 Task: Look for space in Bexley, United Kingdom from 2nd September, 2023 to 5th September, 2023 for 1 adult in price range Rs.5000 to Rs.10000. Place can be private room with 1  bedroom having 1 bed and 1 bathroom. Property type can be house, flat, guest house, hotel. Booking option can be shelf check-in. Required host language is English.
Action: Mouse moved to (629, 84)
Screenshot: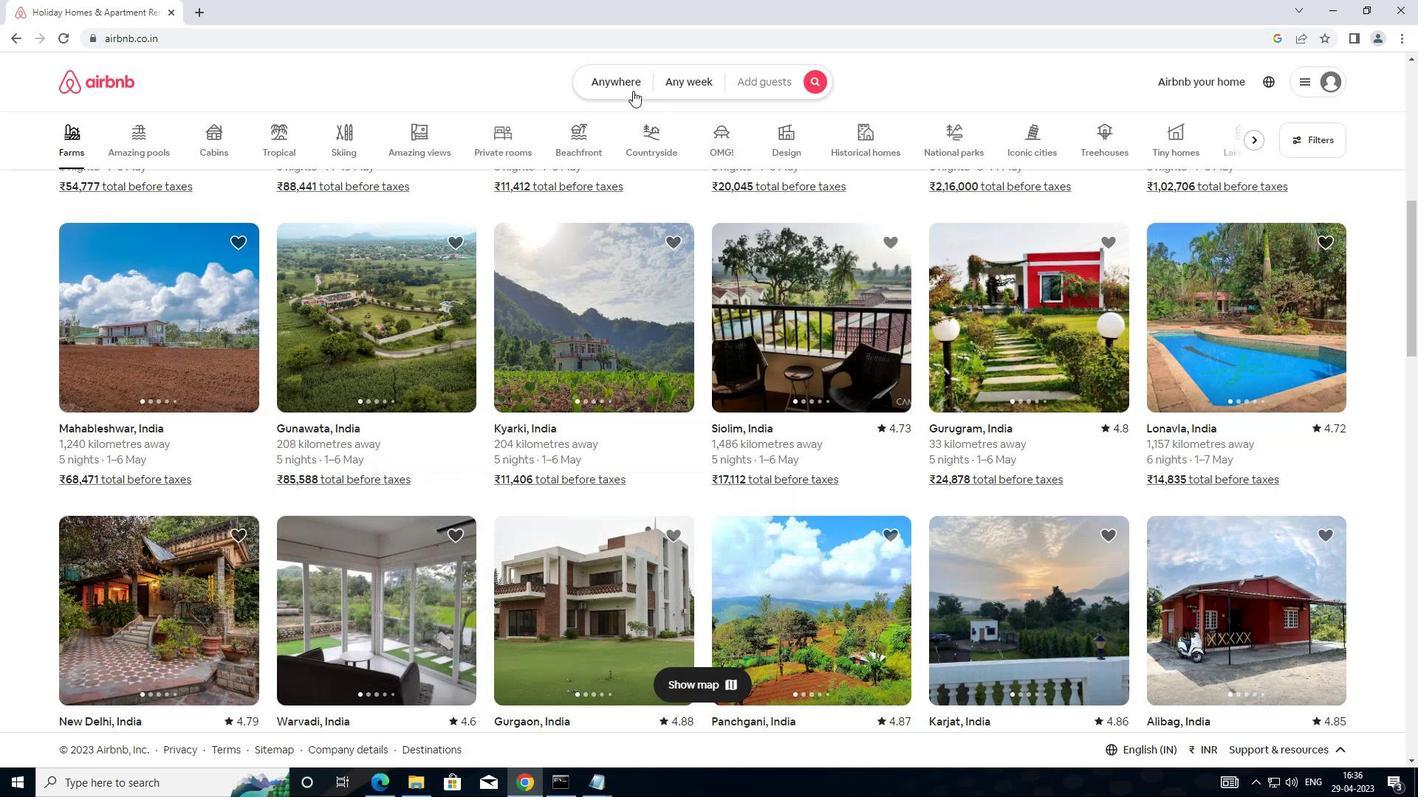 
Action: Mouse pressed left at (629, 84)
Screenshot: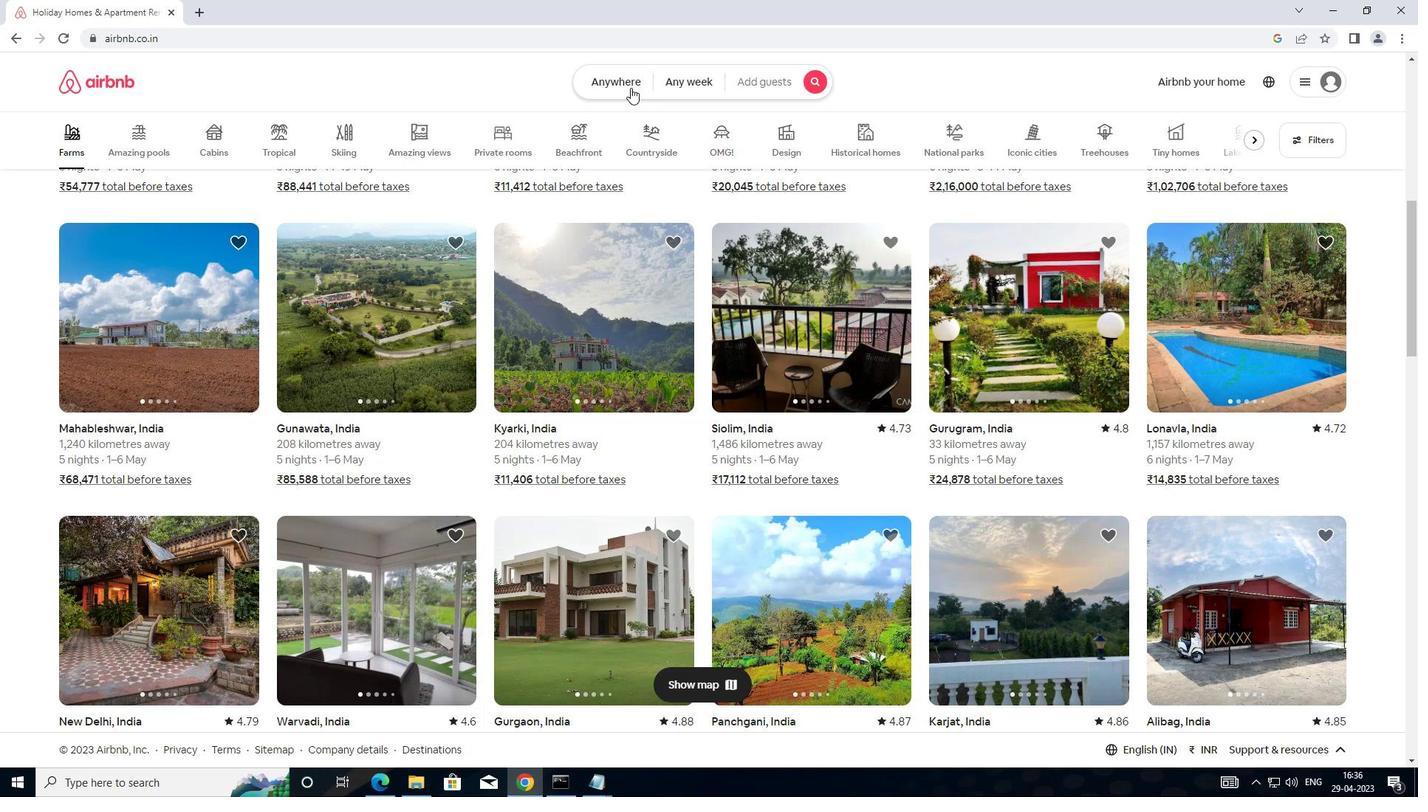 
Action: Mouse moved to (487, 142)
Screenshot: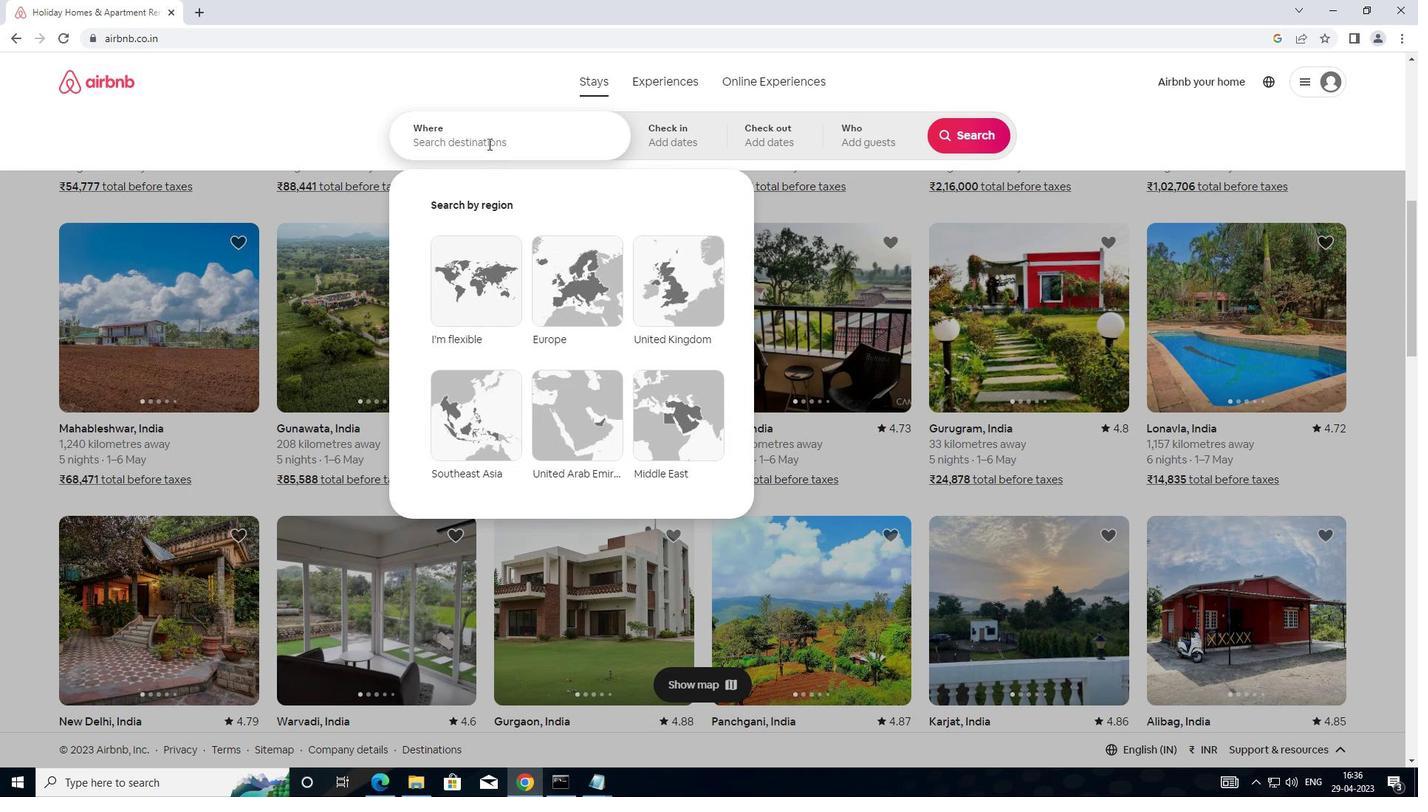 
Action: Mouse pressed left at (487, 142)
Screenshot: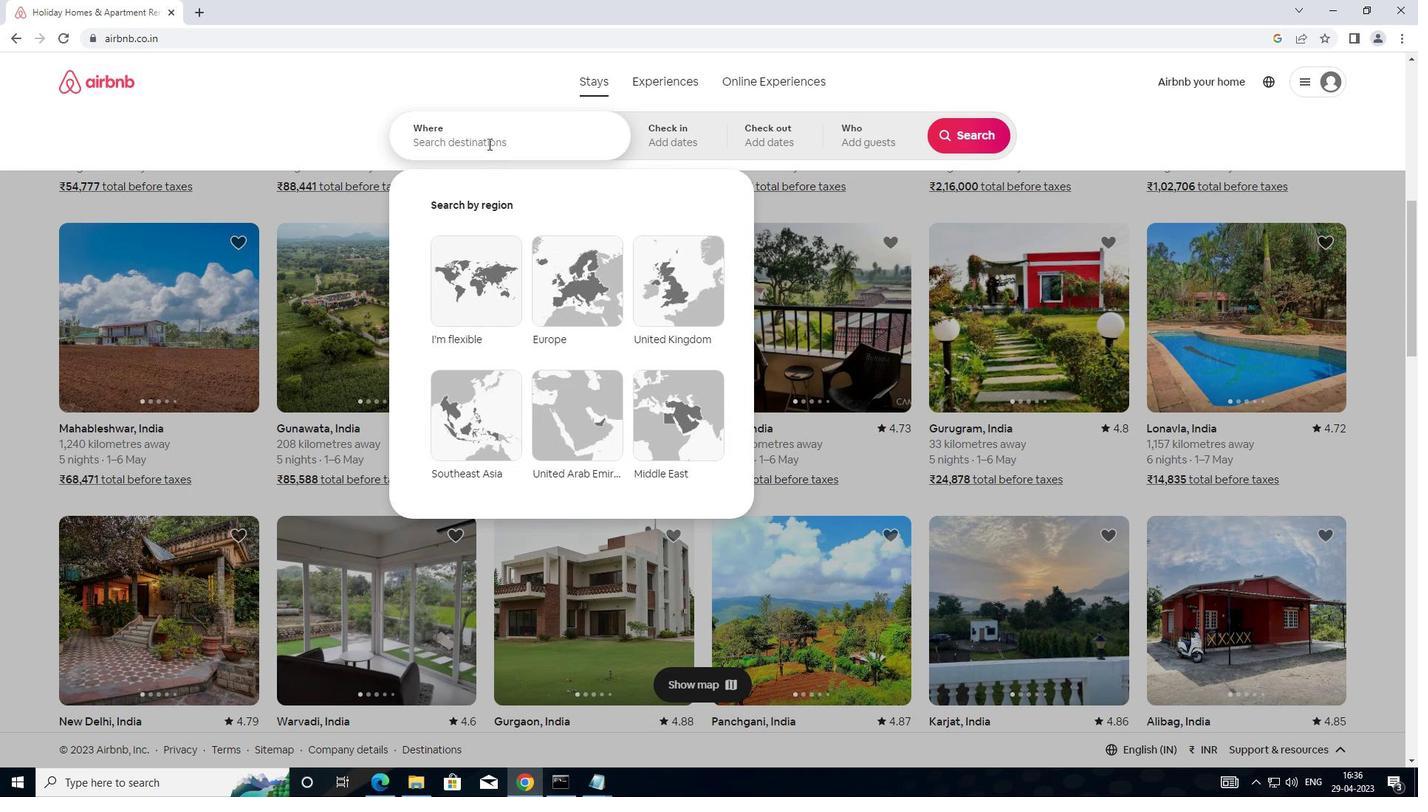 
Action: Mouse moved to (896, 119)
Screenshot: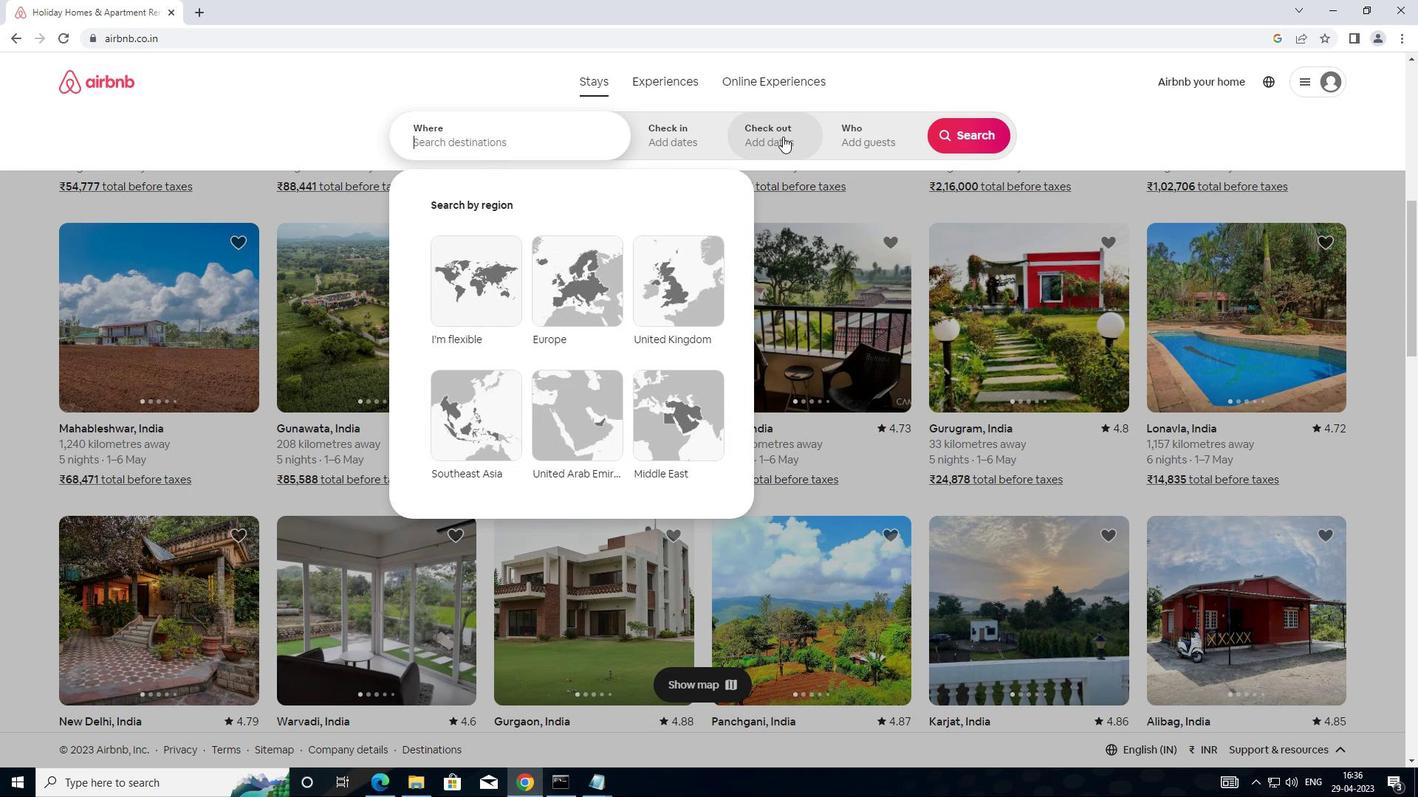 
Action: Key pressed <Key.shift>BEX
Screenshot: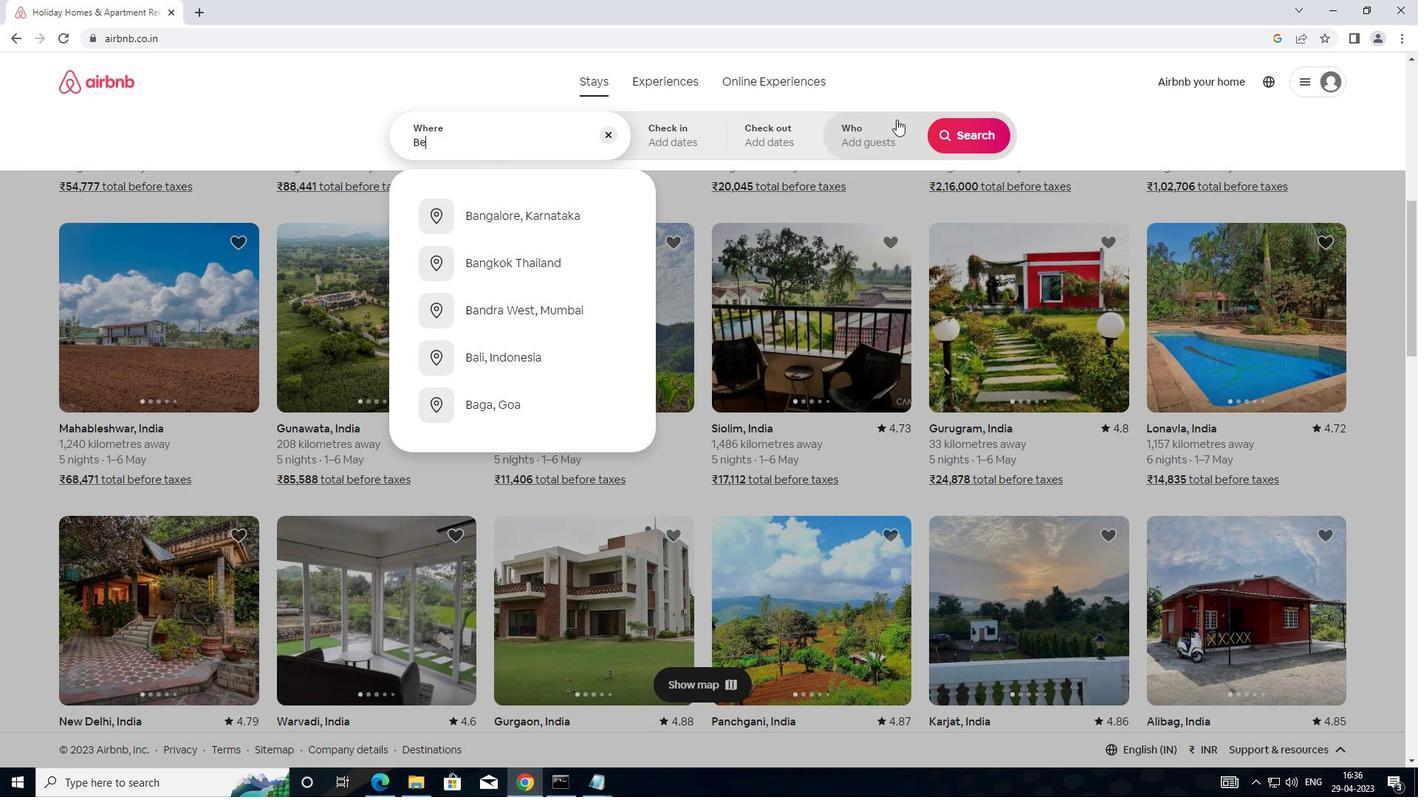 
Action: Mouse moved to (941, 99)
Screenshot: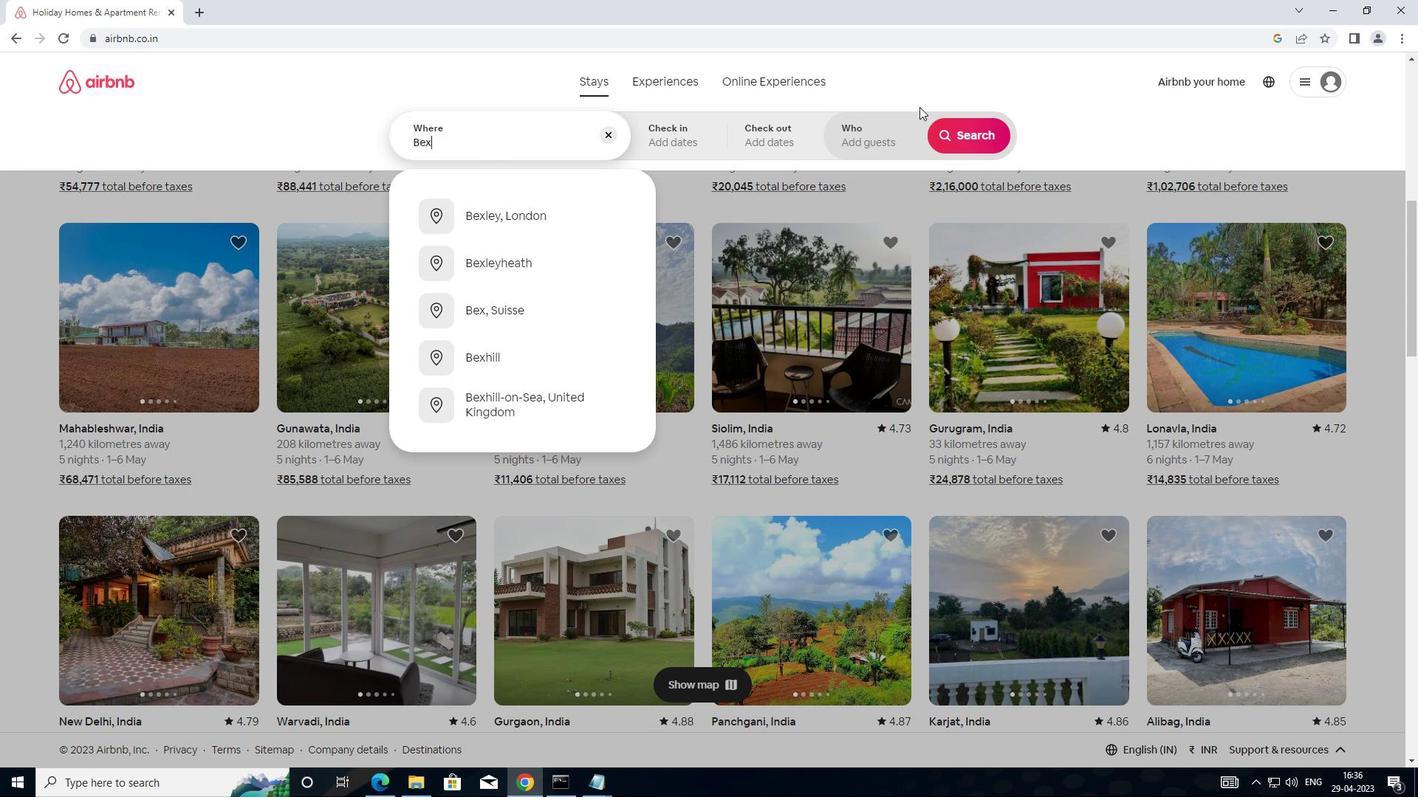 
Action: Key pressed LEY,<Key.shift>UNITED<Key.space>KI
Screenshot: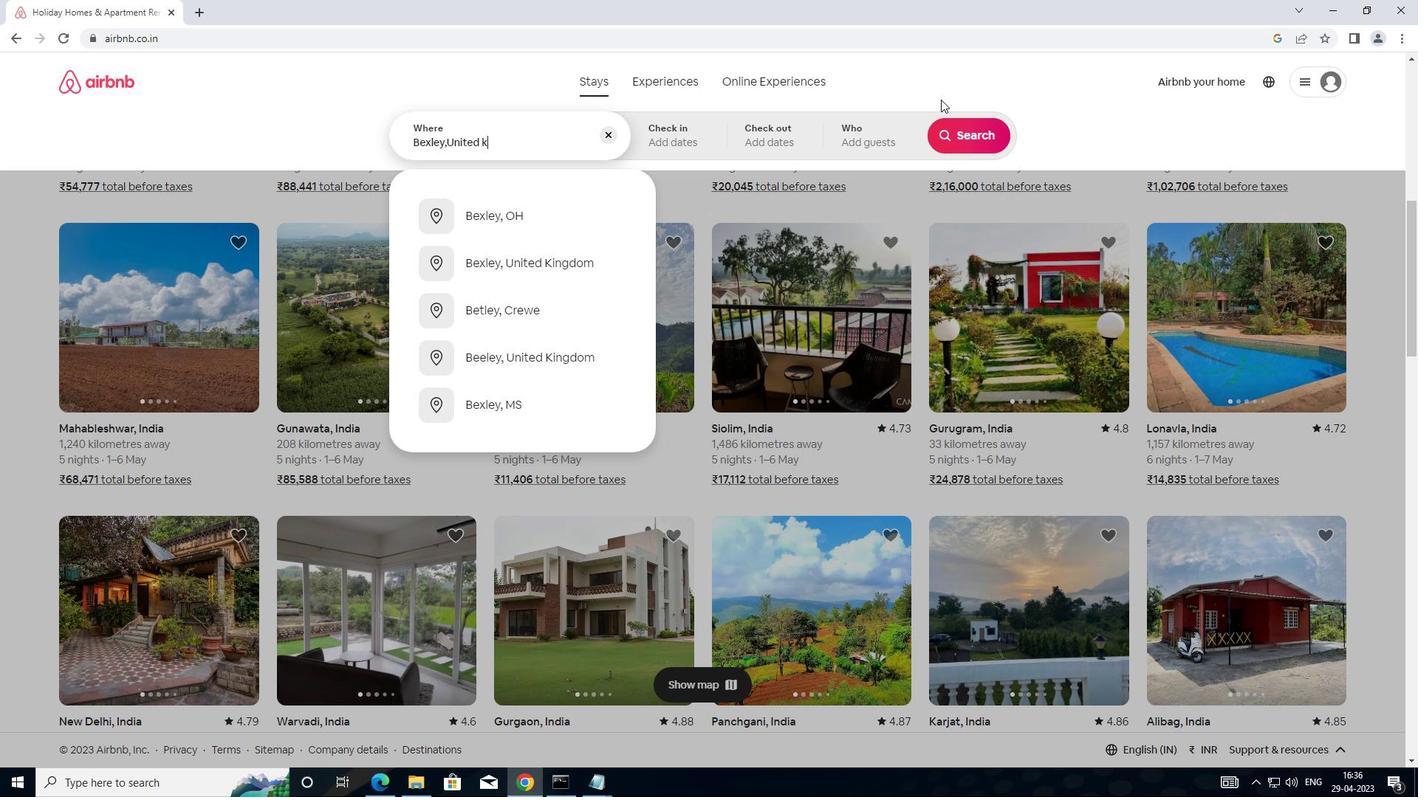 
Action: Mouse moved to (575, 206)
Screenshot: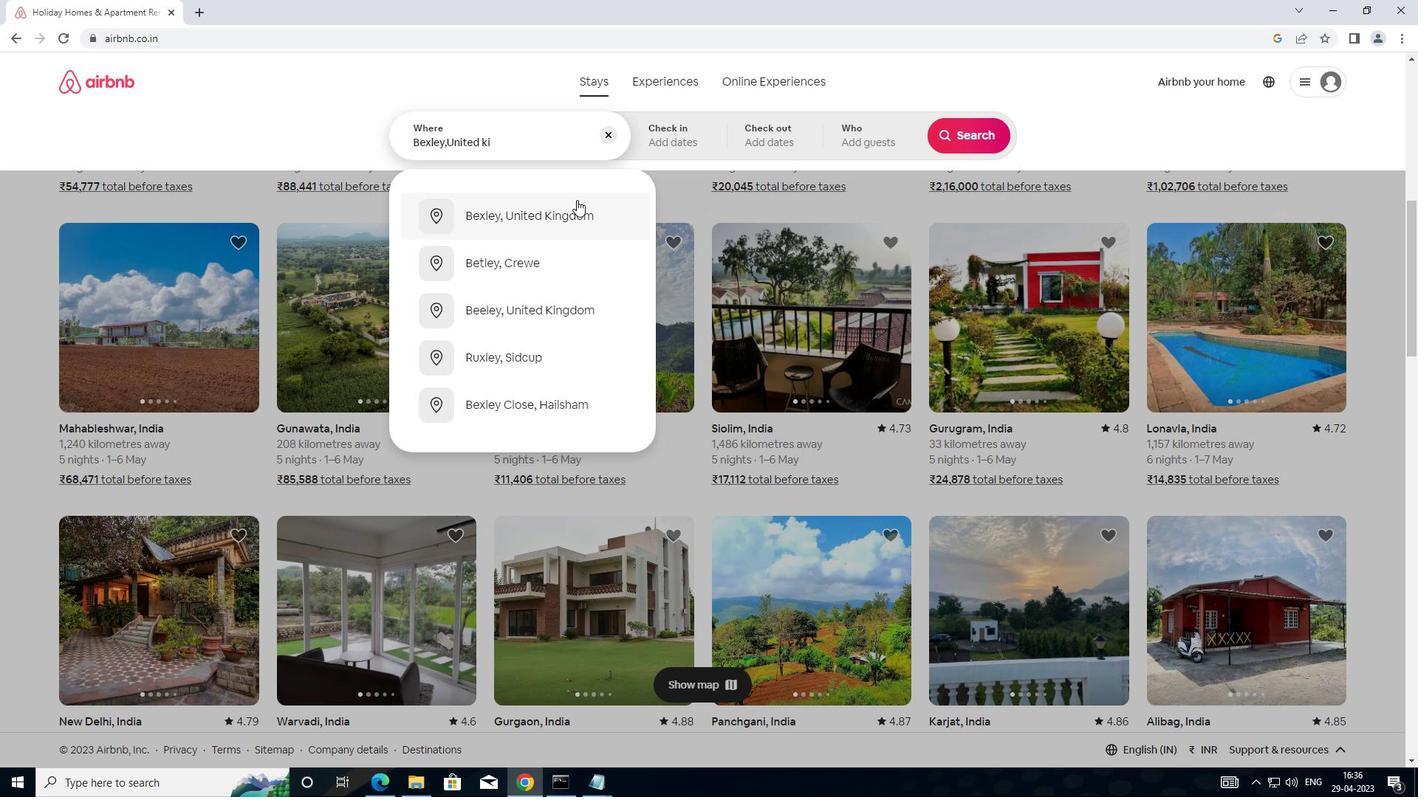 
Action: Mouse pressed left at (575, 206)
Screenshot: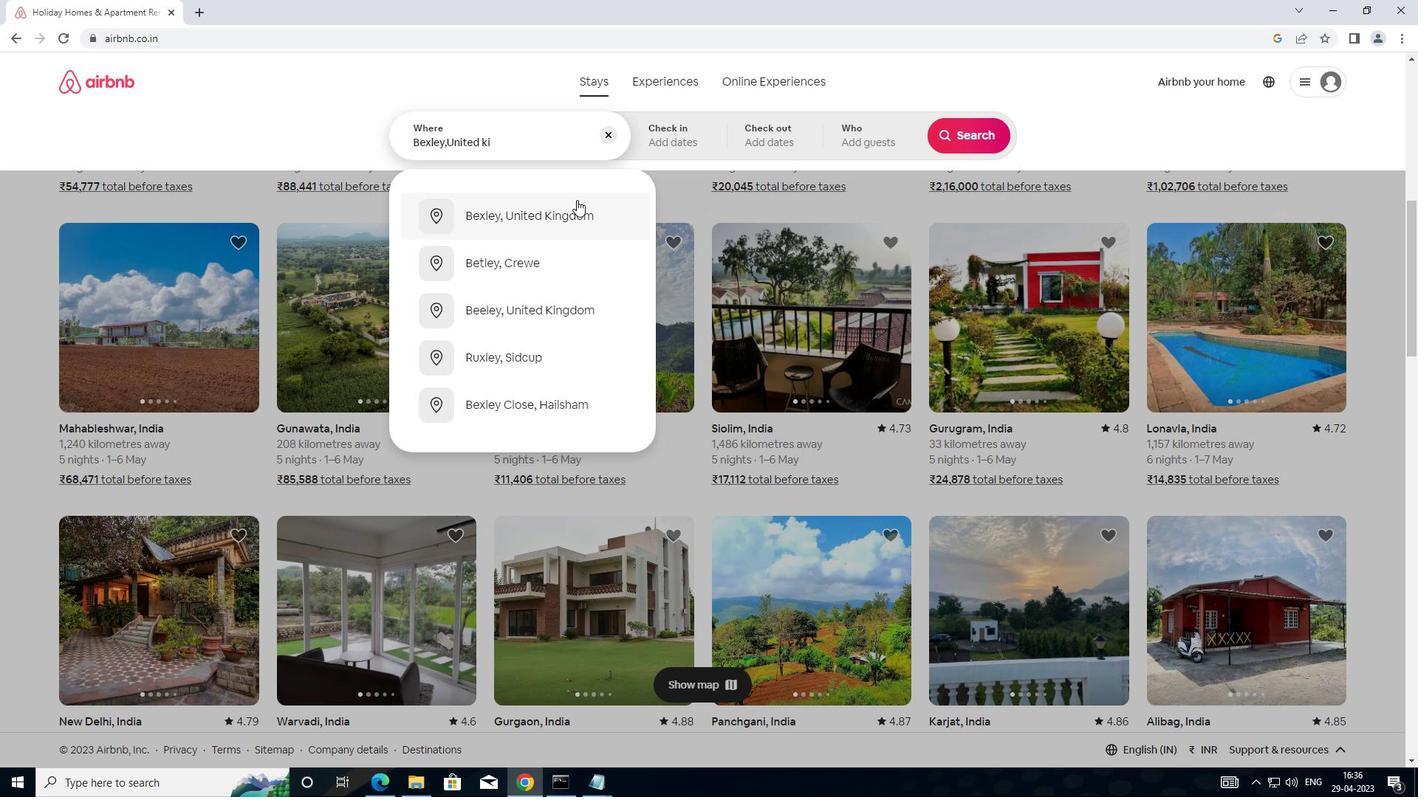 
Action: Mouse moved to (969, 263)
Screenshot: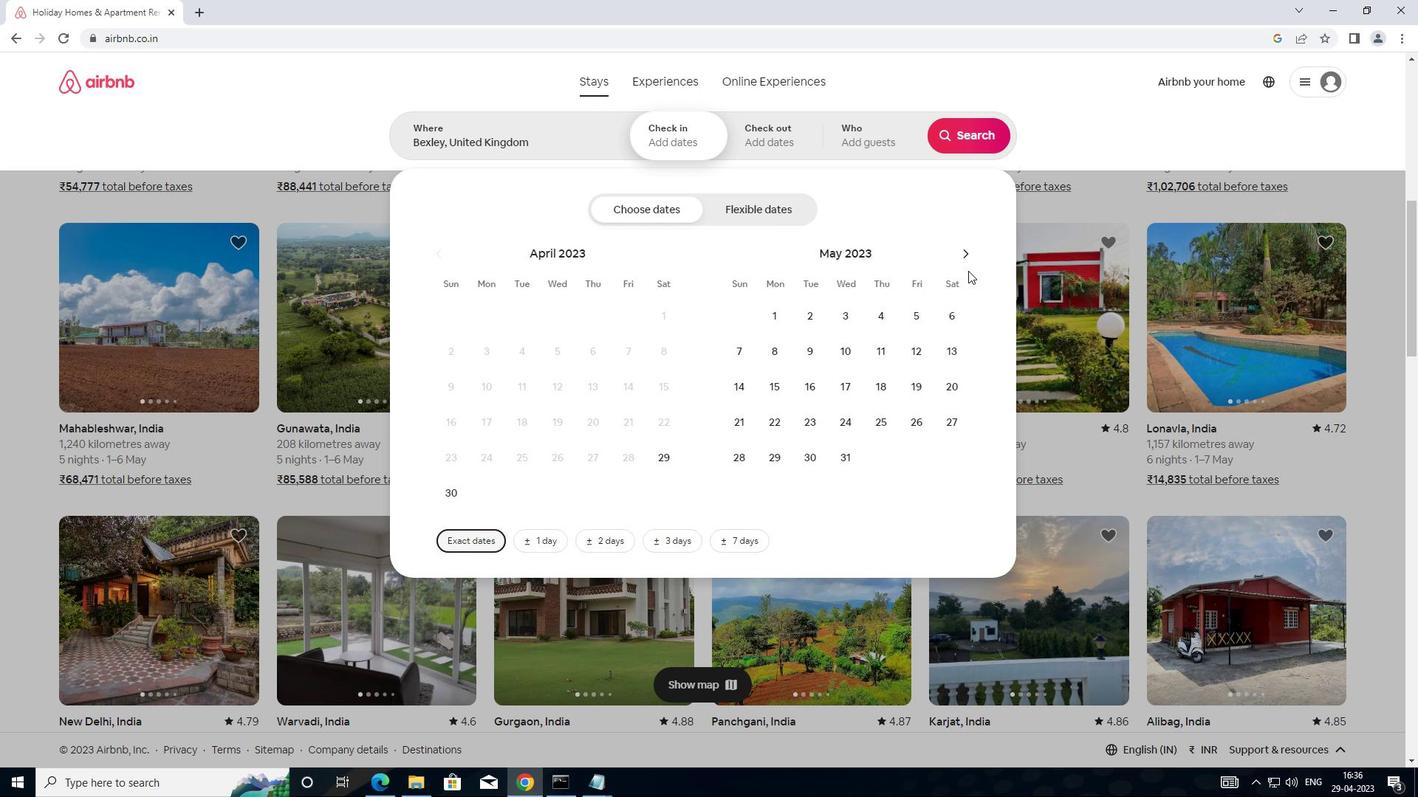 
Action: Mouse pressed left at (969, 263)
Screenshot: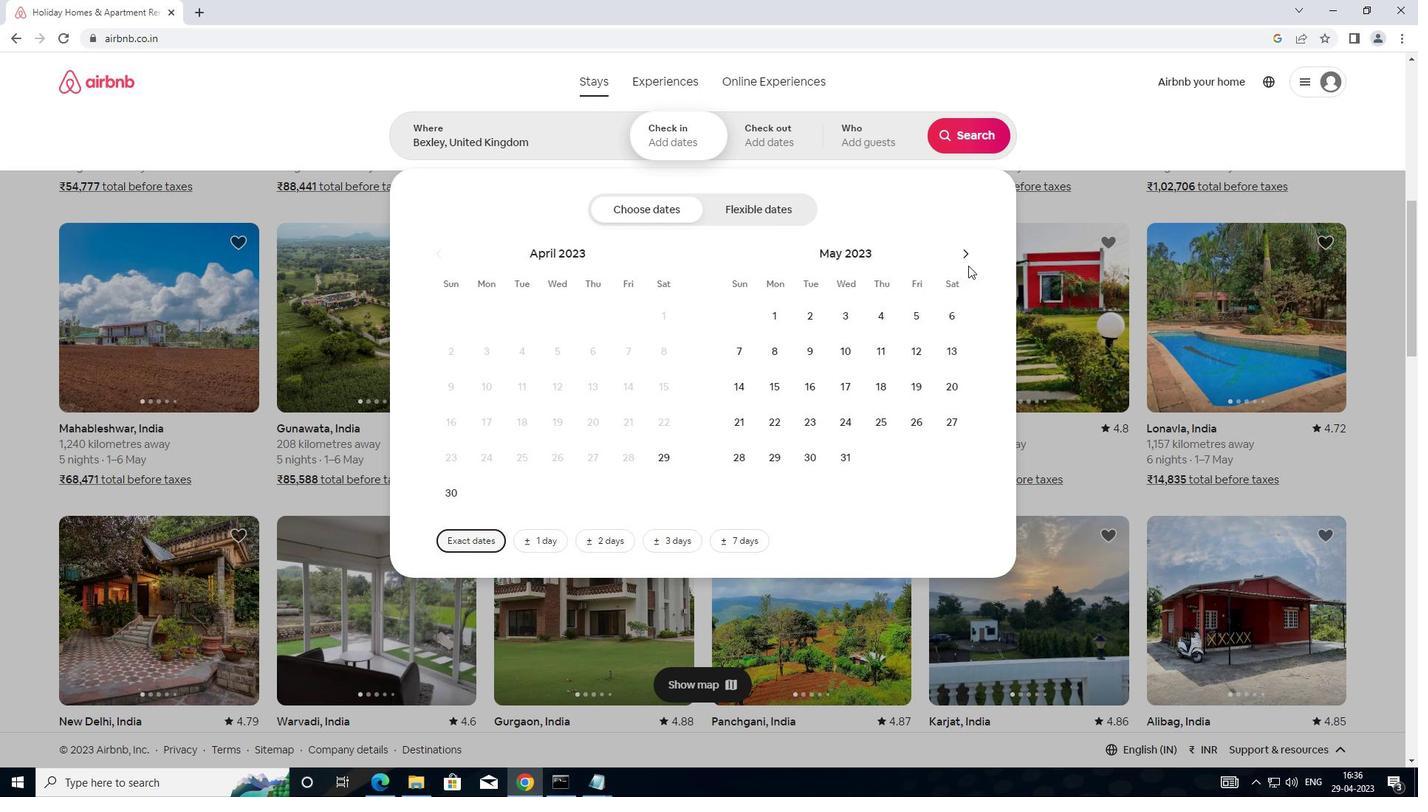 
Action: Mouse pressed left at (969, 263)
Screenshot: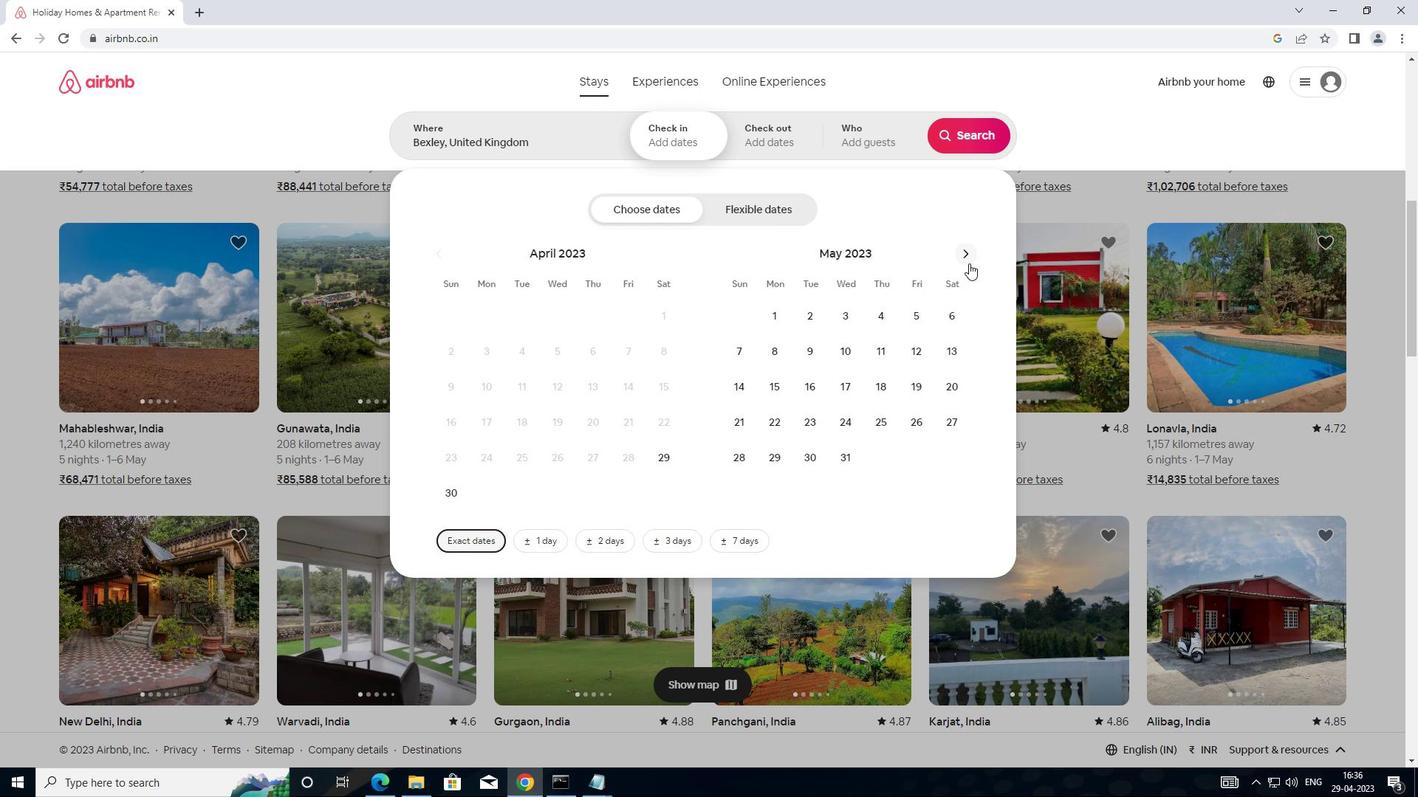 
Action: Mouse moved to (969, 263)
Screenshot: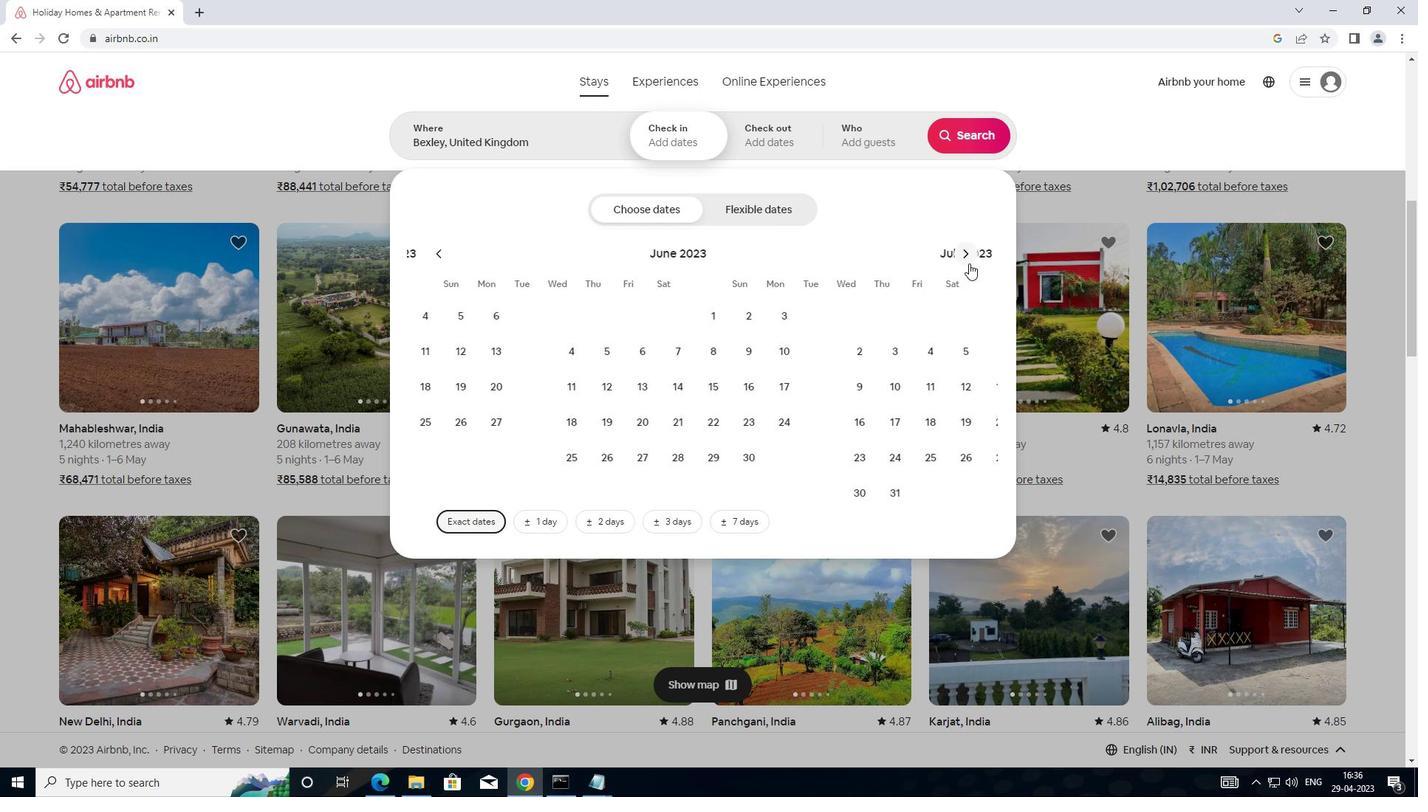 
Action: Mouse pressed left at (969, 263)
Screenshot: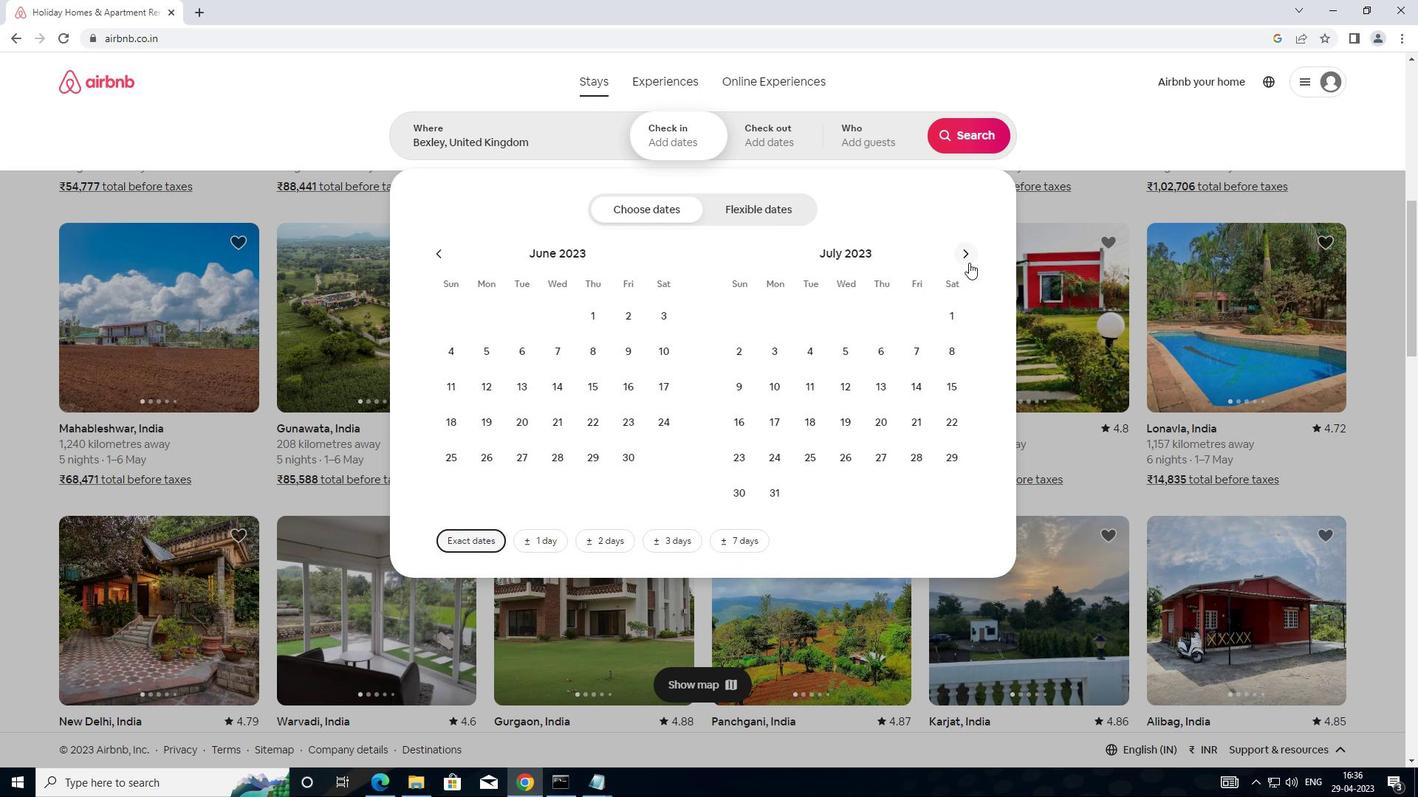 
Action: Mouse pressed left at (969, 263)
Screenshot: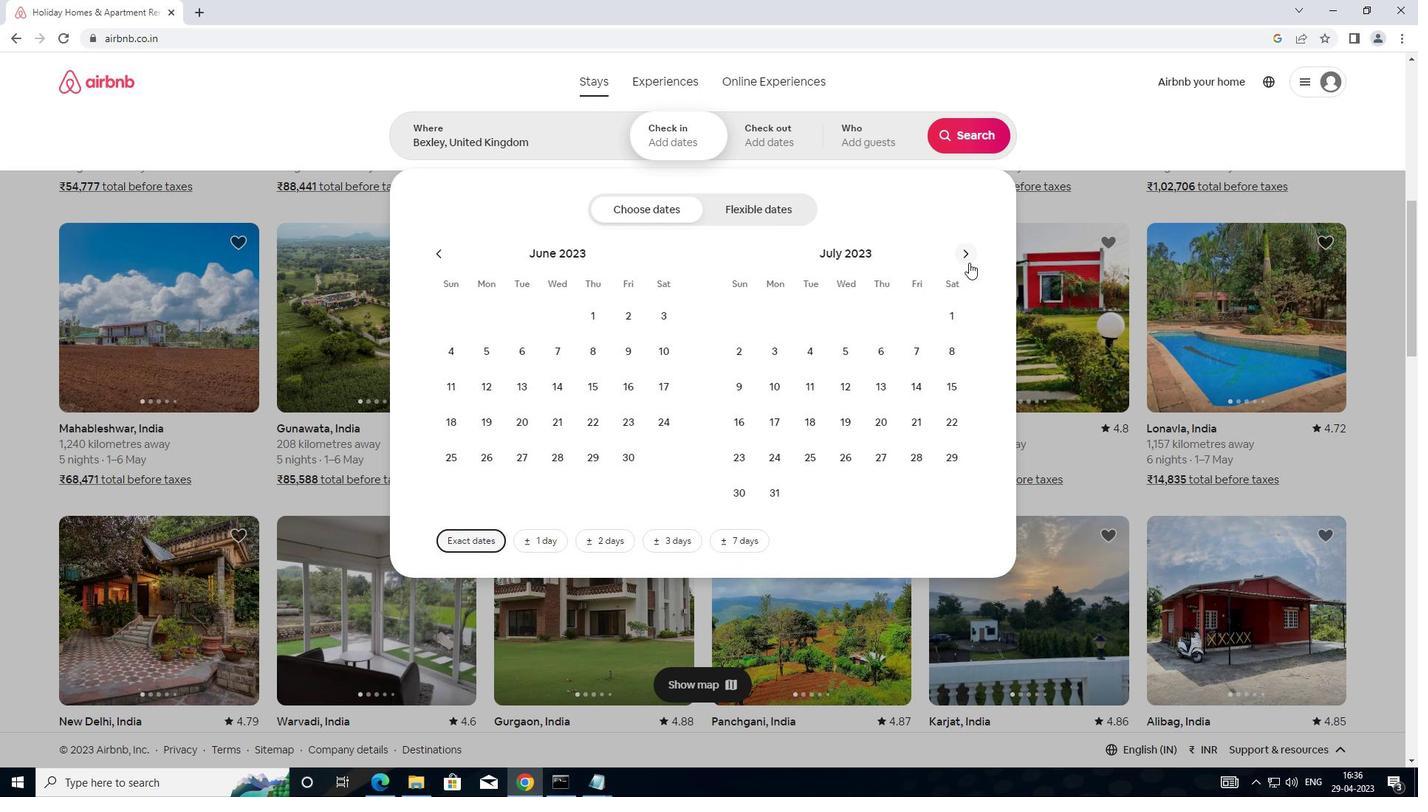 
Action: Mouse moved to (947, 311)
Screenshot: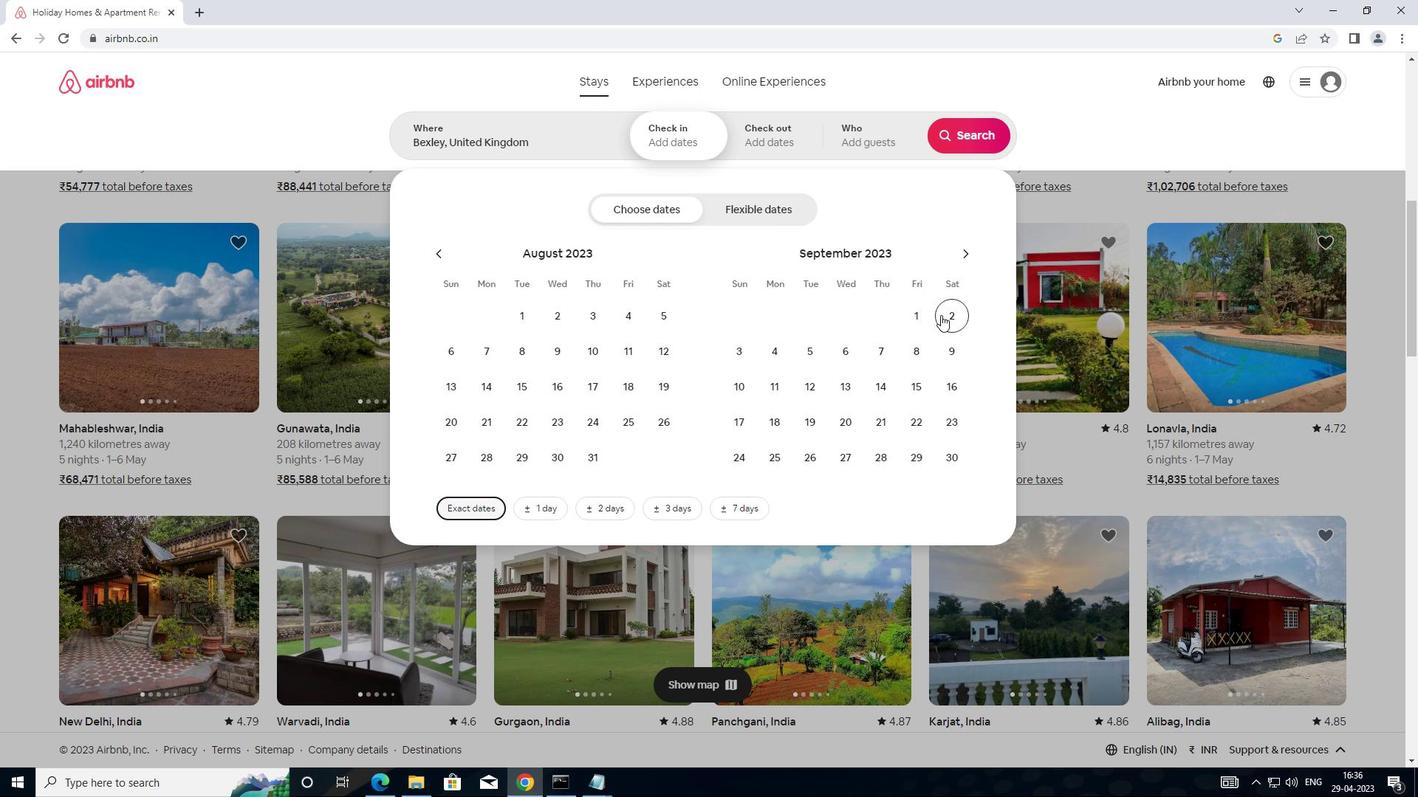 
Action: Mouse pressed left at (947, 311)
Screenshot: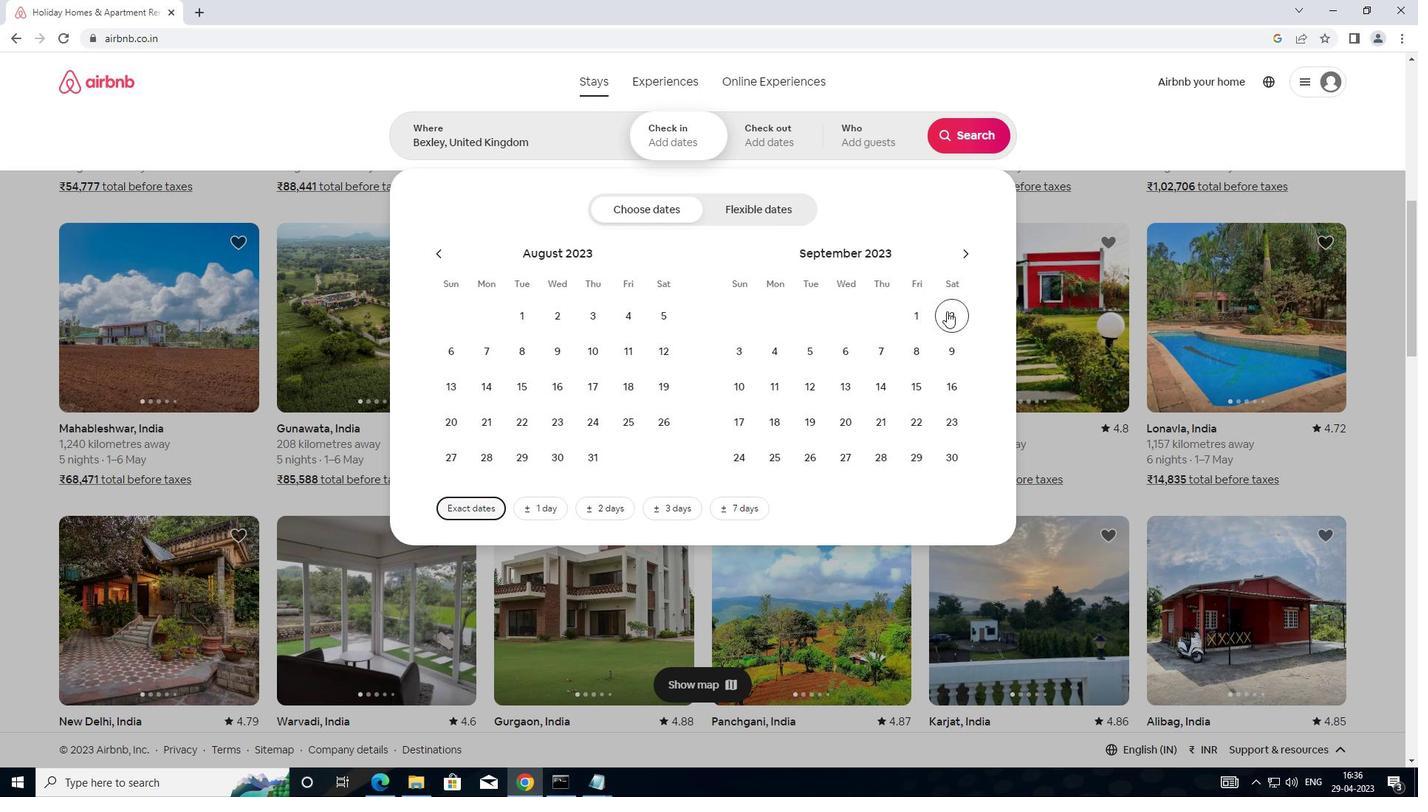 
Action: Mouse moved to (800, 358)
Screenshot: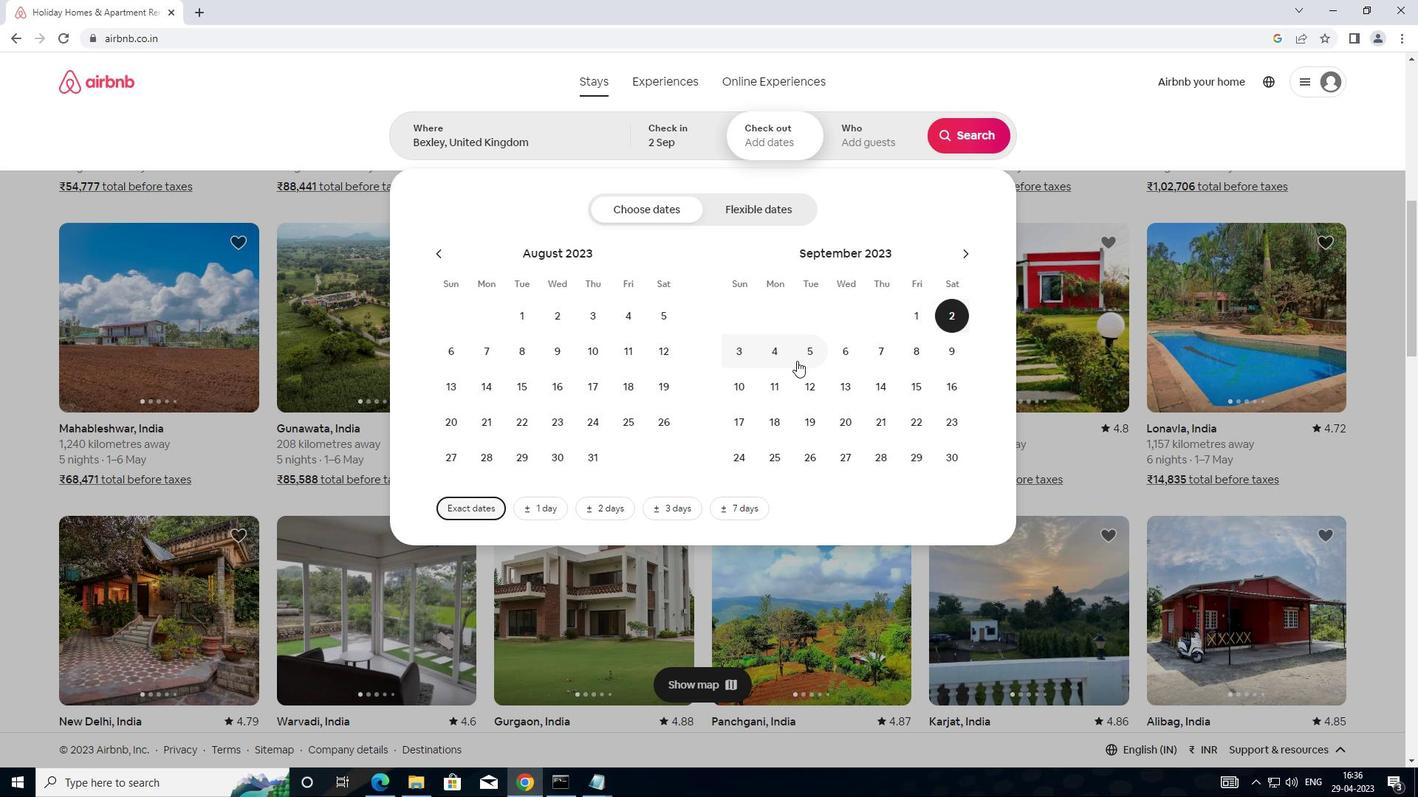 
Action: Mouse pressed left at (800, 358)
Screenshot: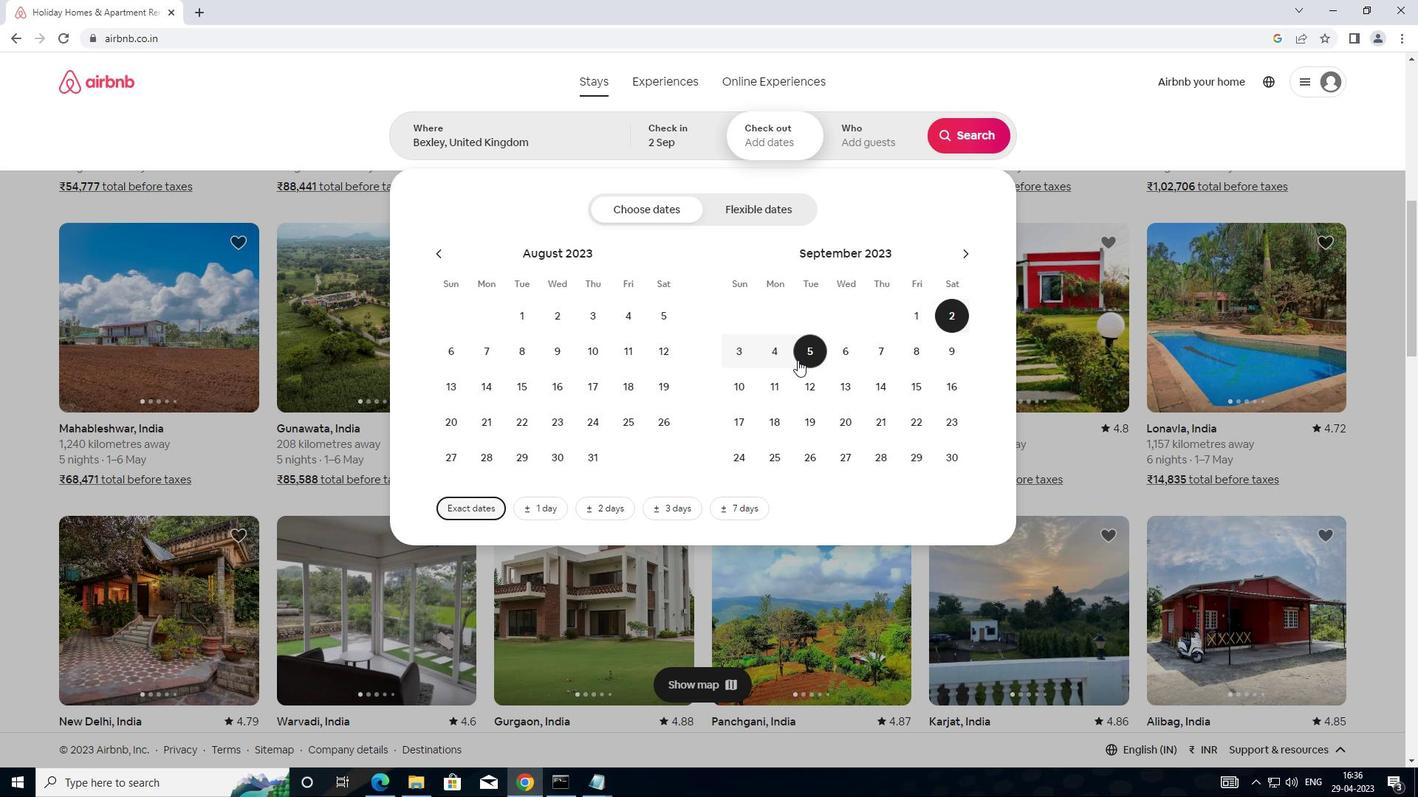 
Action: Mouse moved to (899, 140)
Screenshot: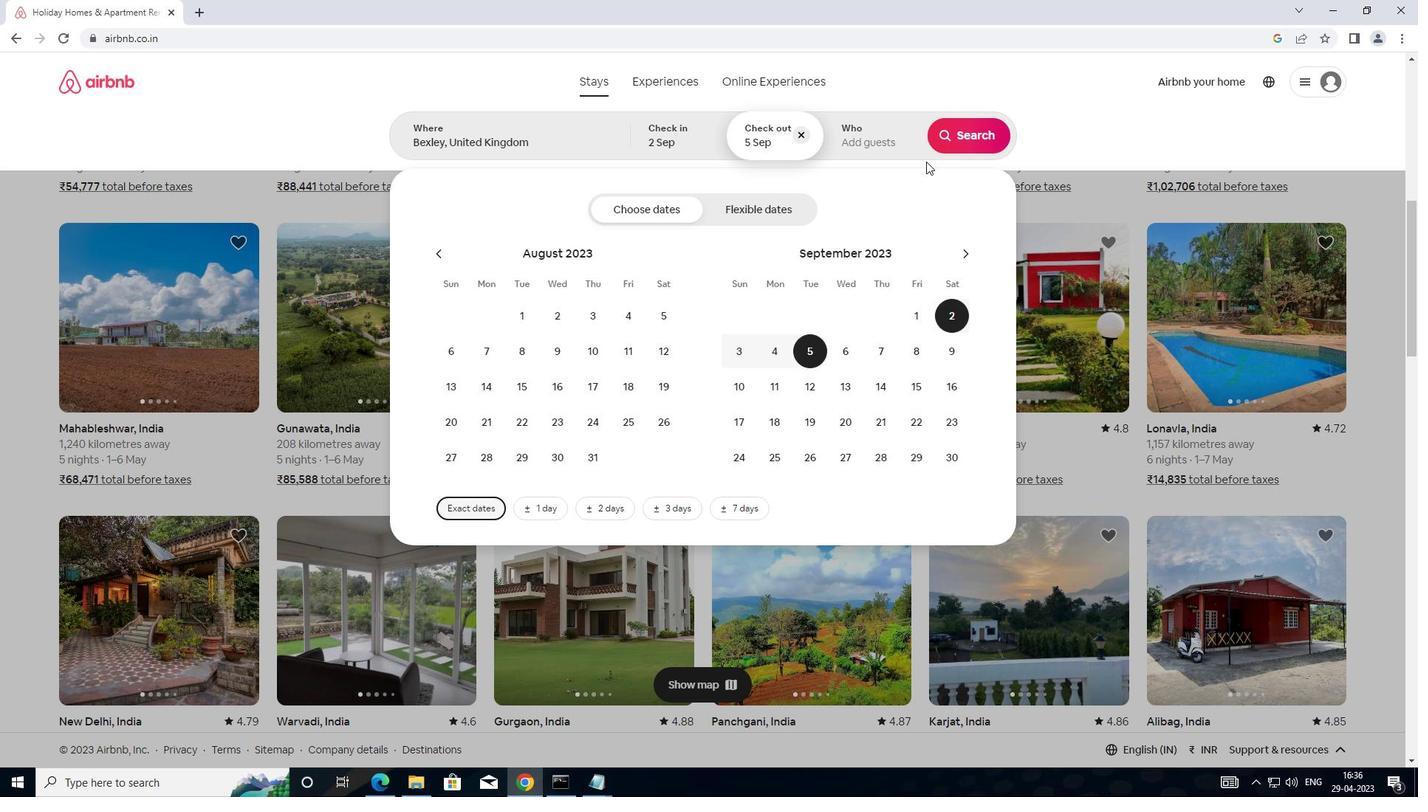 
Action: Mouse pressed left at (899, 140)
Screenshot: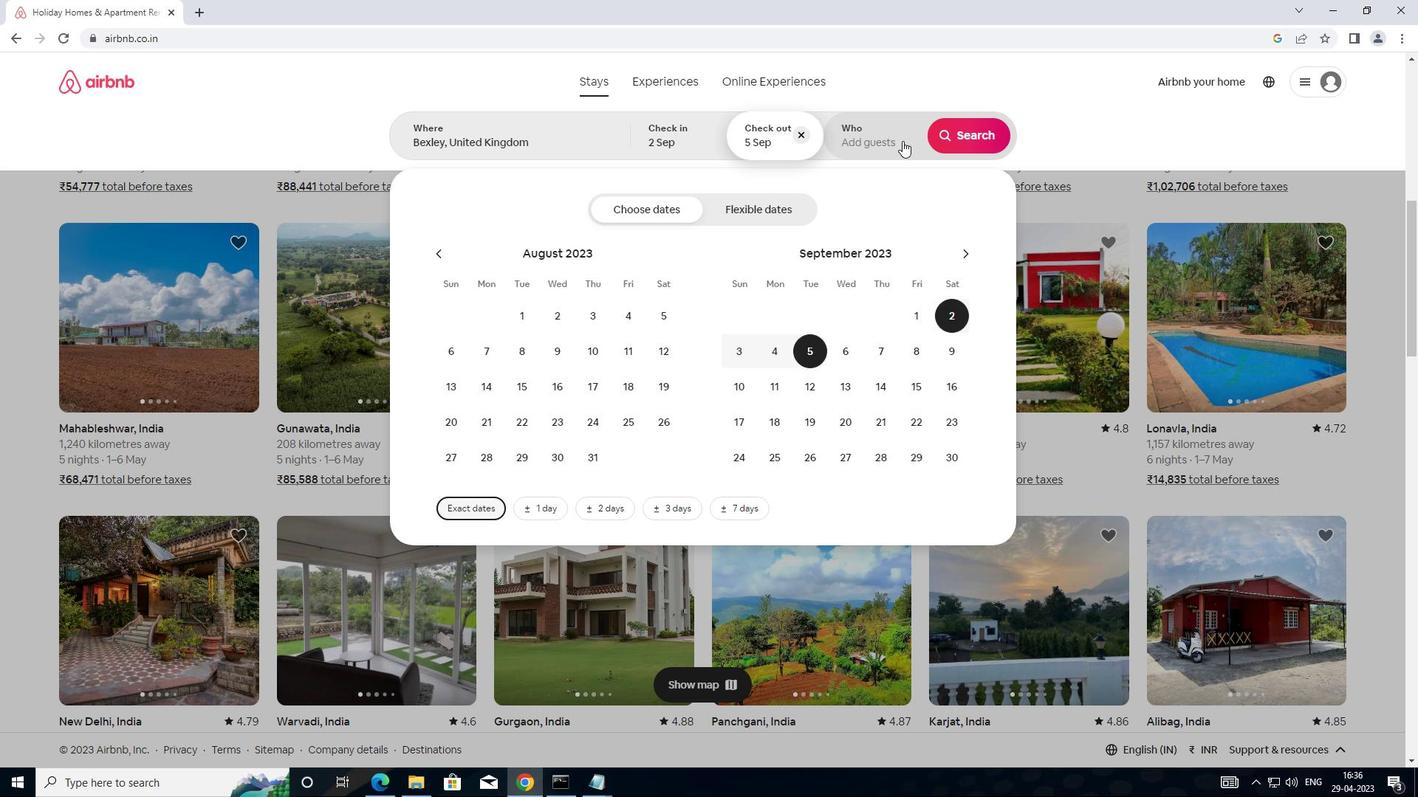 
Action: Mouse moved to (978, 219)
Screenshot: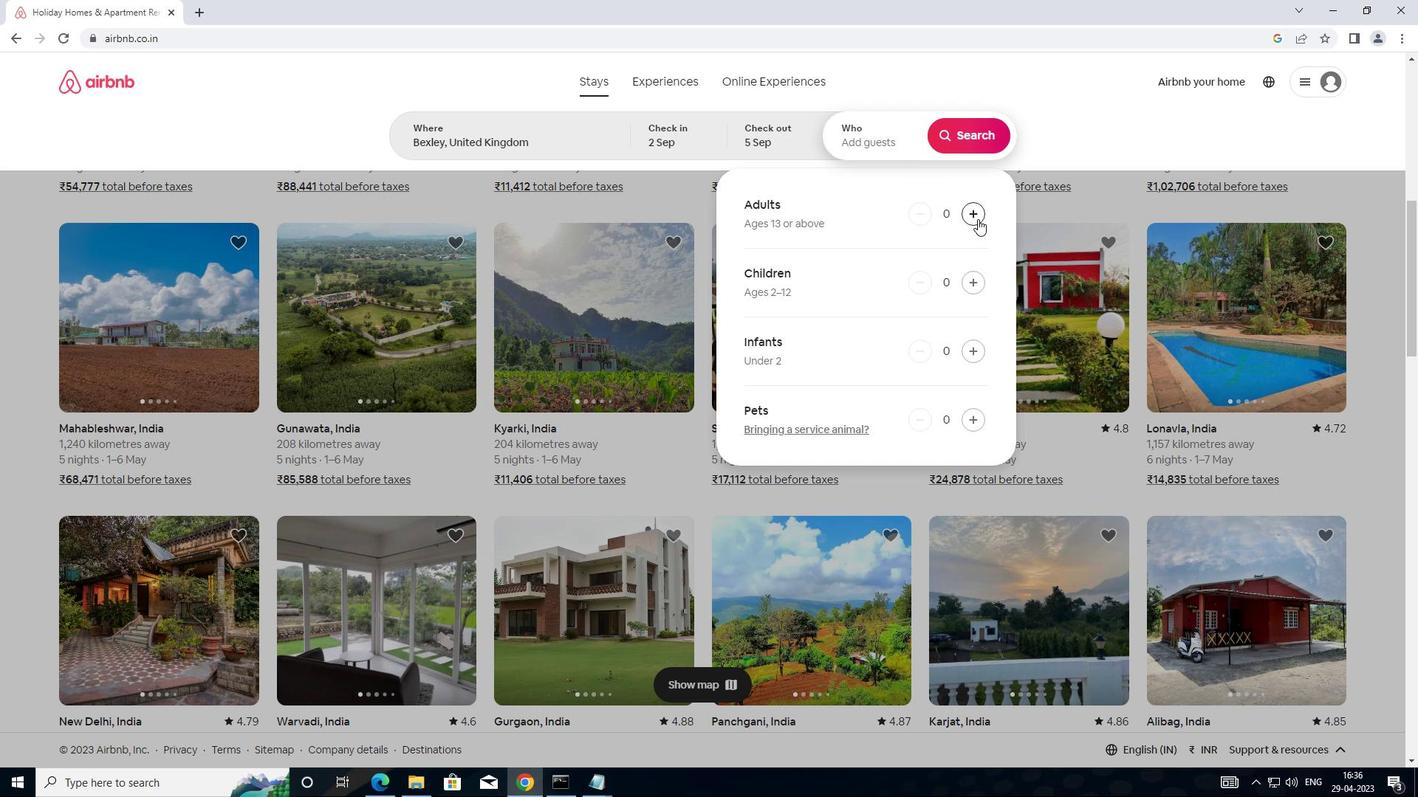 
Action: Mouse pressed left at (978, 219)
Screenshot: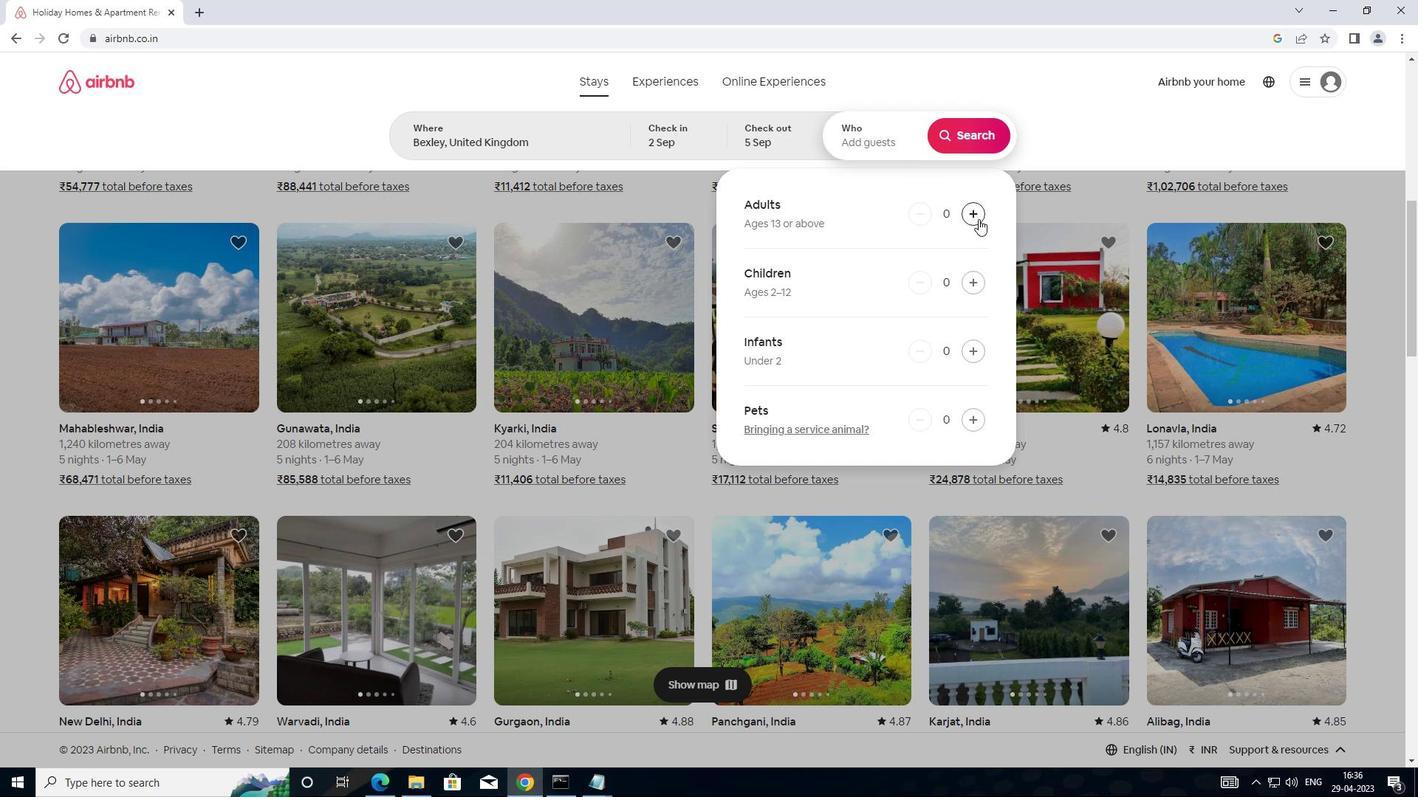 
Action: Mouse moved to (958, 128)
Screenshot: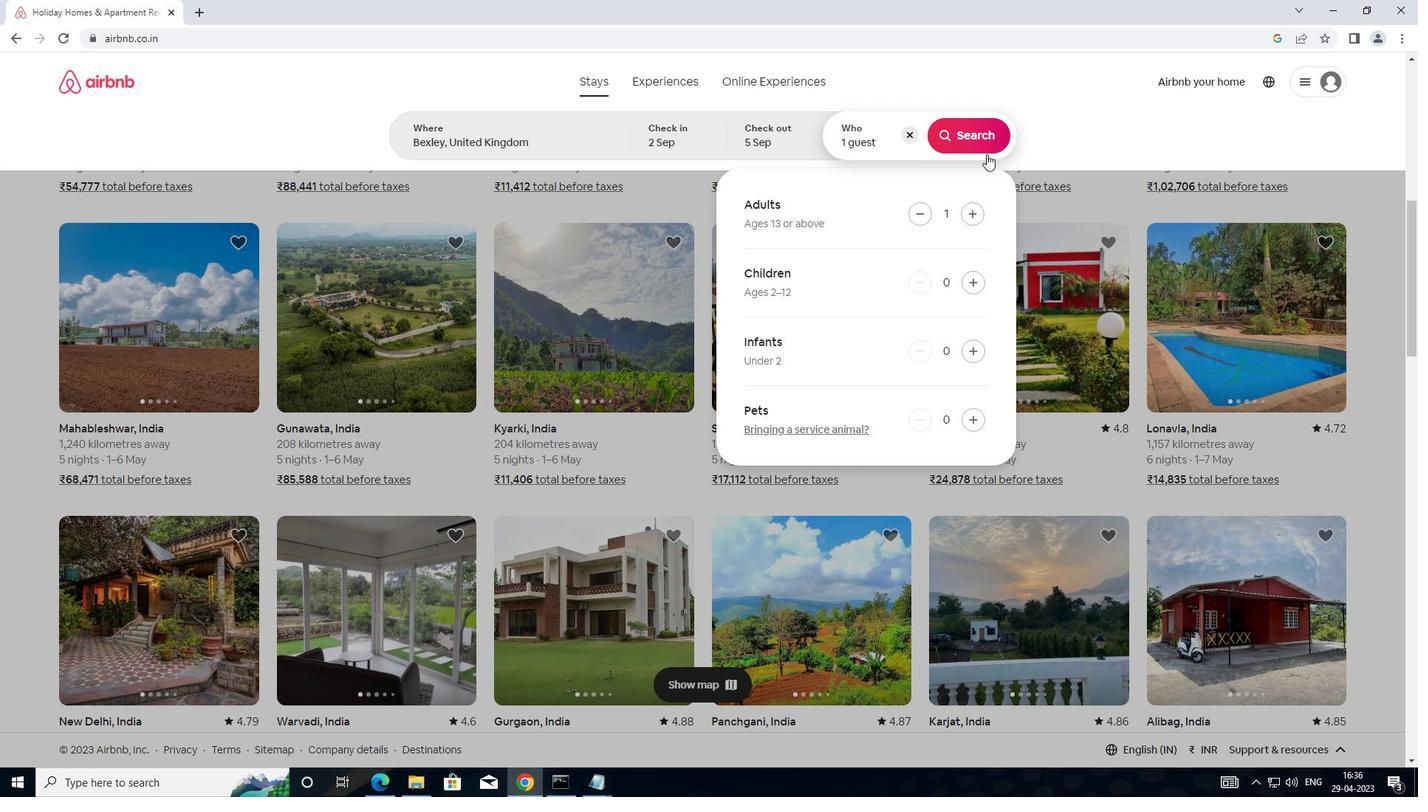 
Action: Mouse pressed left at (958, 128)
Screenshot: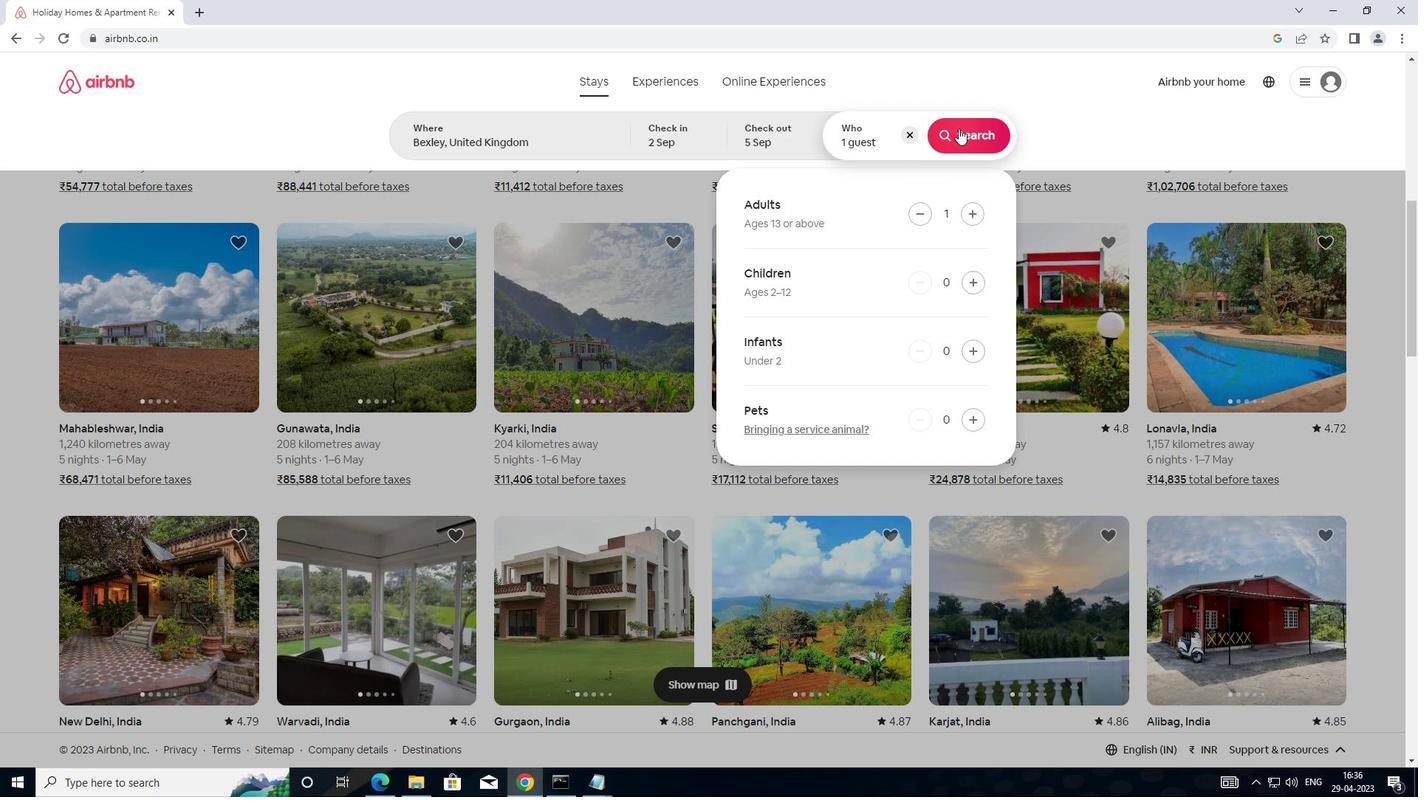 
Action: Mouse moved to (1342, 141)
Screenshot: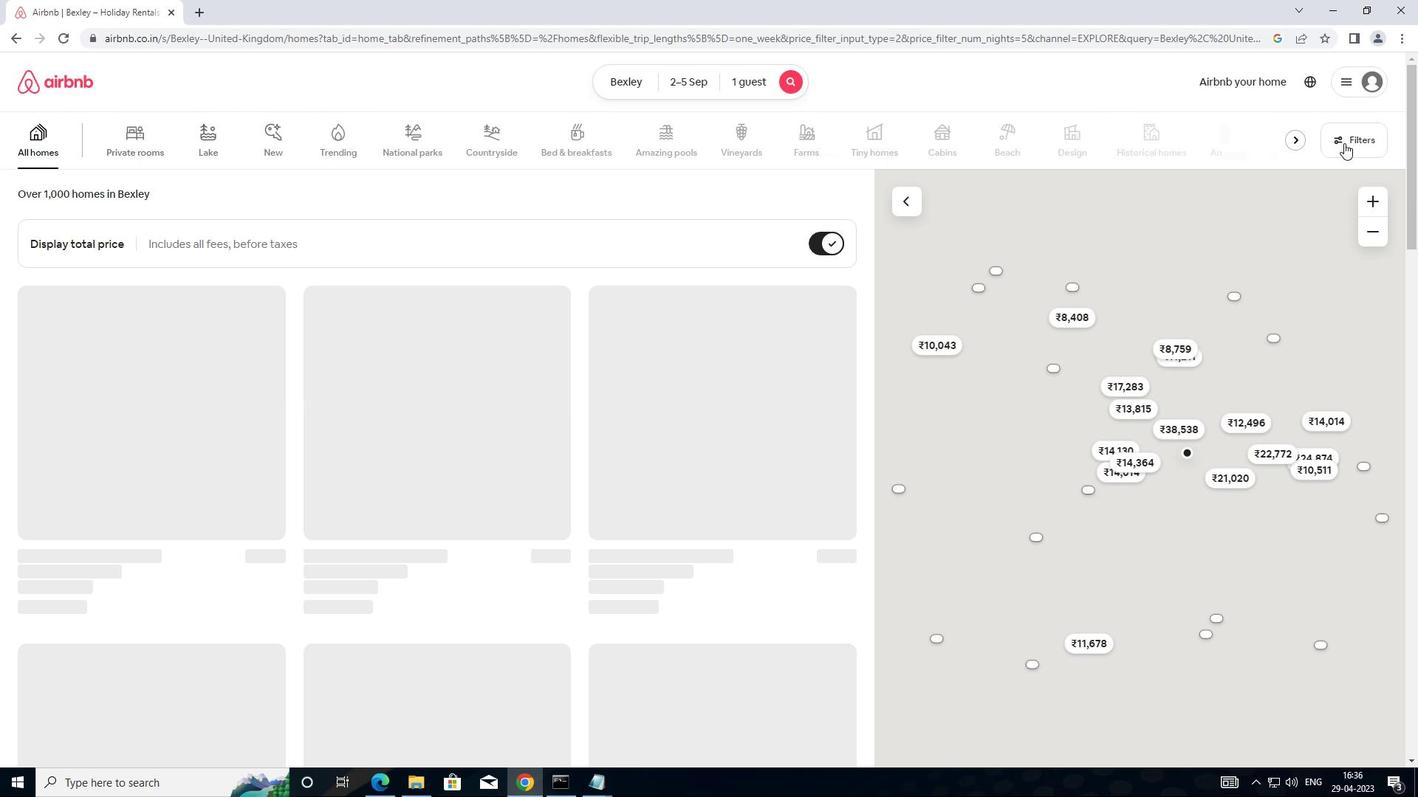 
Action: Mouse pressed left at (1342, 141)
Screenshot: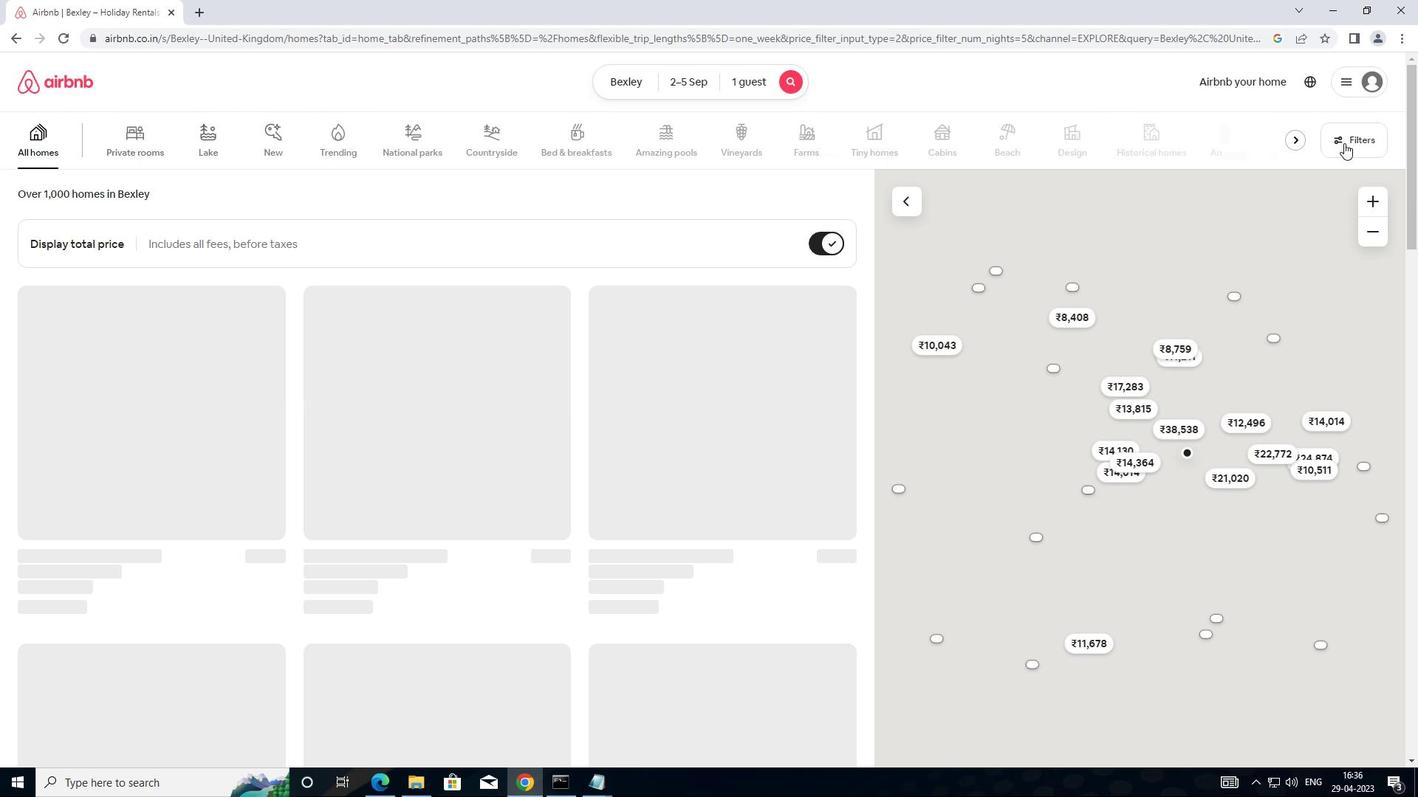 
Action: Mouse moved to (530, 329)
Screenshot: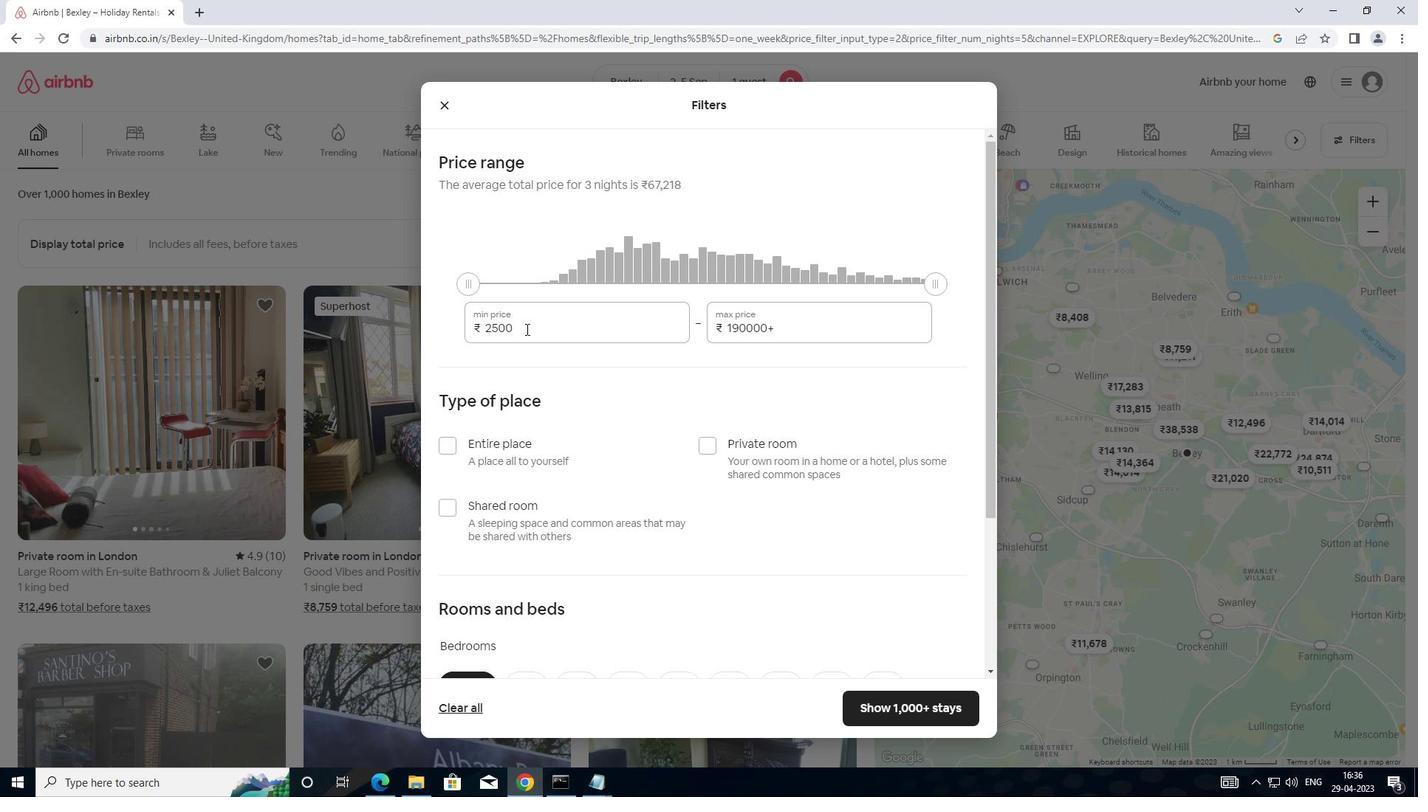 
Action: Mouse pressed left at (530, 329)
Screenshot: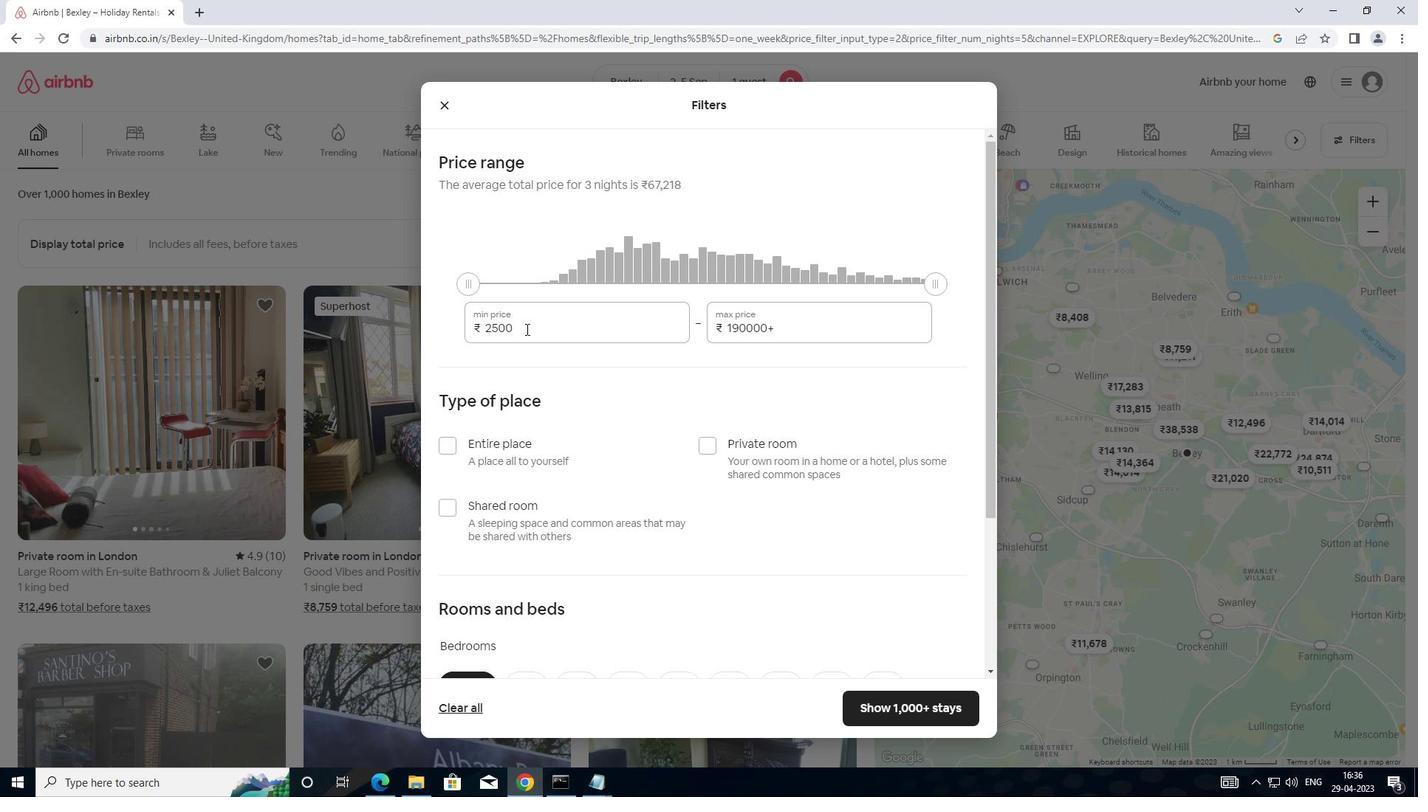 
Action: Mouse moved to (489, 323)
Screenshot: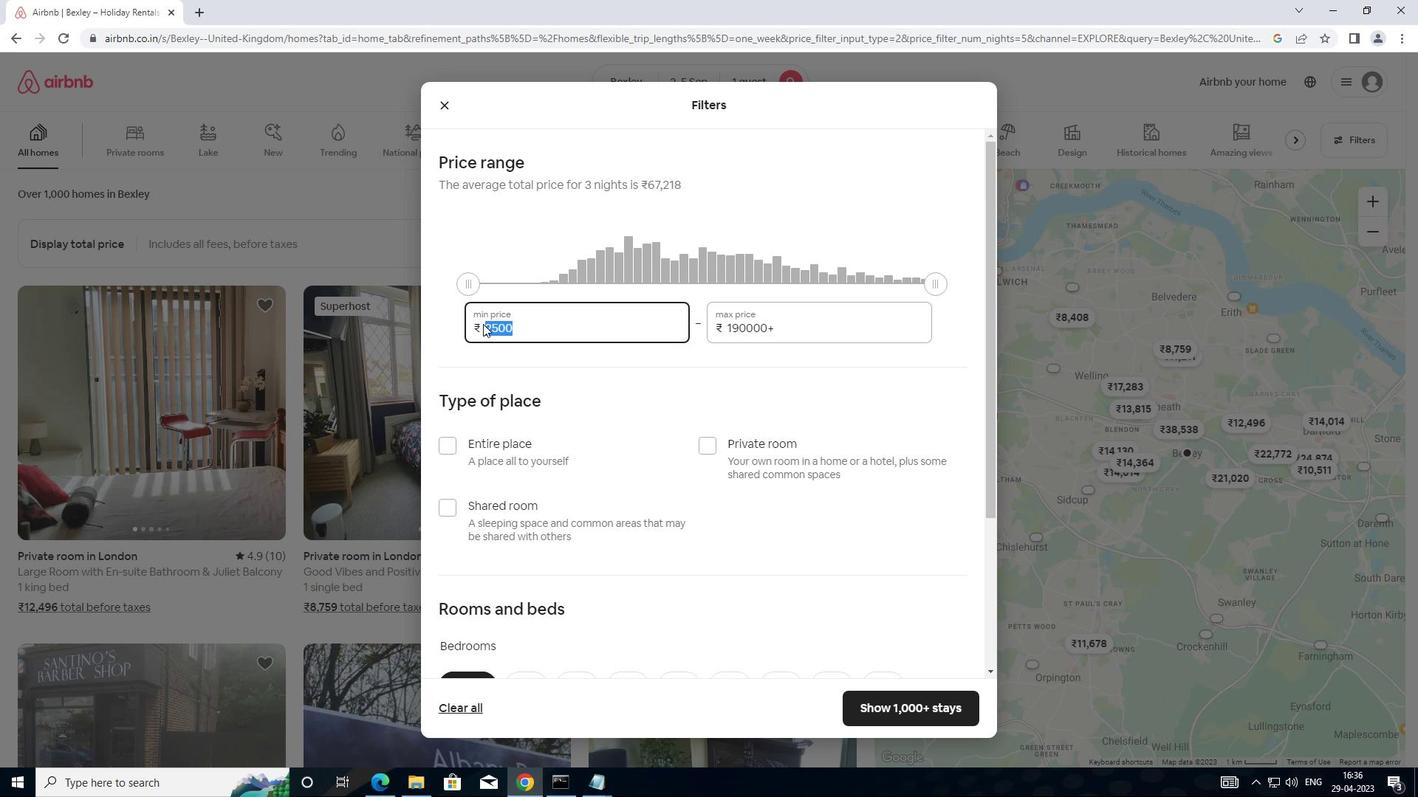 
Action: Key pressed 5
Screenshot: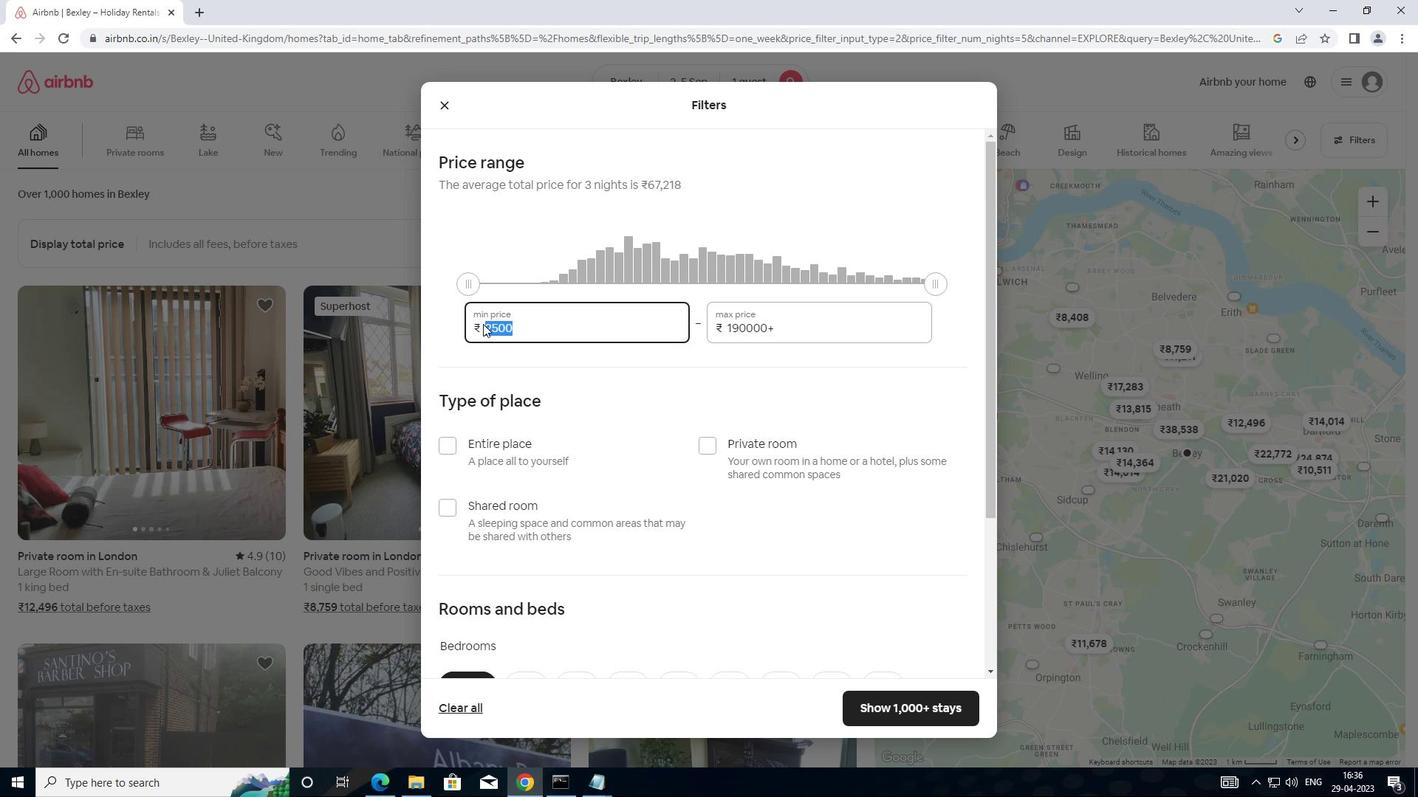 
Action: Mouse moved to (535, 313)
Screenshot: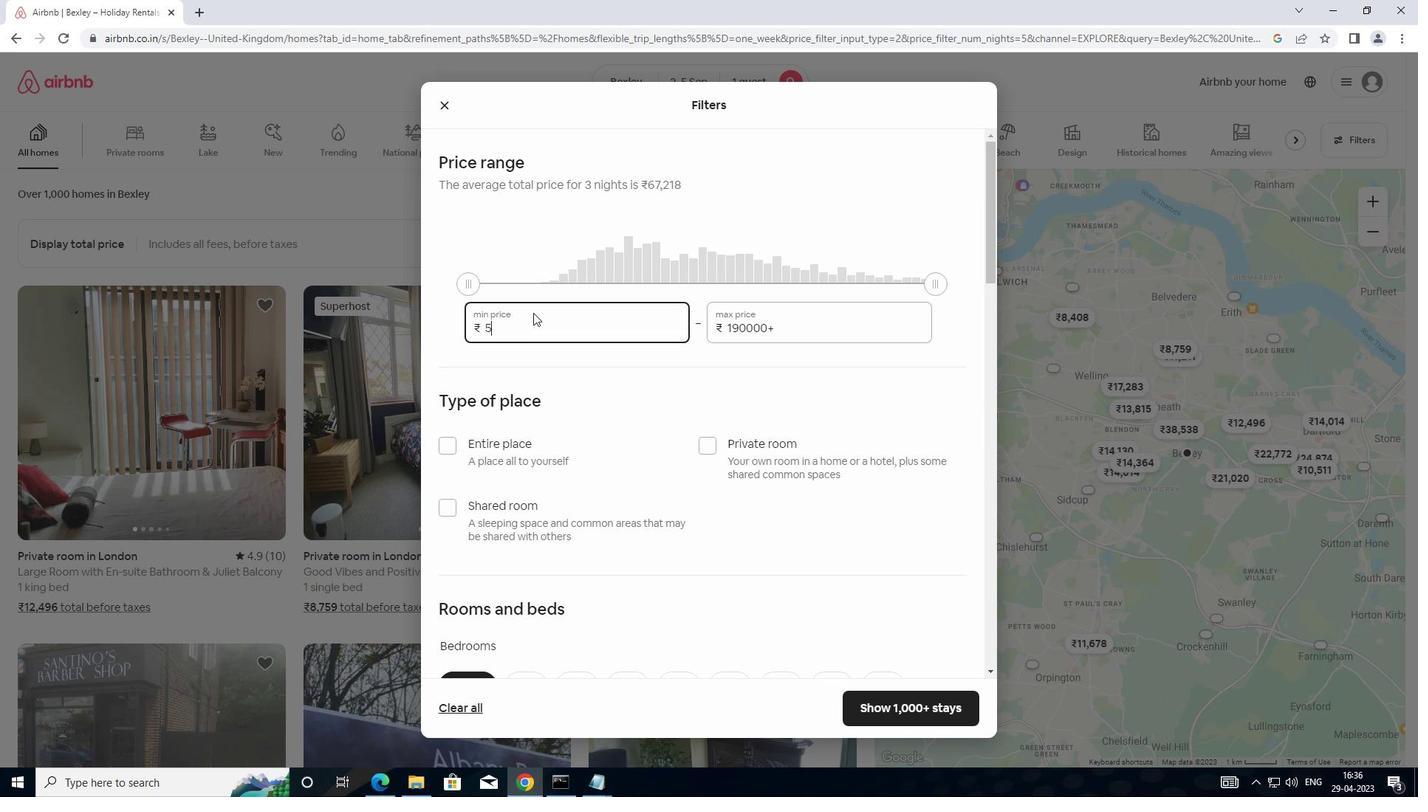 
Action: Key pressed 0
Screenshot: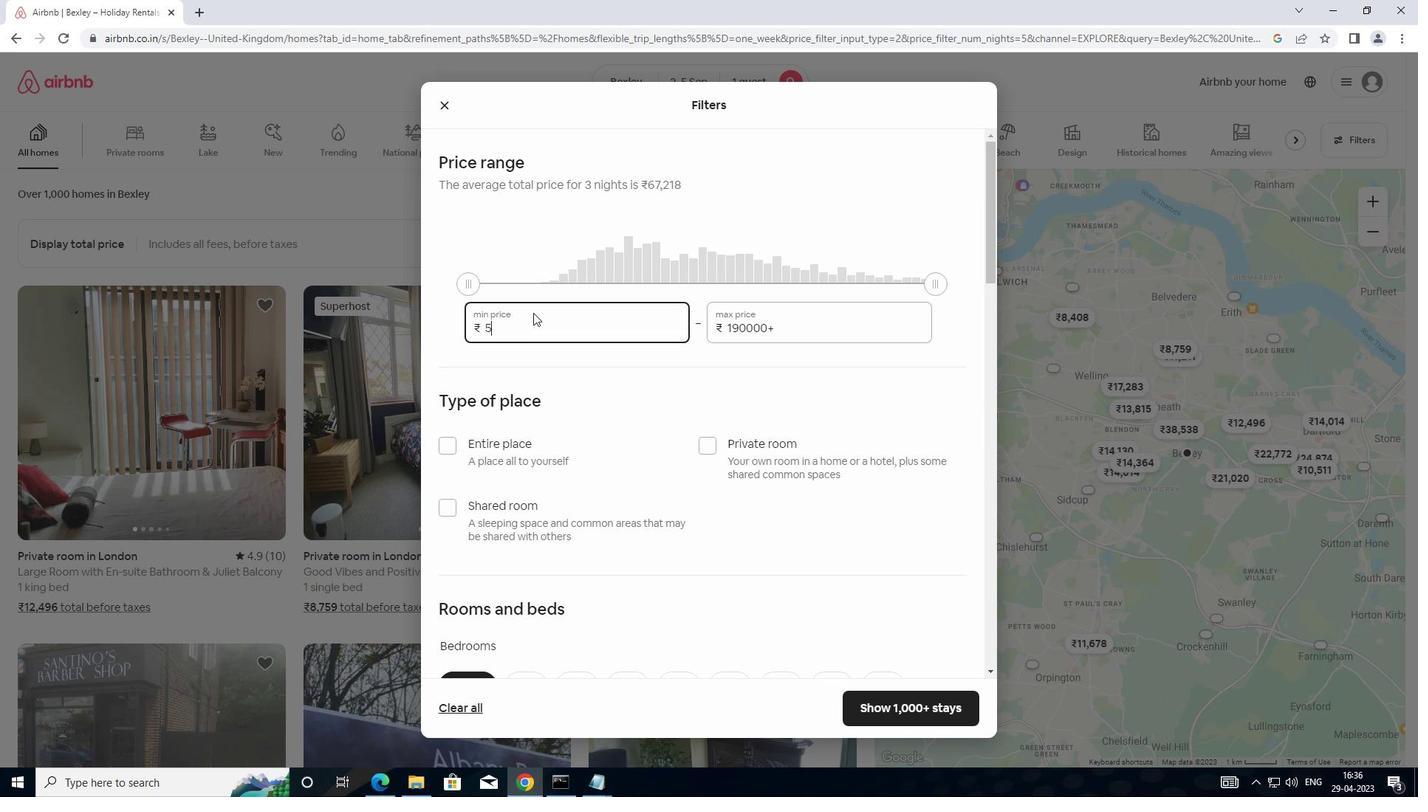 
Action: Mouse moved to (555, 313)
Screenshot: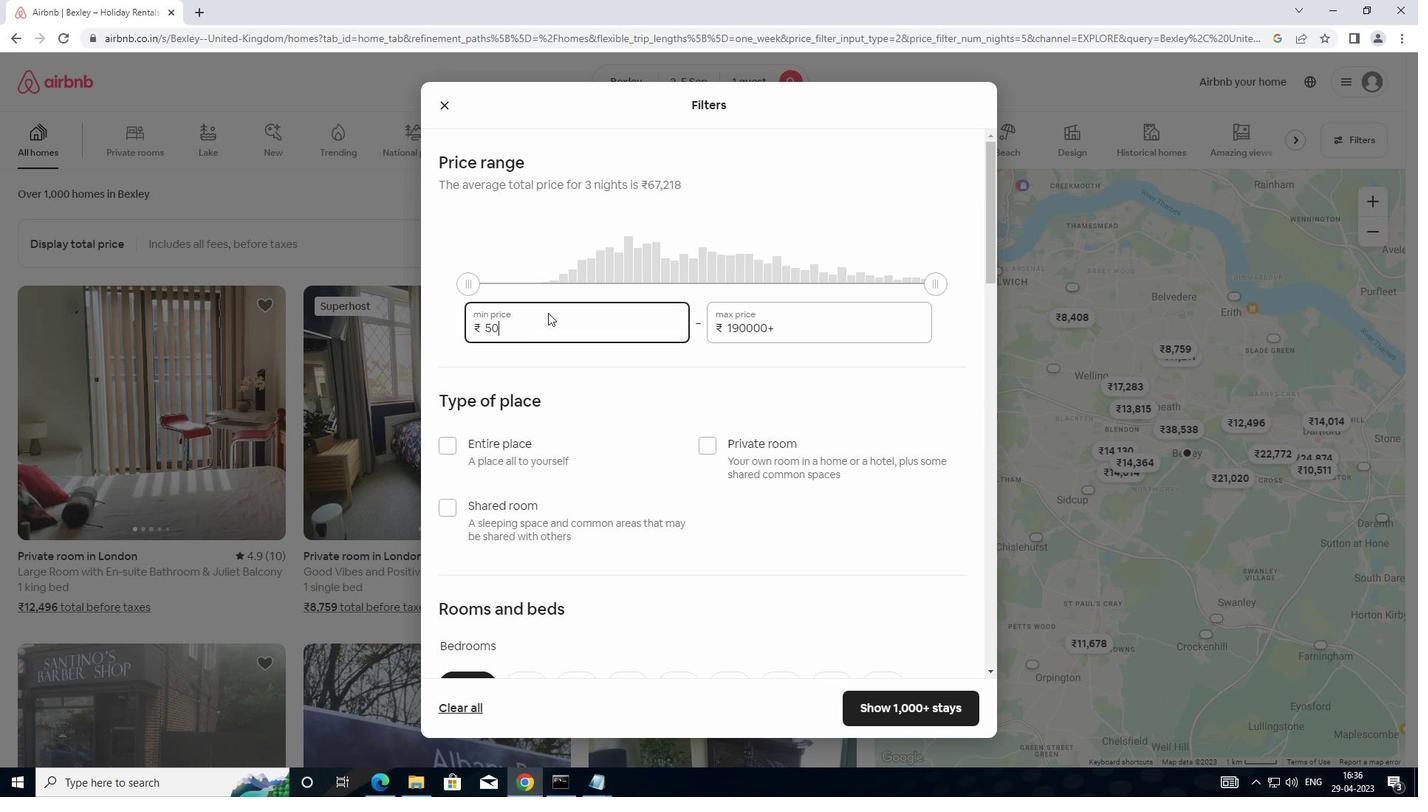 
Action: Key pressed 0
Screenshot: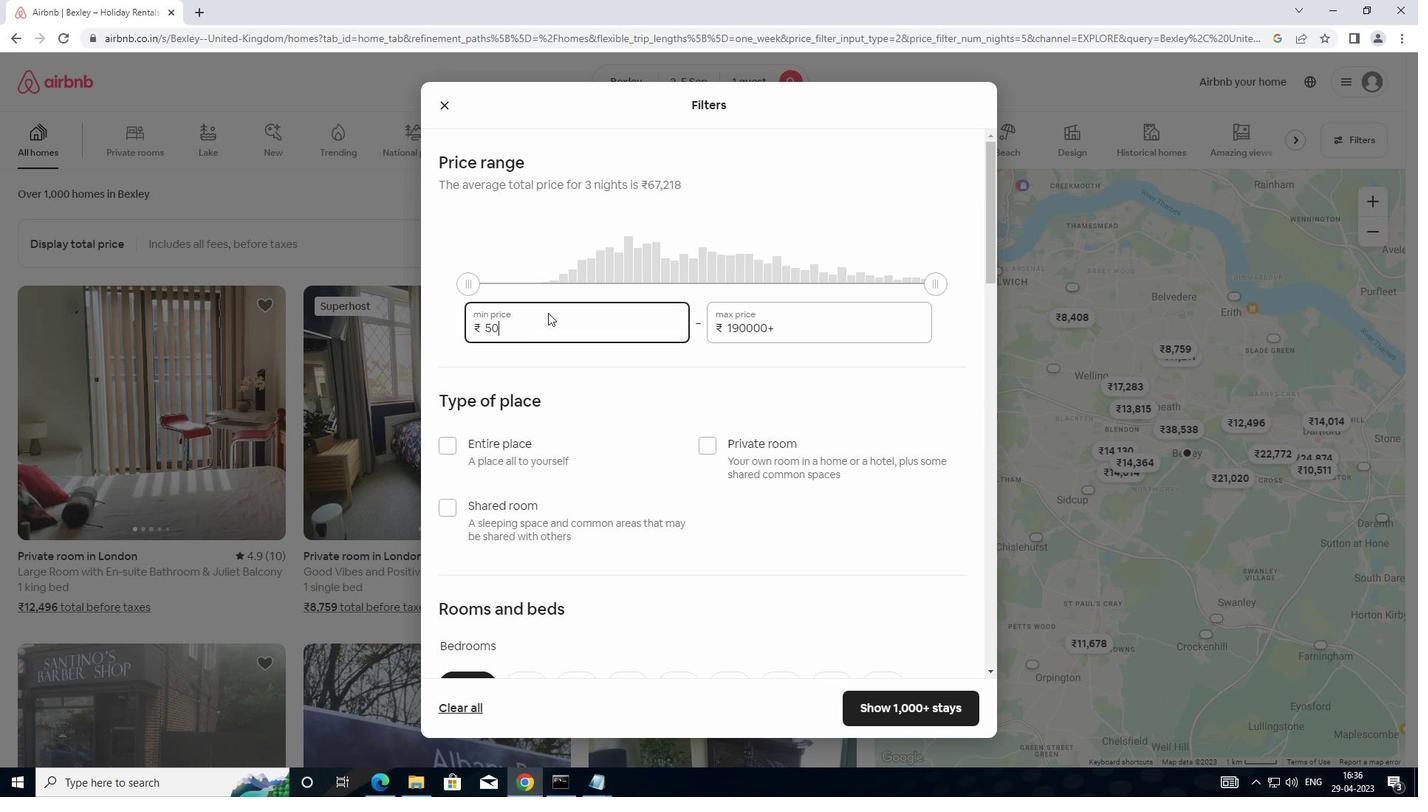 
Action: Mouse moved to (562, 311)
Screenshot: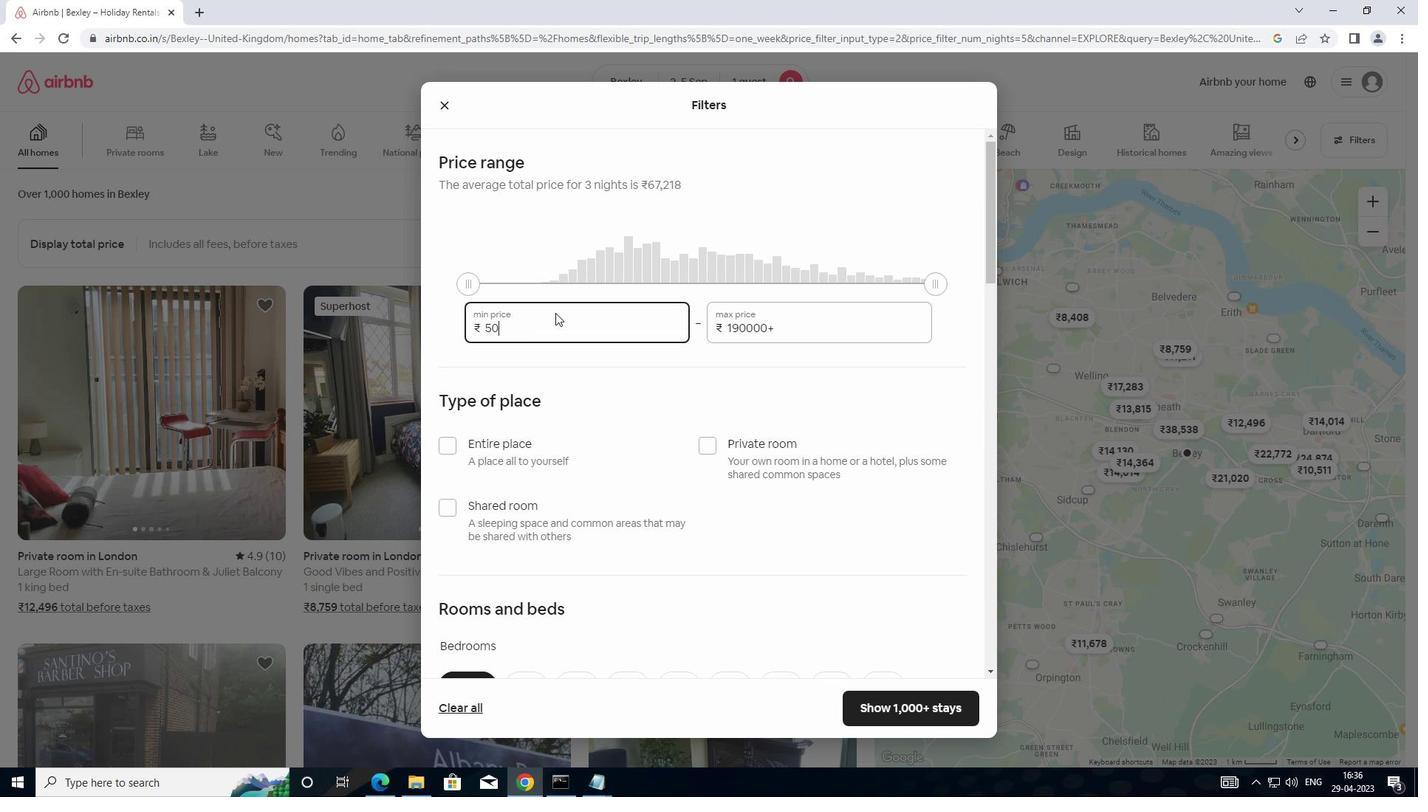 
Action: Key pressed 0
Screenshot: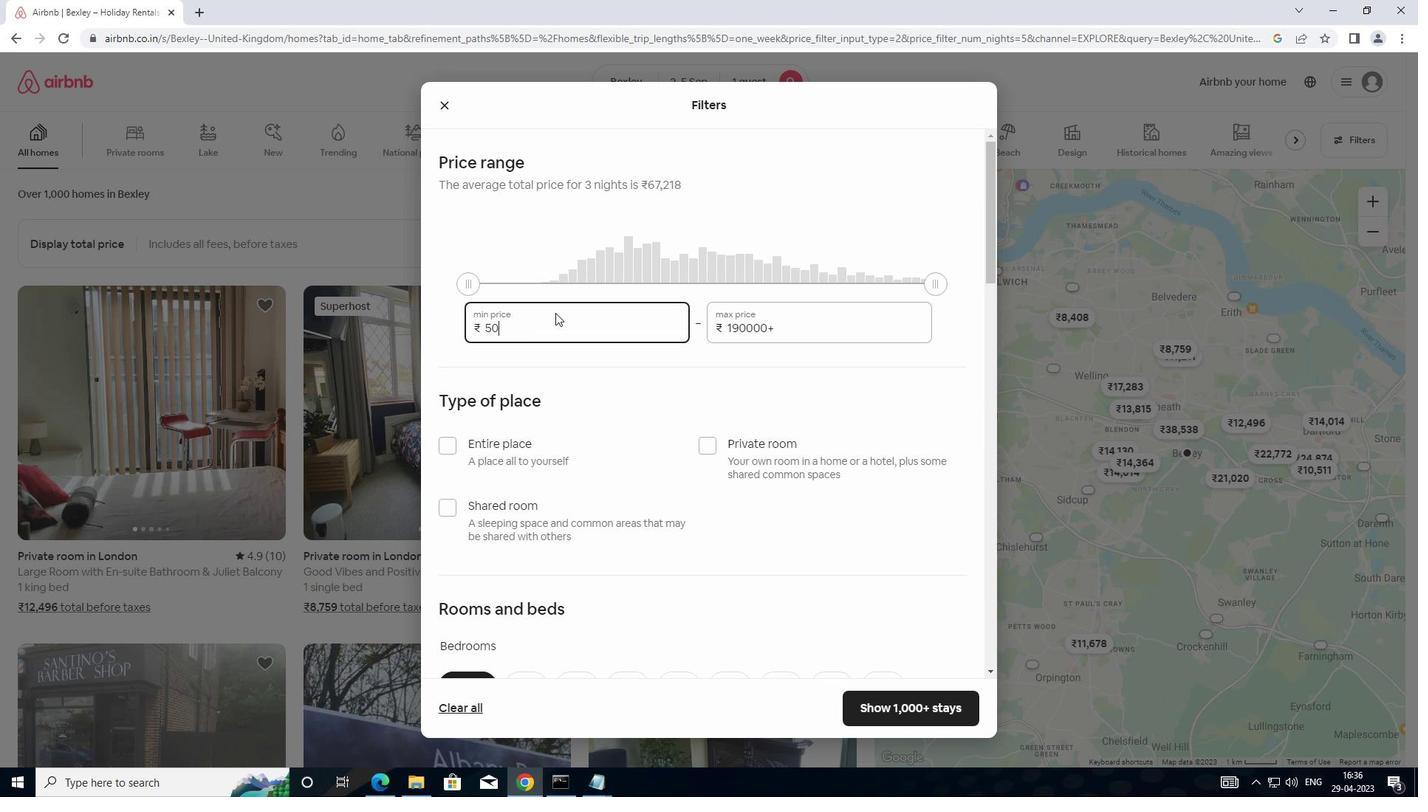 
Action: Mouse moved to (803, 323)
Screenshot: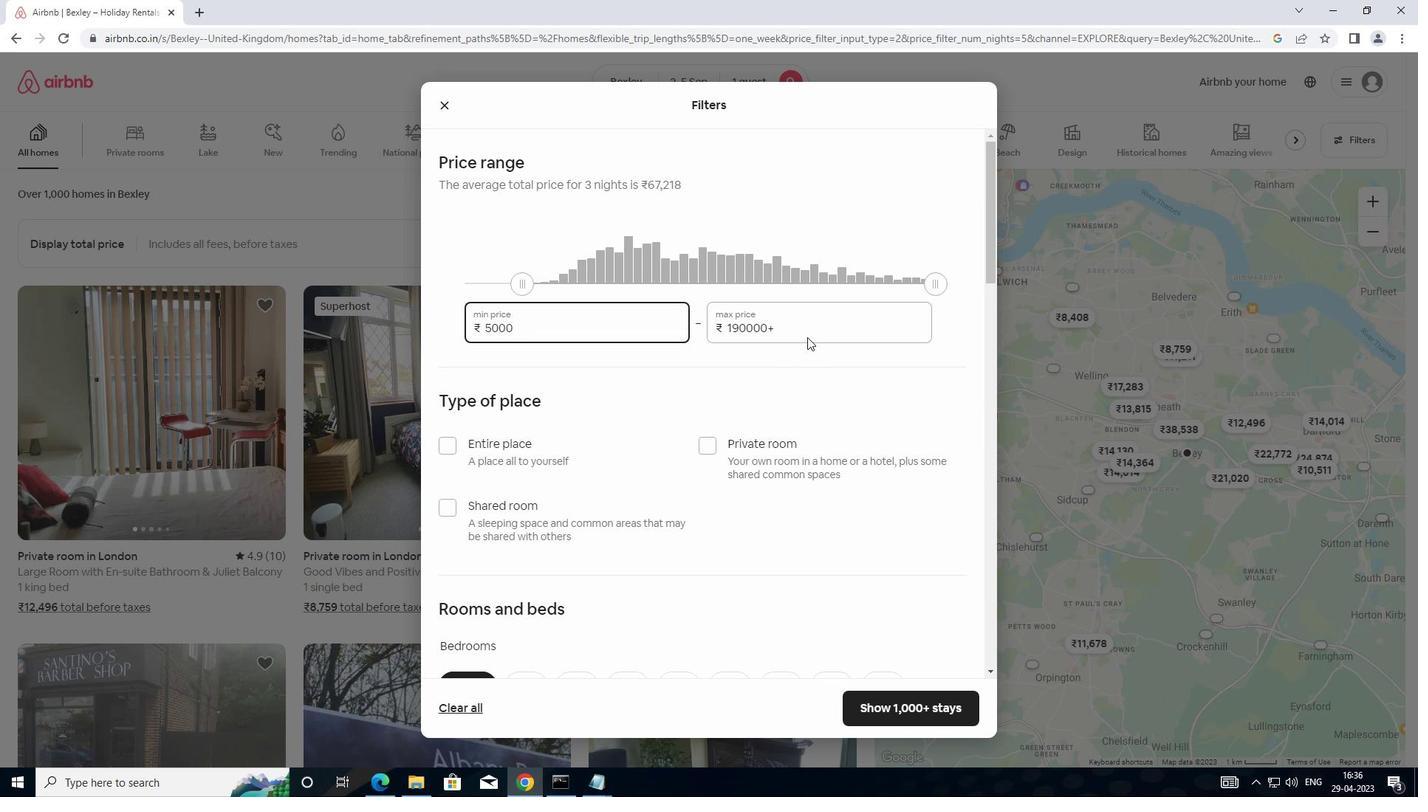 
Action: Mouse pressed left at (803, 323)
Screenshot: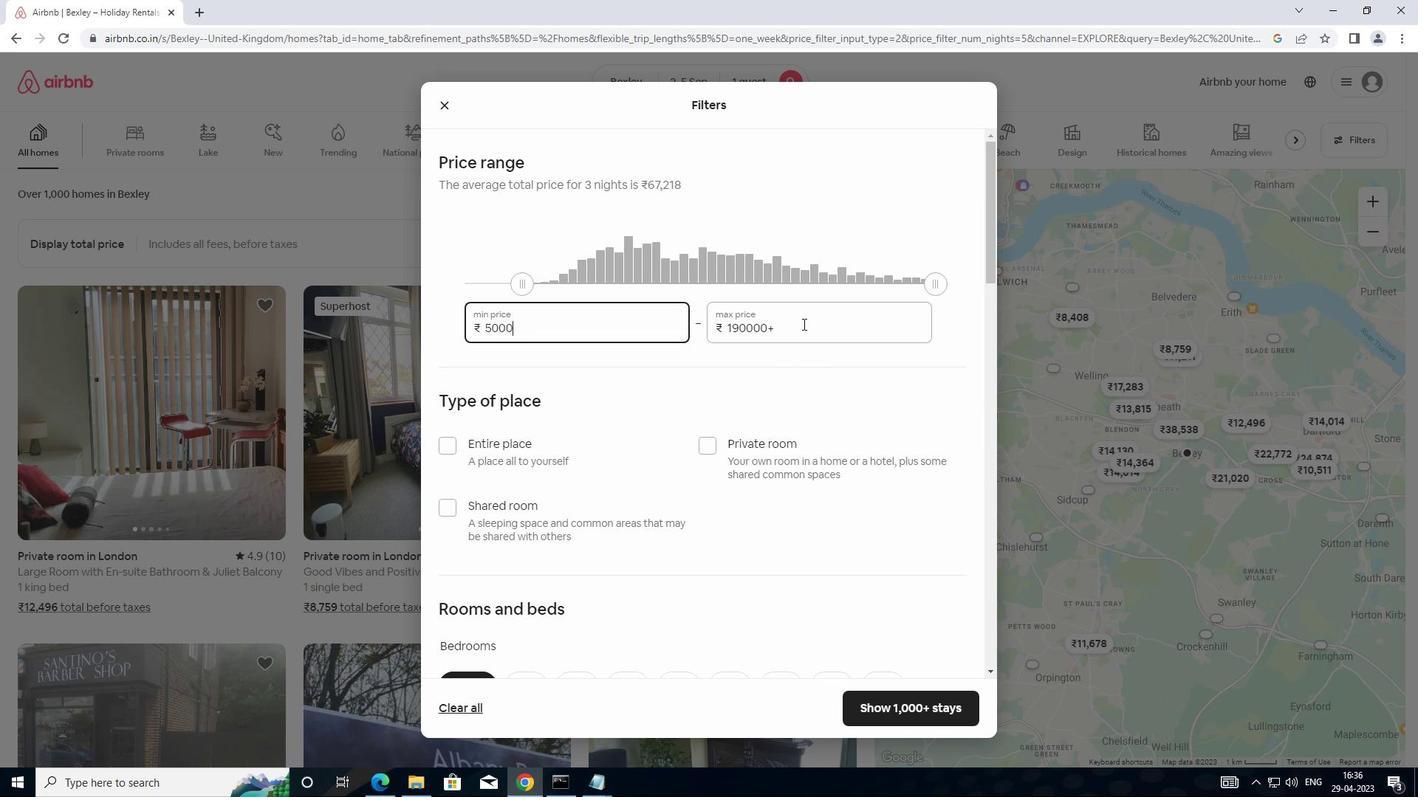 
Action: Mouse moved to (684, 326)
Screenshot: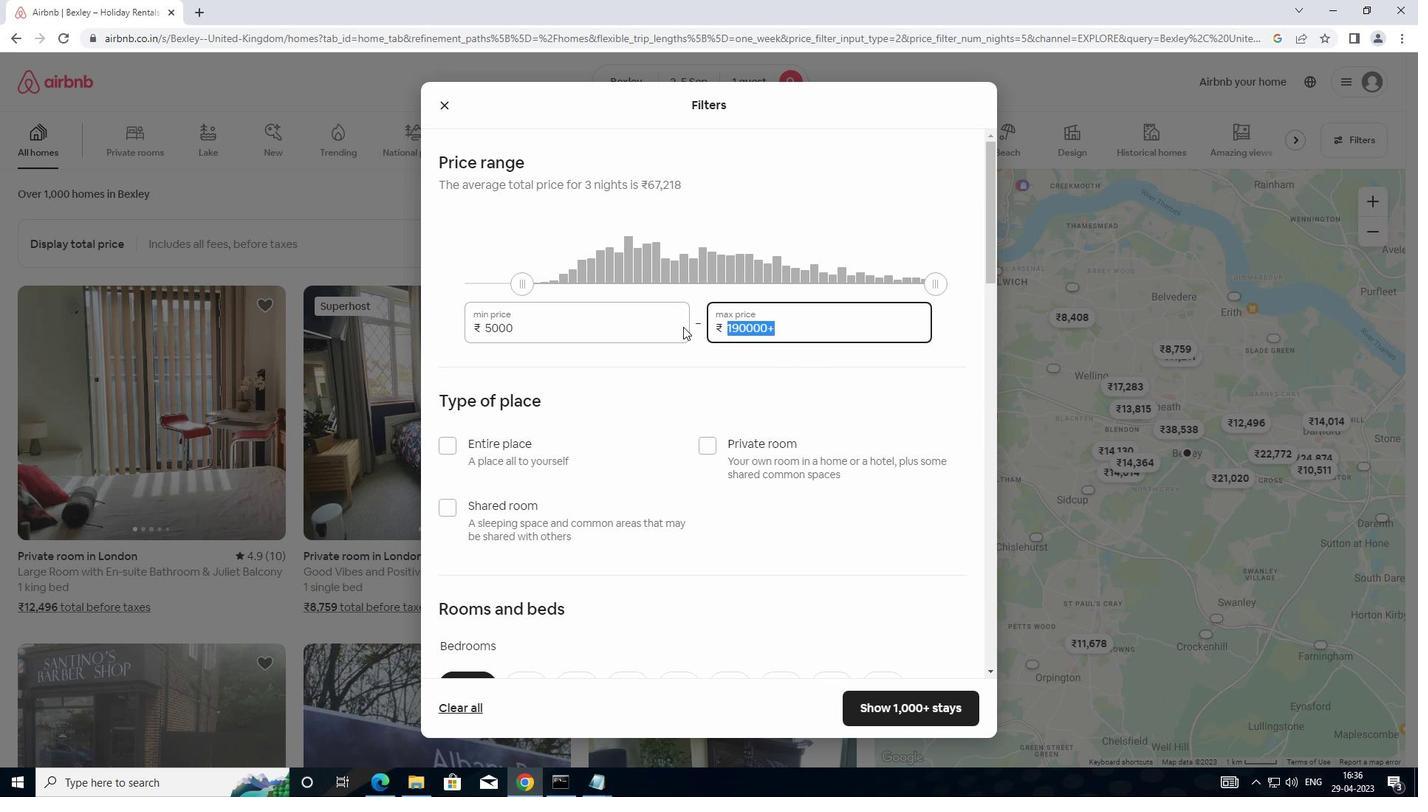 
Action: Key pressed 1
Screenshot: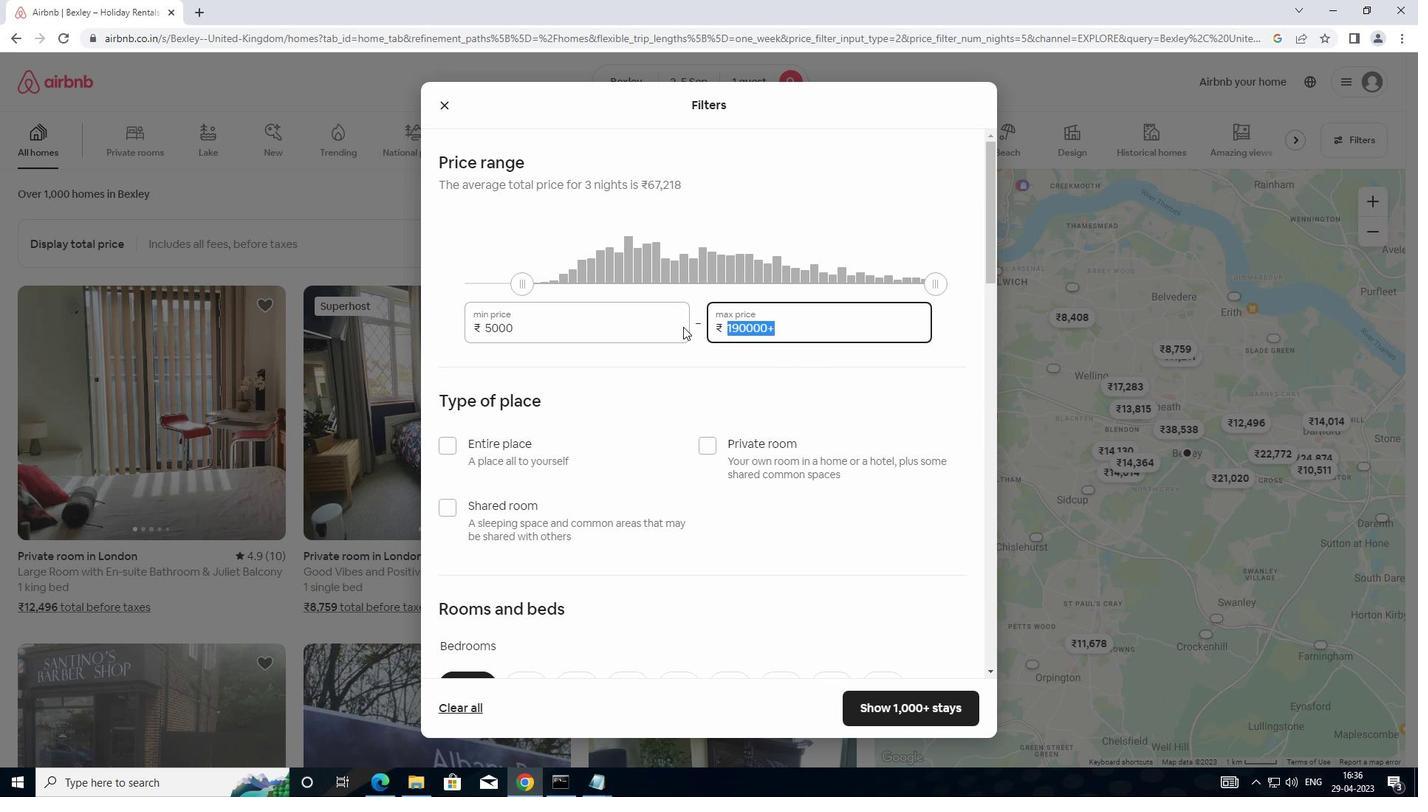 
Action: Mouse moved to (687, 325)
Screenshot: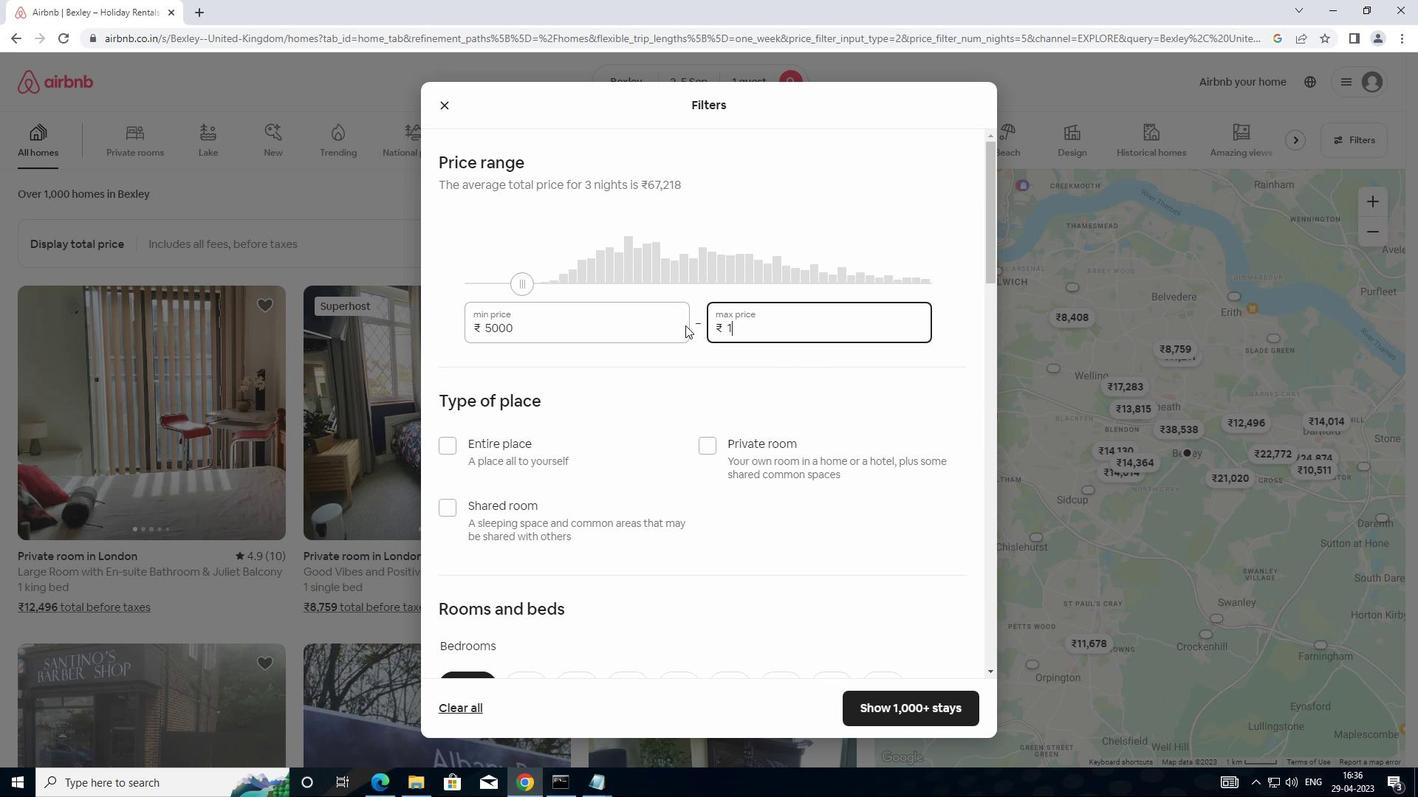 
Action: Key pressed 0
Screenshot: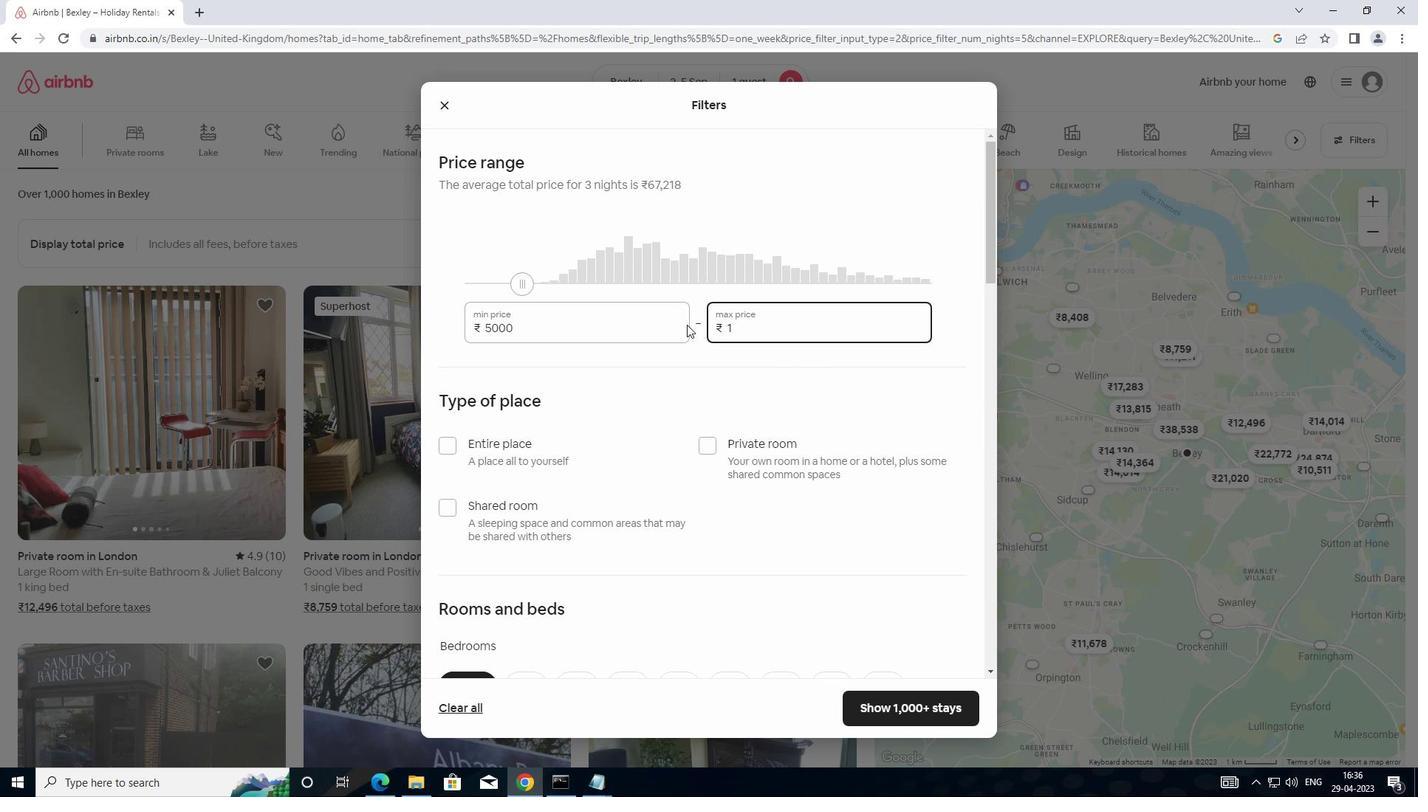 
Action: Mouse moved to (695, 321)
Screenshot: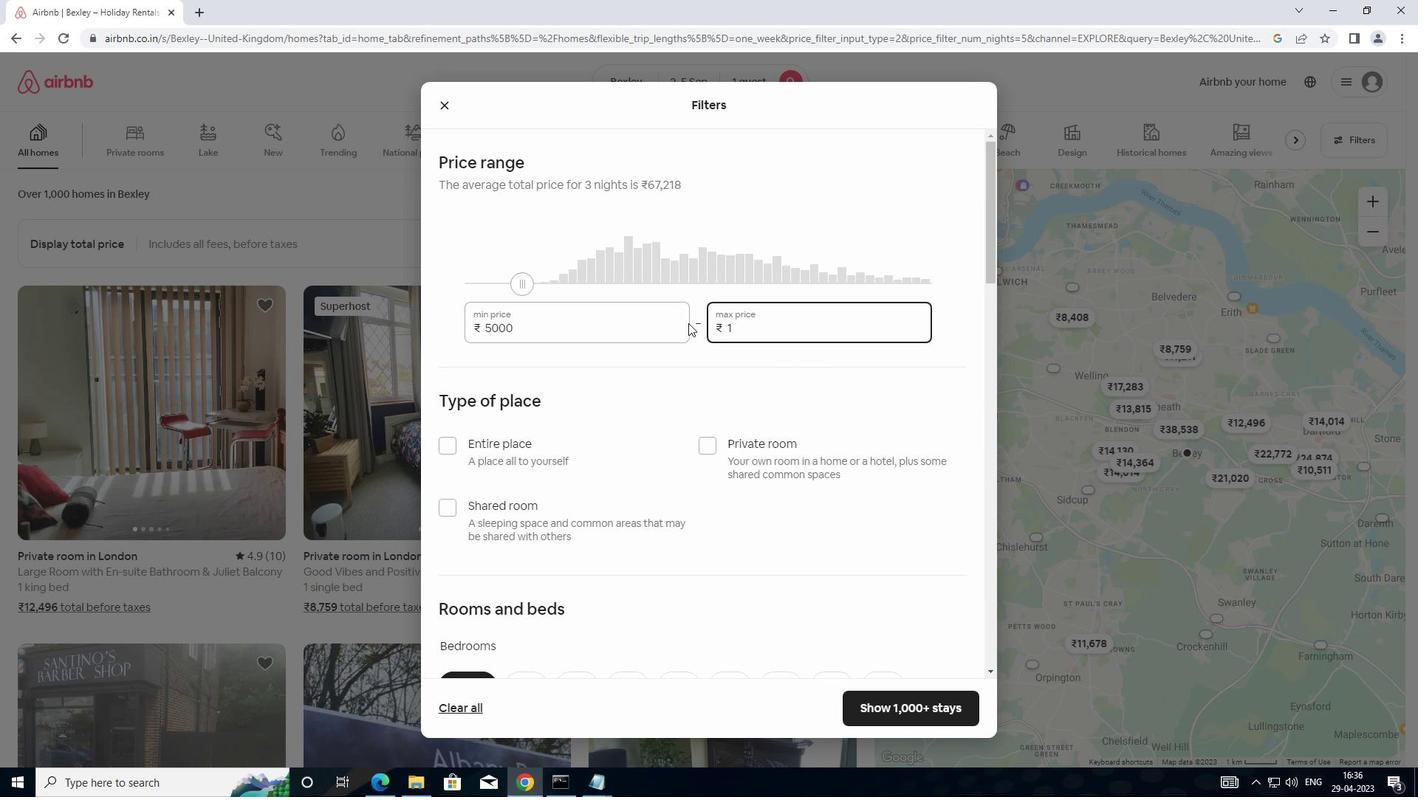 
Action: Key pressed 000
Screenshot: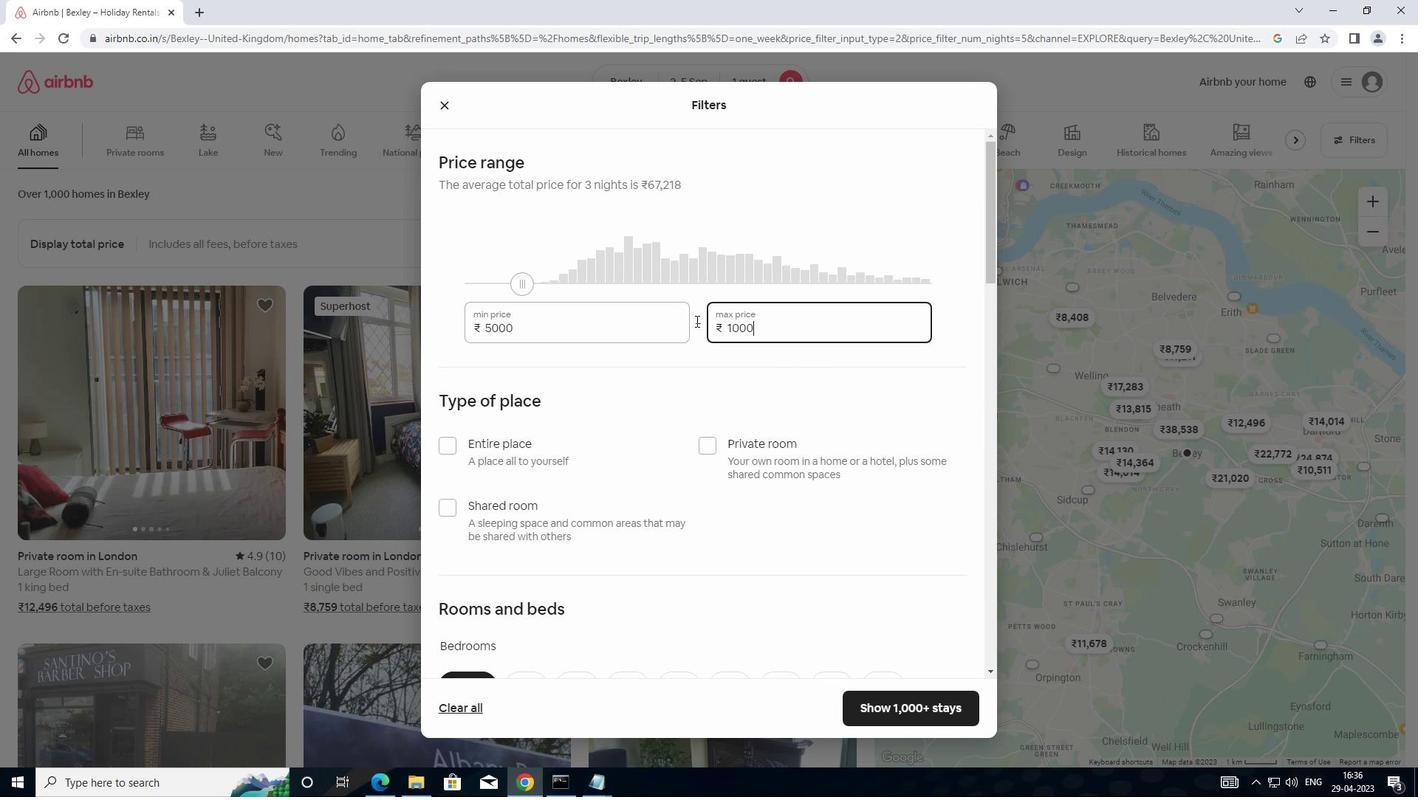 
Action: Mouse moved to (717, 451)
Screenshot: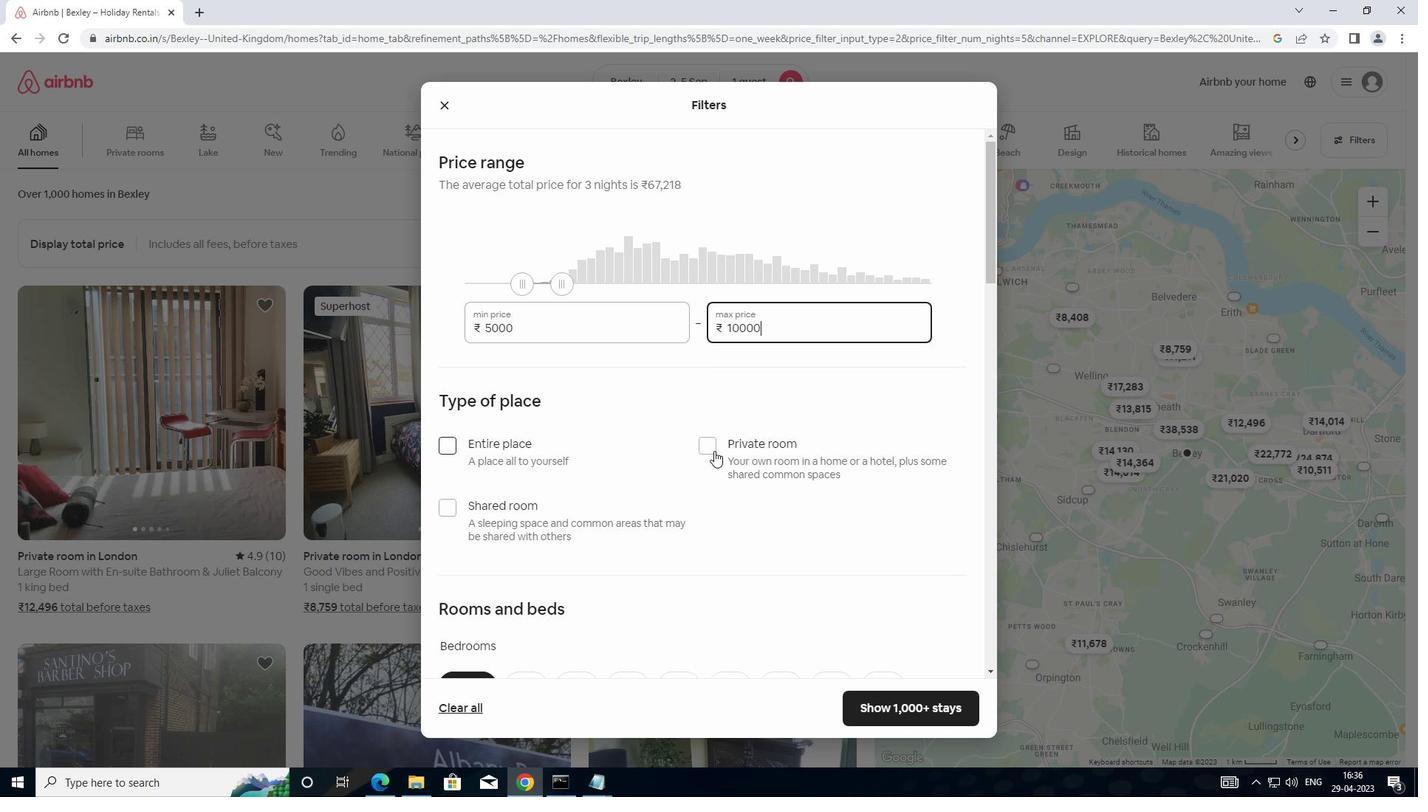 
Action: Mouse pressed left at (717, 451)
Screenshot: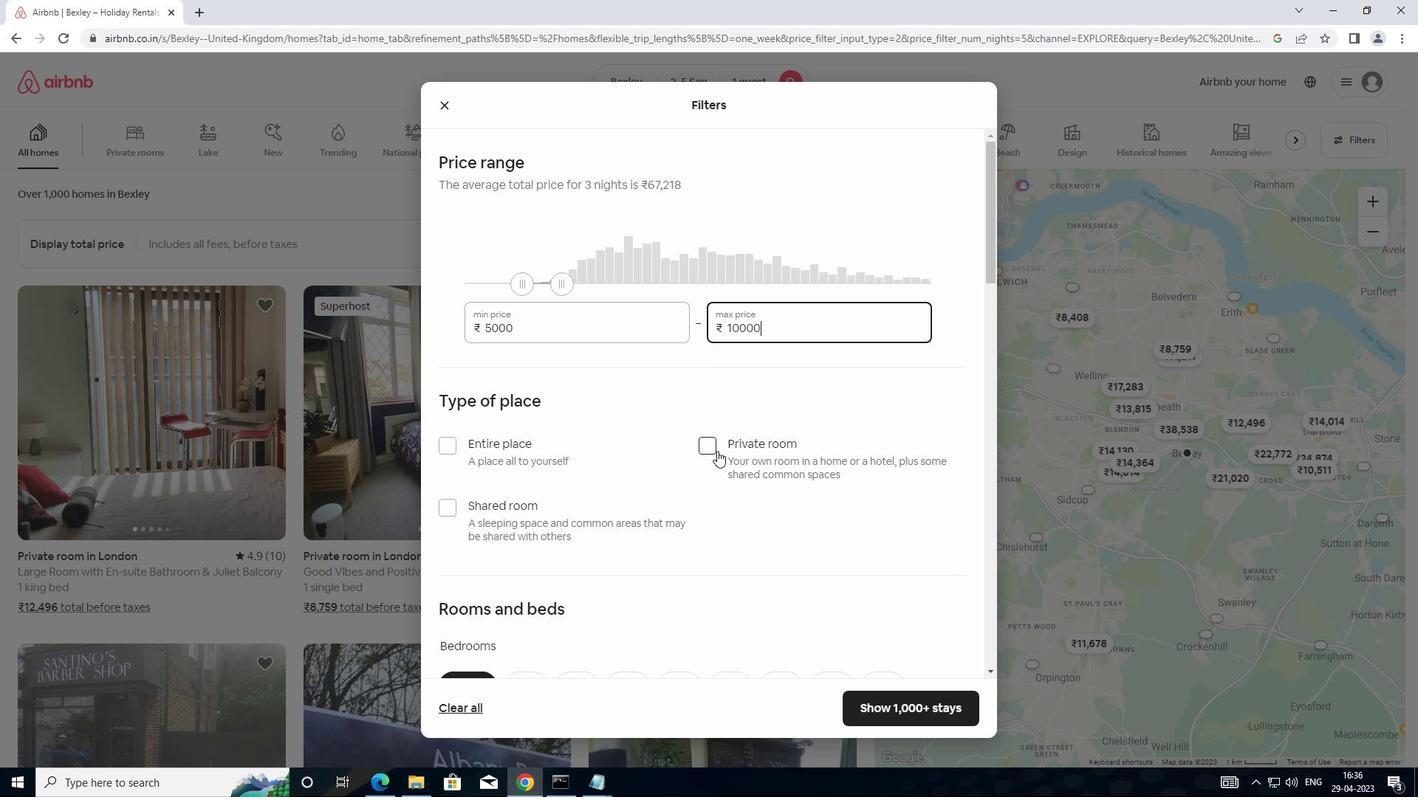 
Action: Mouse moved to (710, 458)
Screenshot: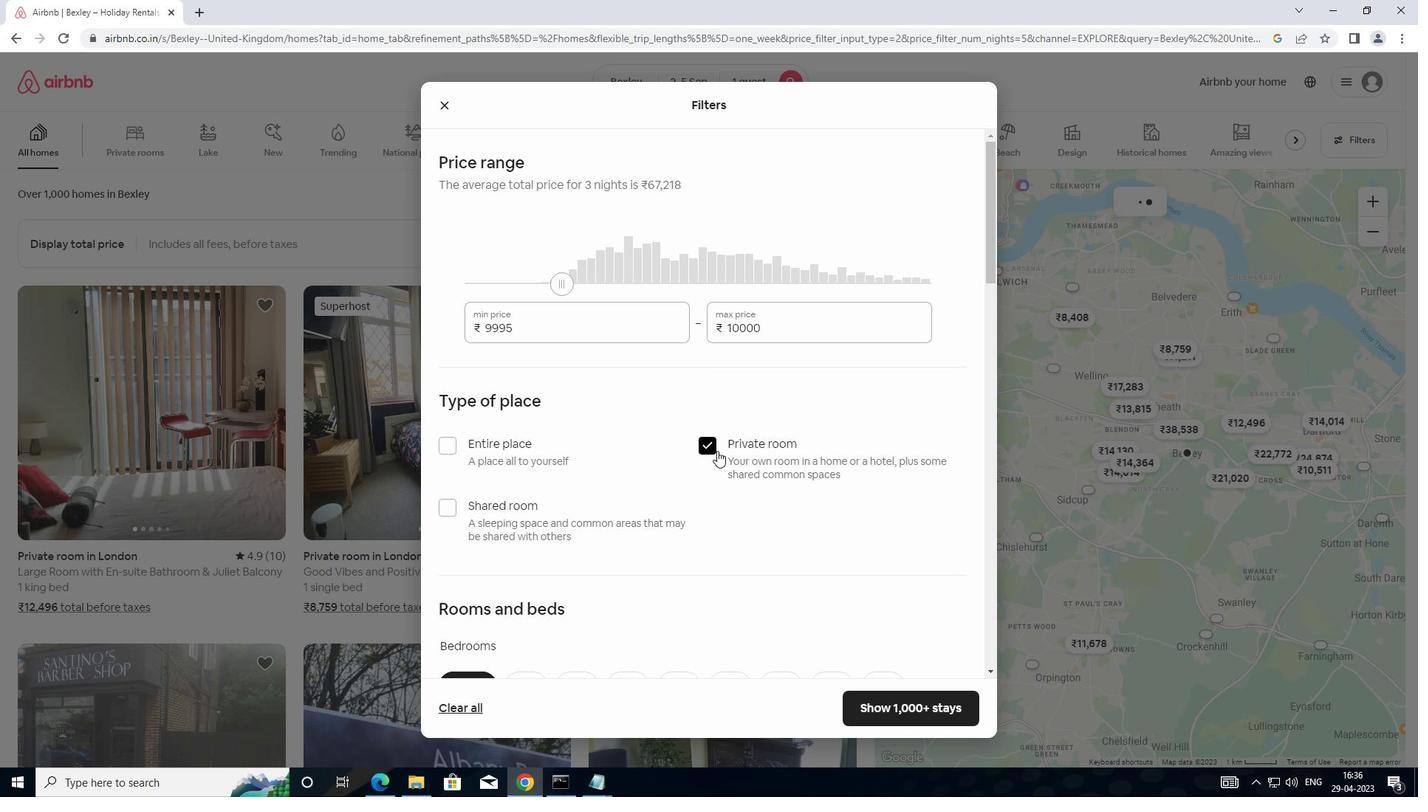 
Action: Mouse scrolled (710, 457) with delta (0, 0)
Screenshot: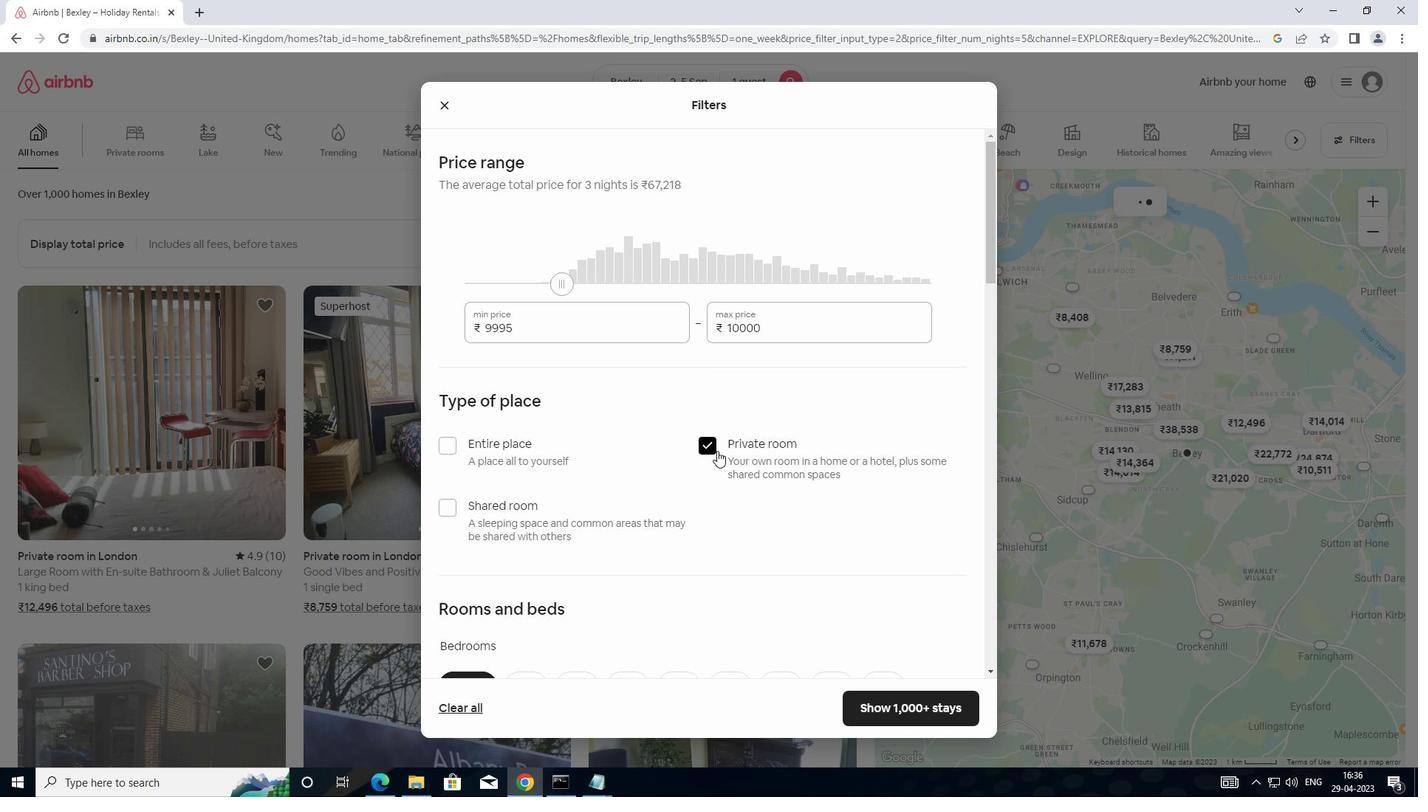 
Action: Mouse moved to (704, 478)
Screenshot: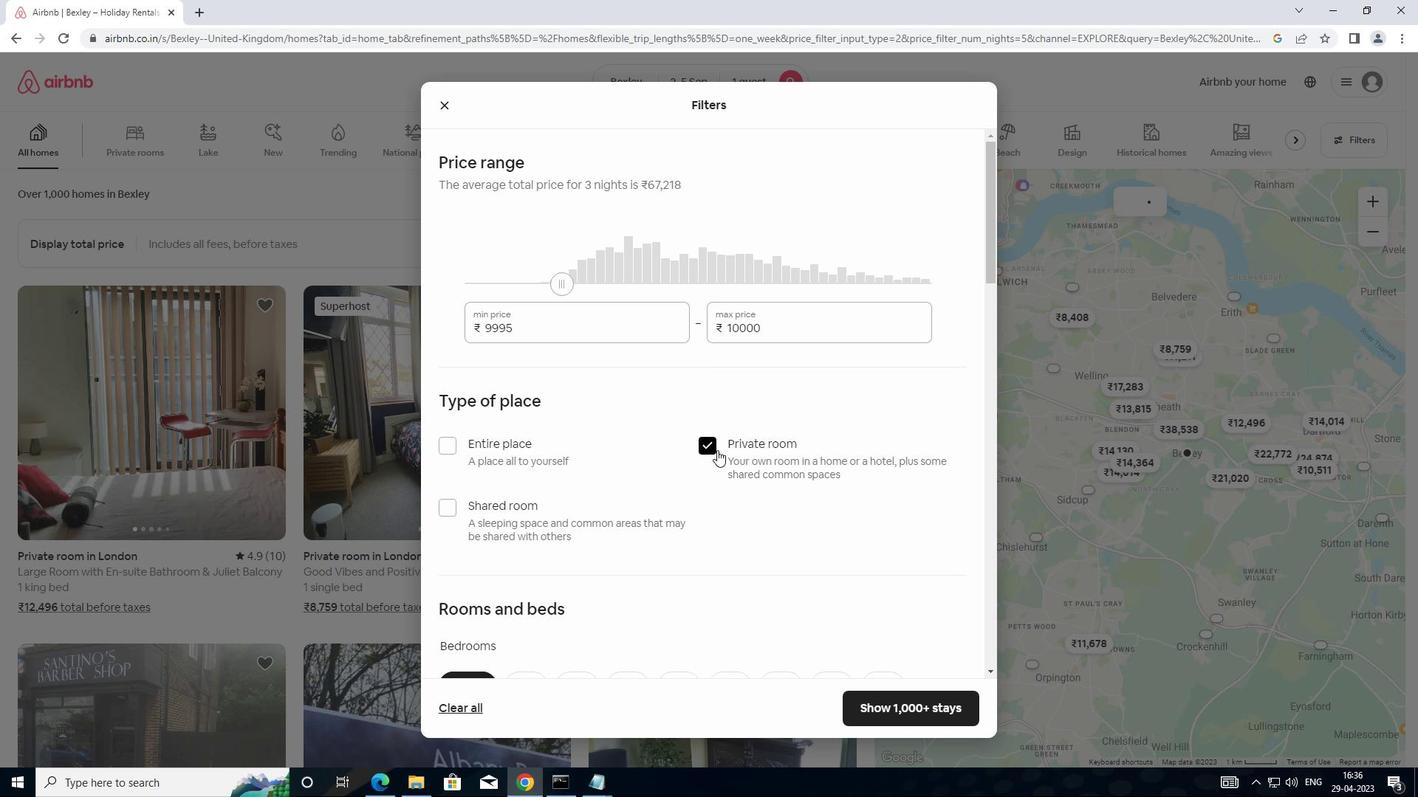 
Action: Mouse scrolled (704, 477) with delta (0, 0)
Screenshot: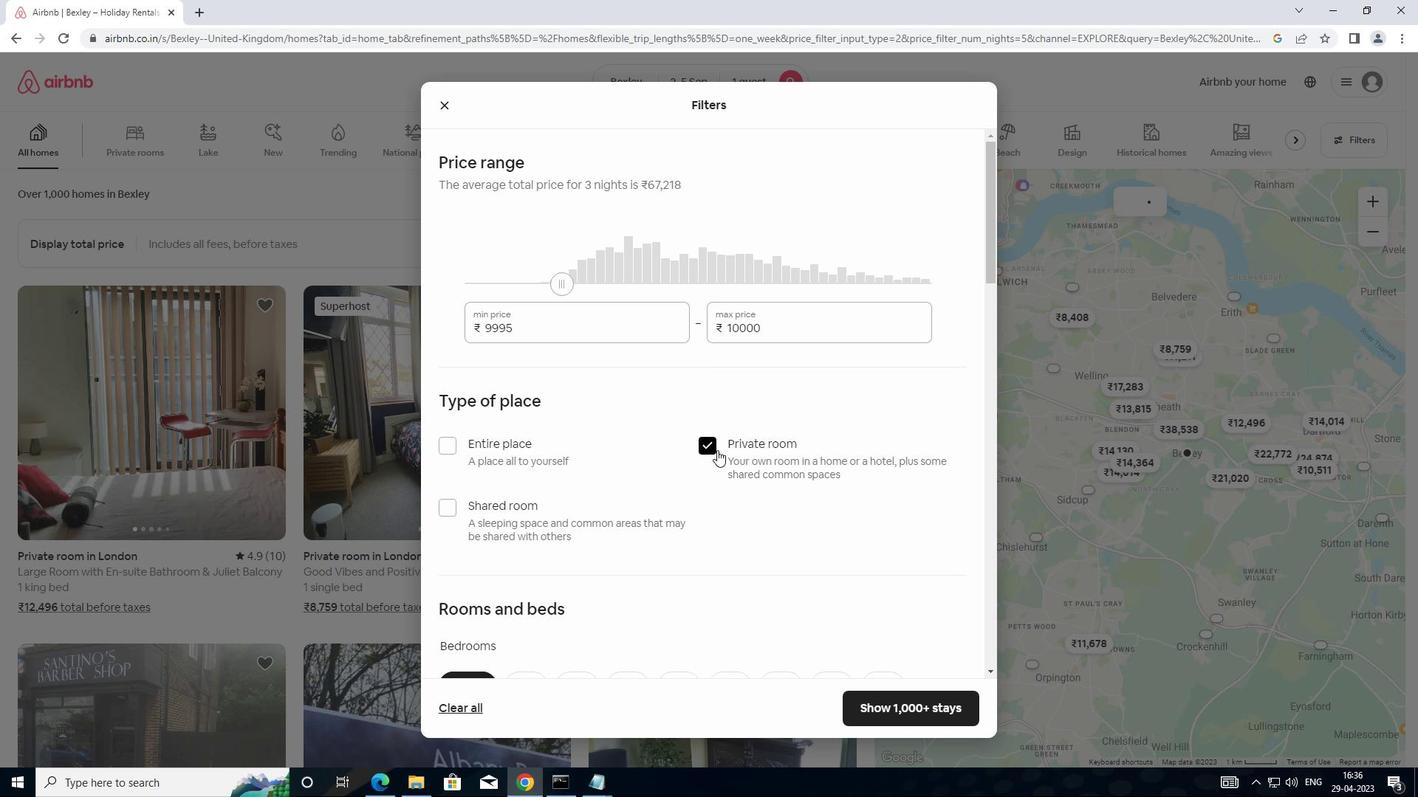 
Action: Mouse moved to (690, 480)
Screenshot: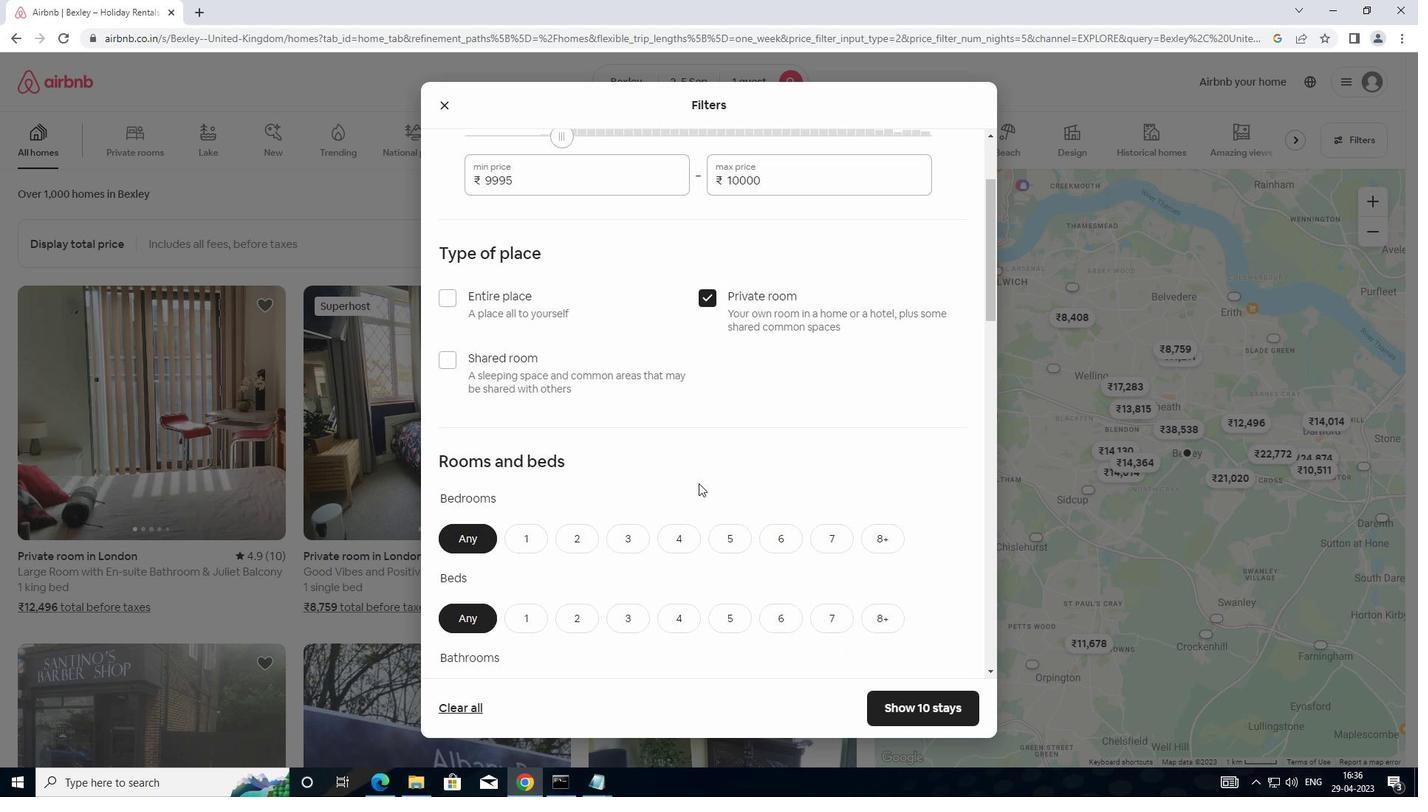 
Action: Mouse scrolled (690, 479) with delta (0, 0)
Screenshot: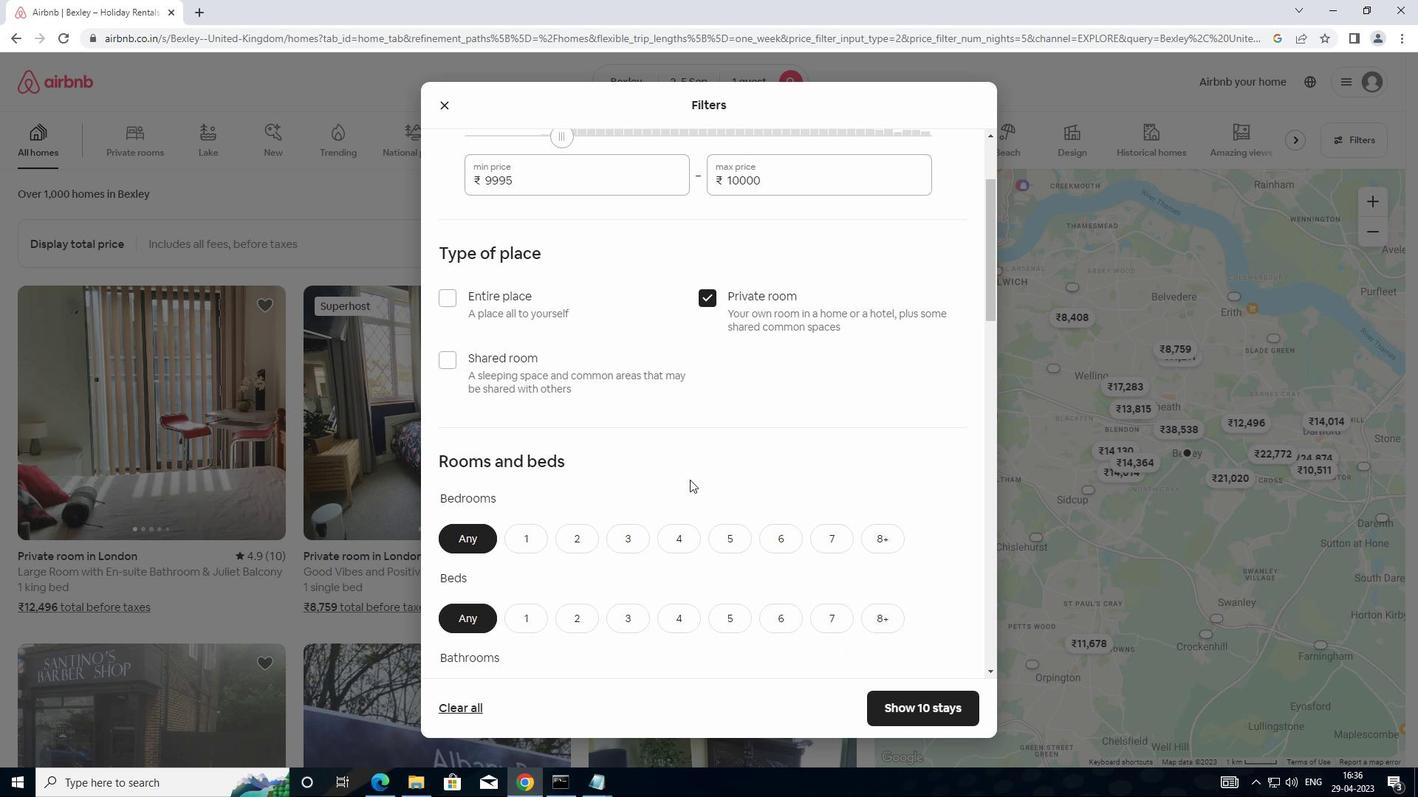 
Action: Mouse scrolled (690, 479) with delta (0, 0)
Screenshot: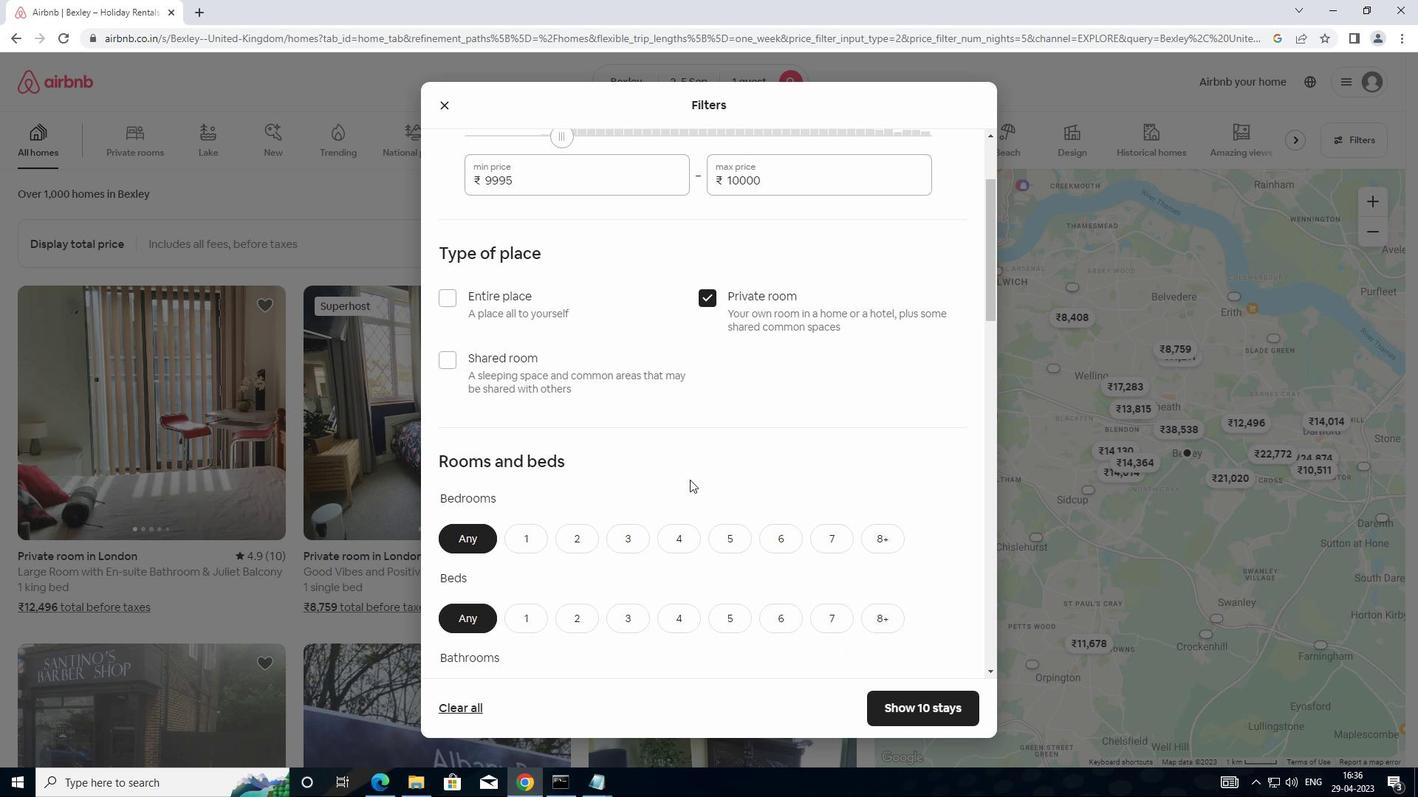 
Action: Mouse moved to (538, 392)
Screenshot: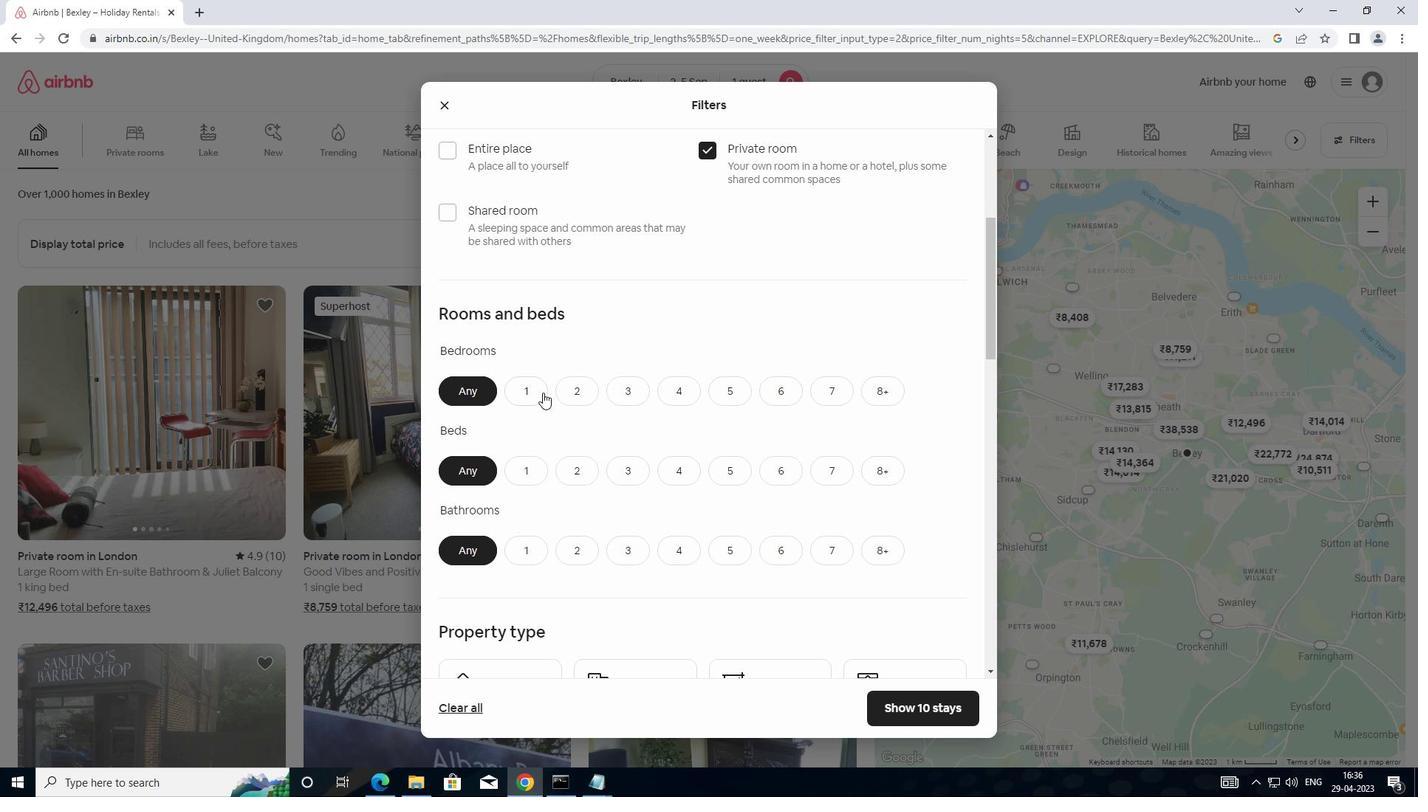 
Action: Mouse pressed left at (538, 392)
Screenshot: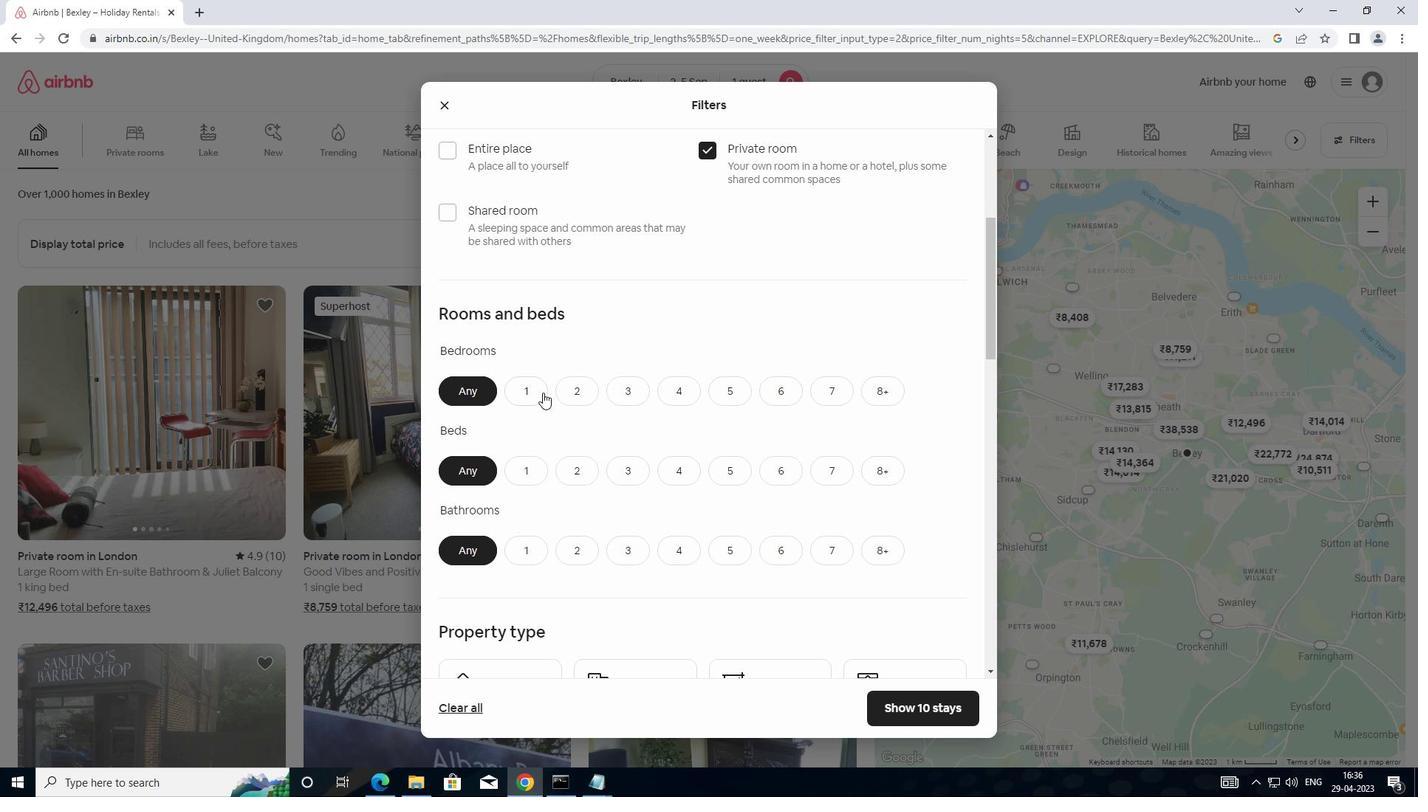 
Action: Mouse moved to (531, 468)
Screenshot: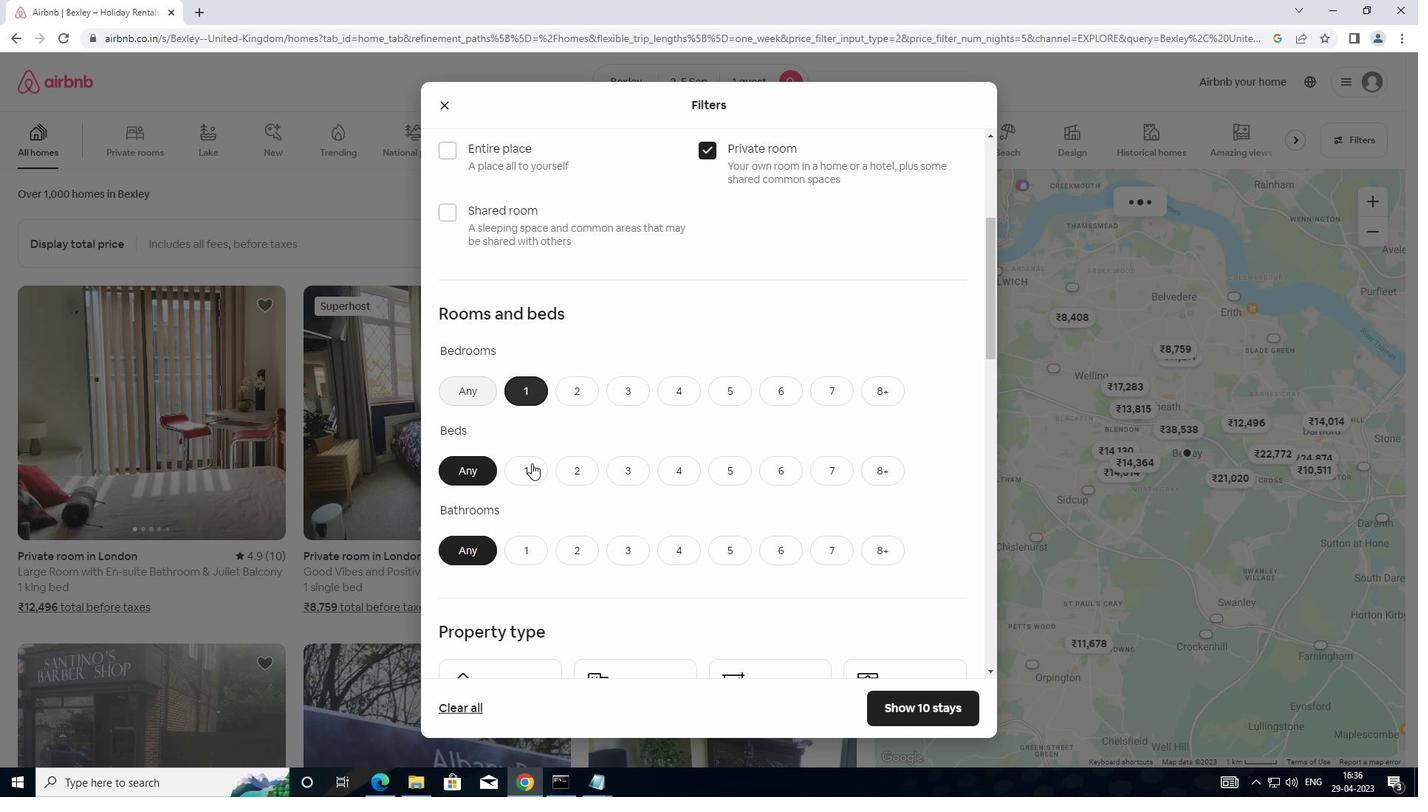 
Action: Mouse pressed left at (531, 468)
Screenshot: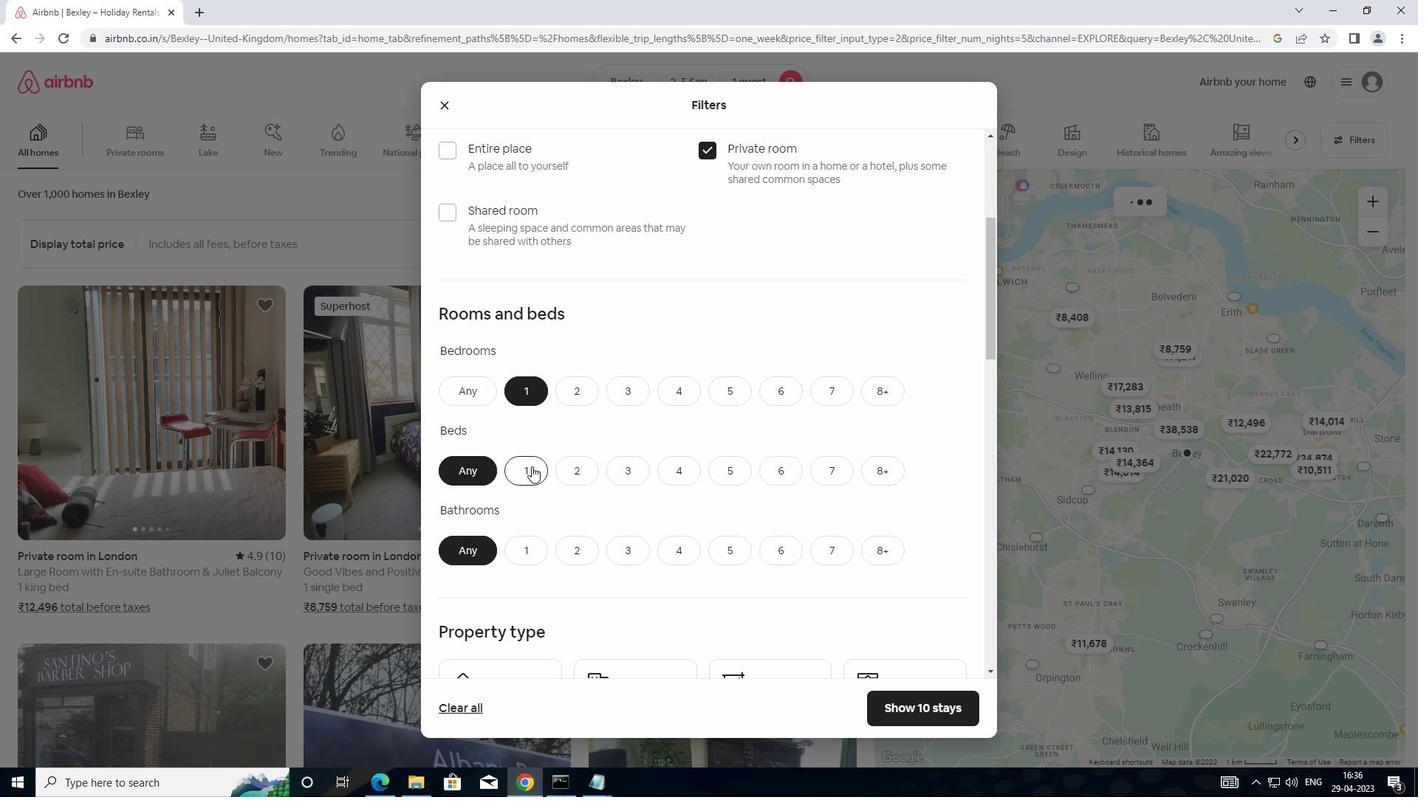 
Action: Mouse moved to (530, 545)
Screenshot: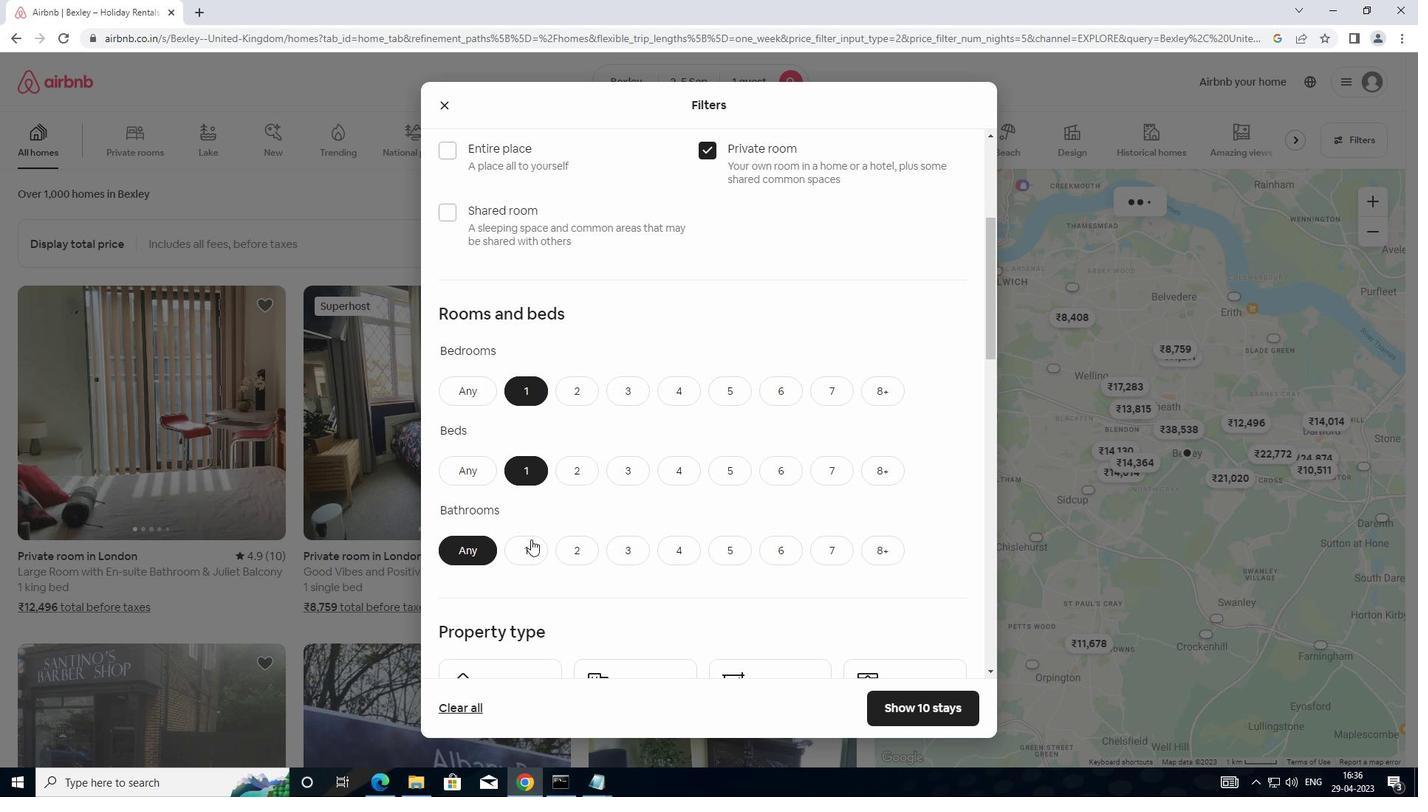 
Action: Mouse pressed left at (530, 545)
Screenshot: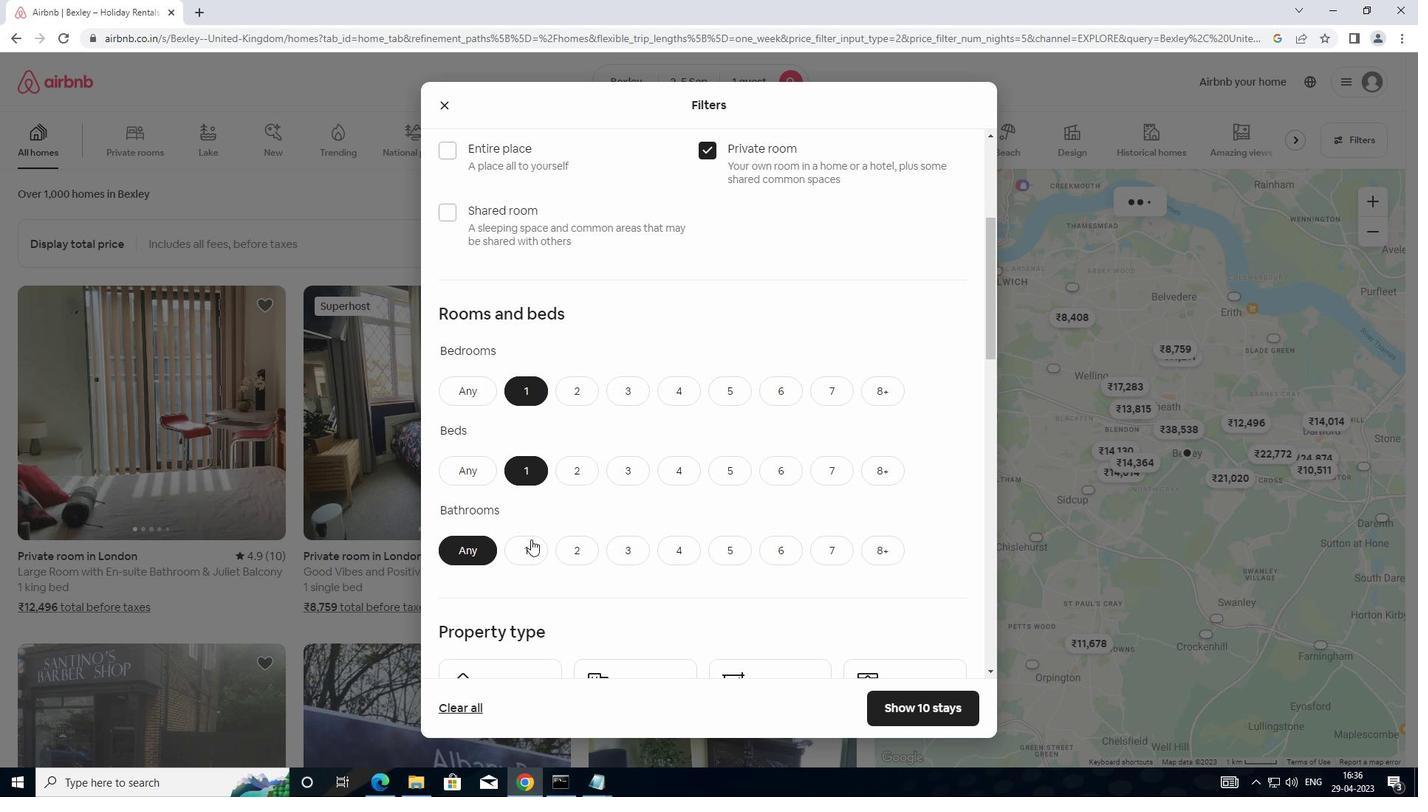 
Action: Mouse moved to (537, 527)
Screenshot: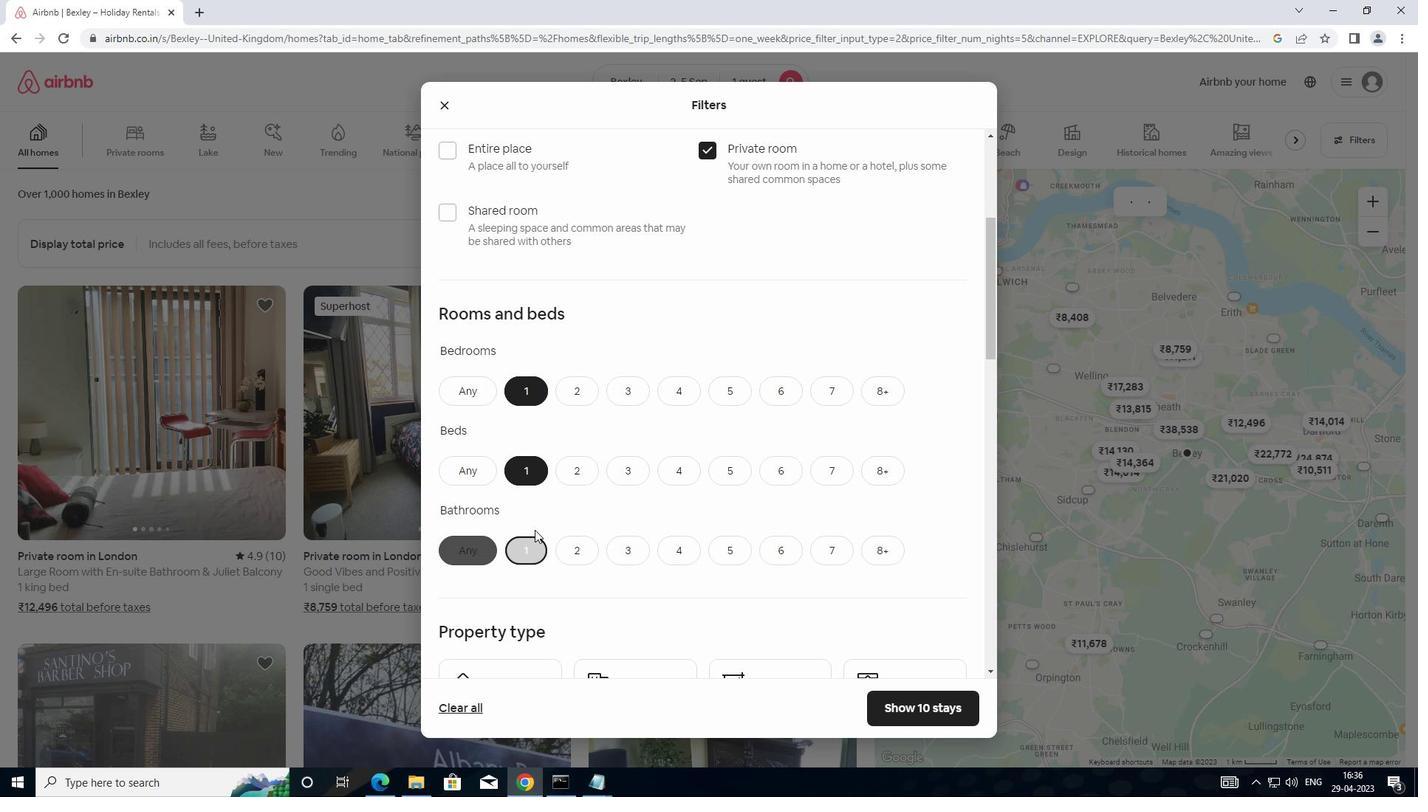 
Action: Mouse scrolled (537, 526) with delta (0, 0)
Screenshot: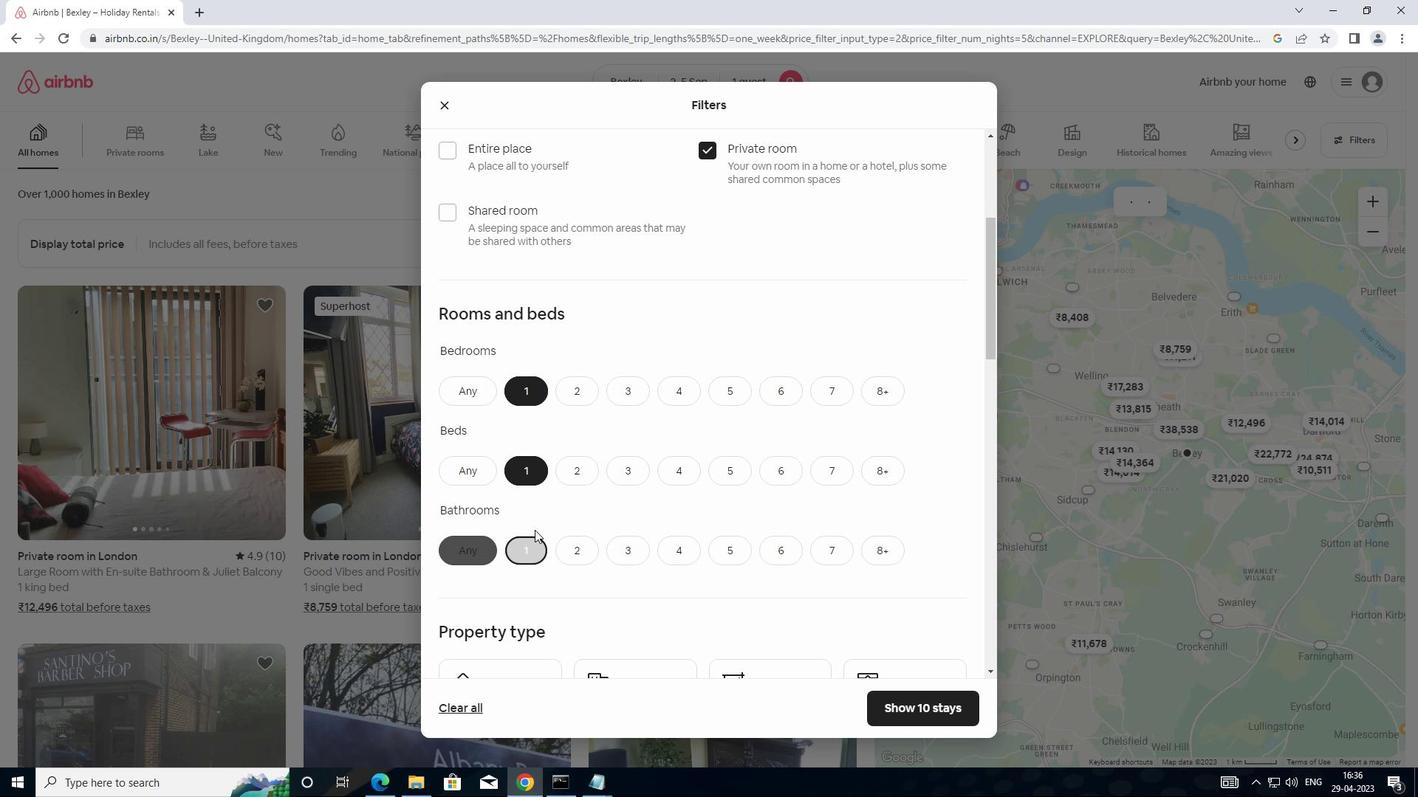 
Action: Mouse moved to (571, 525)
Screenshot: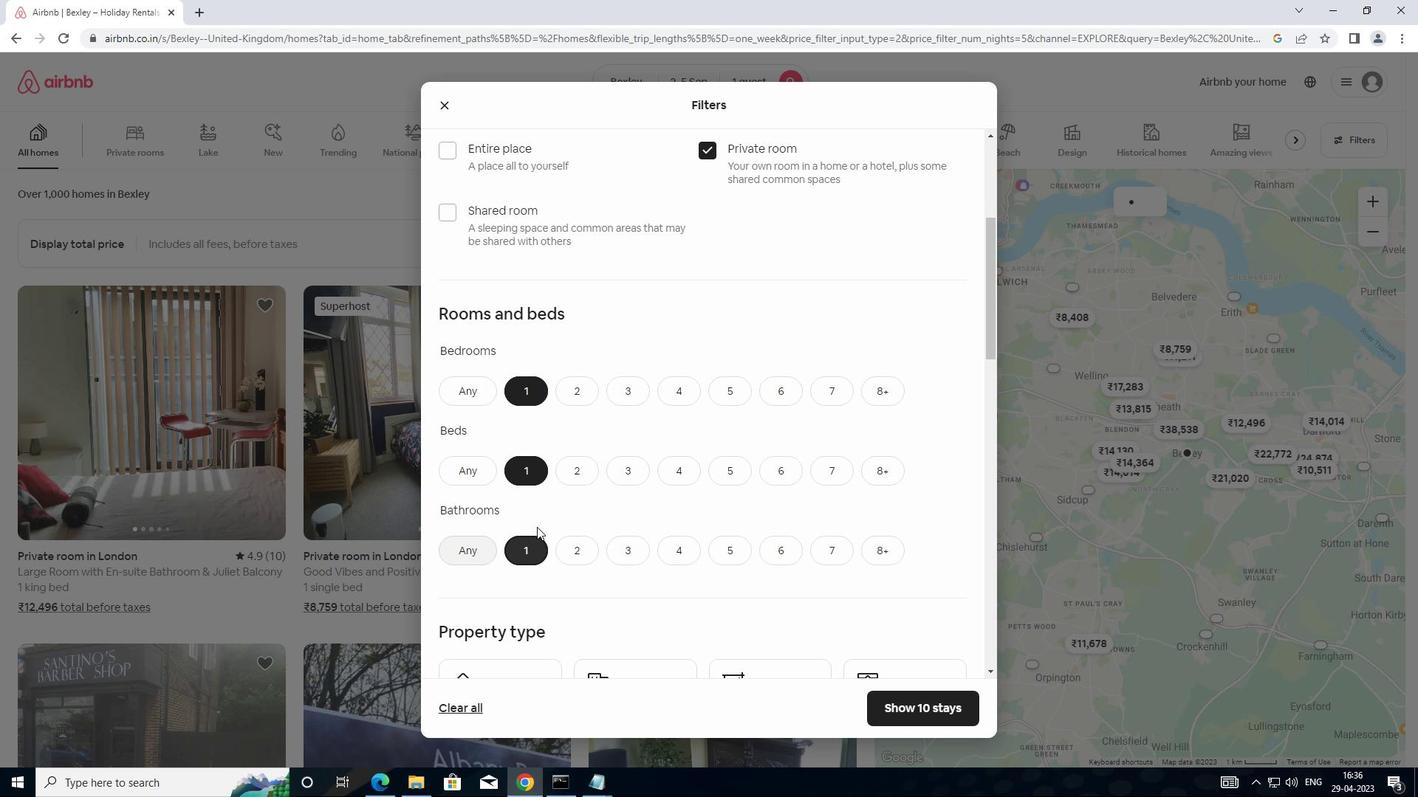 
Action: Mouse scrolled (571, 524) with delta (0, 0)
Screenshot: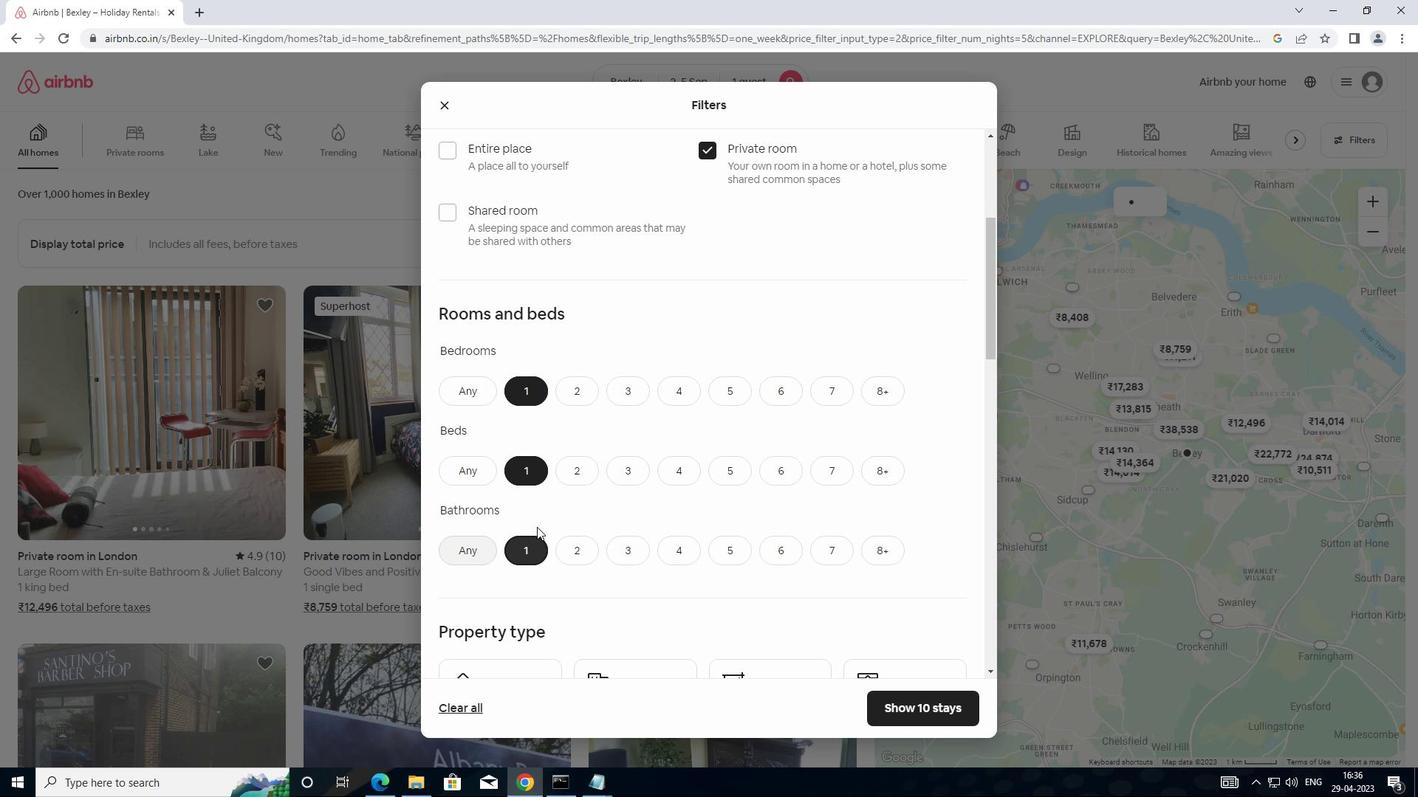 
Action: Mouse moved to (580, 523)
Screenshot: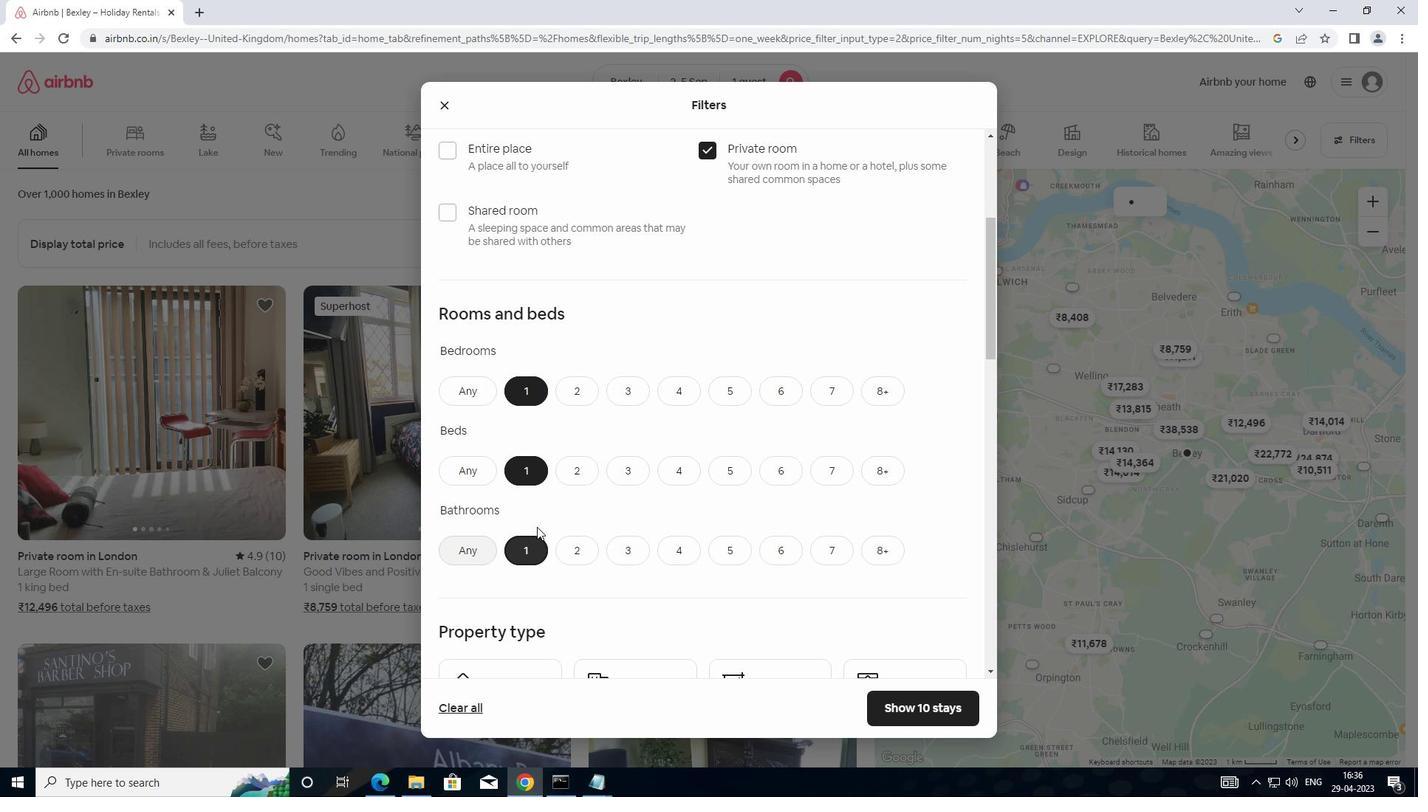 
Action: Mouse scrolled (580, 523) with delta (0, 0)
Screenshot: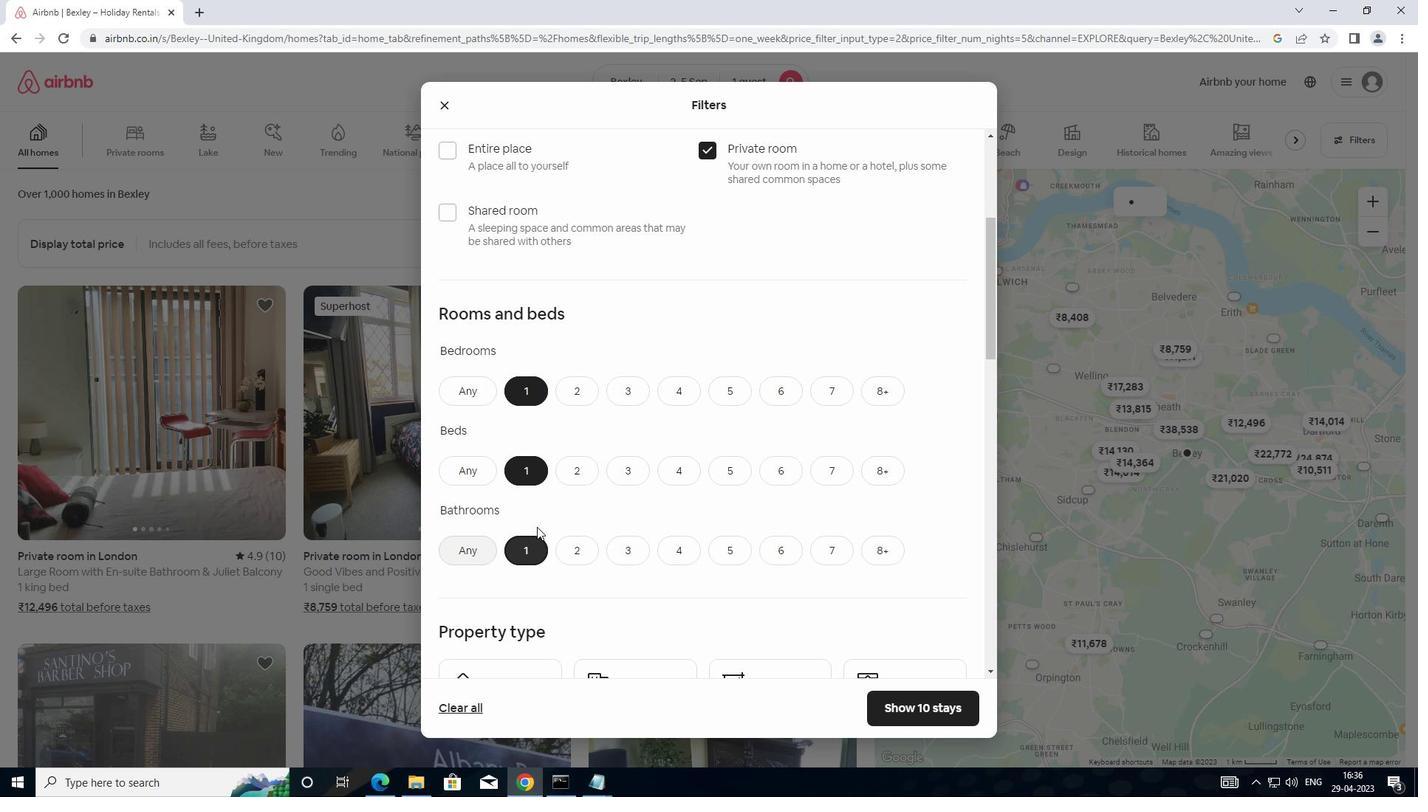 
Action: Mouse moved to (526, 475)
Screenshot: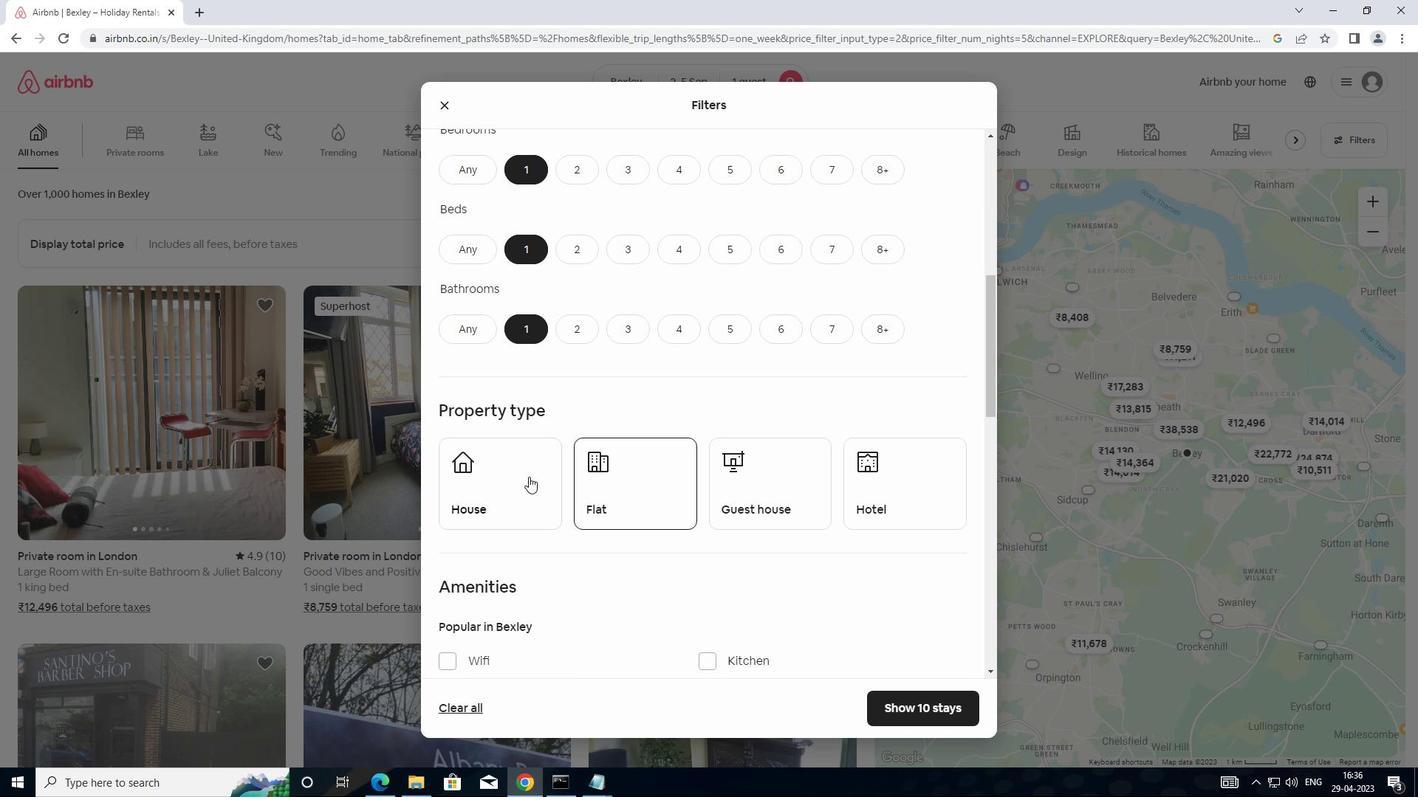 
Action: Mouse pressed left at (526, 475)
Screenshot: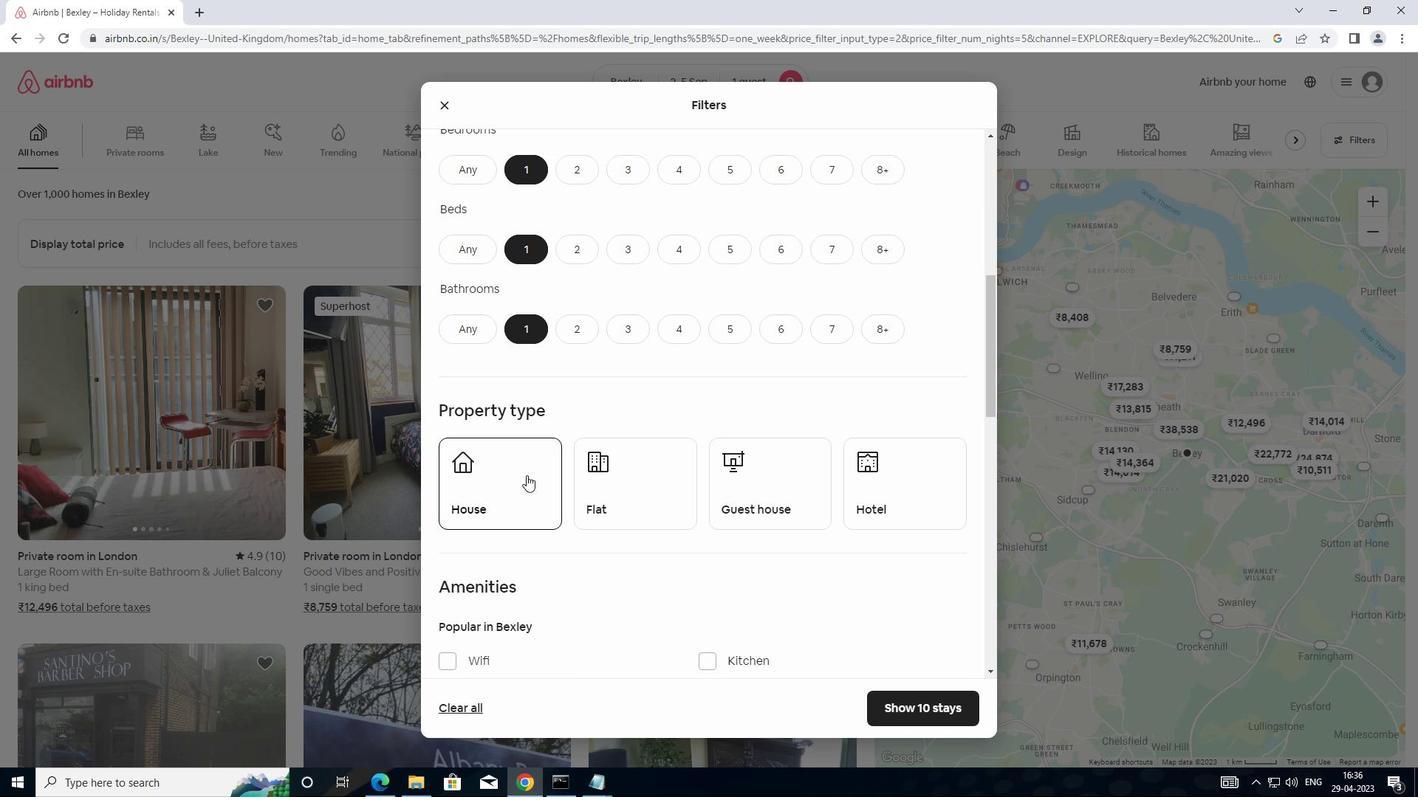 
Action: Mouse moved to (633, 481)
Screenshot: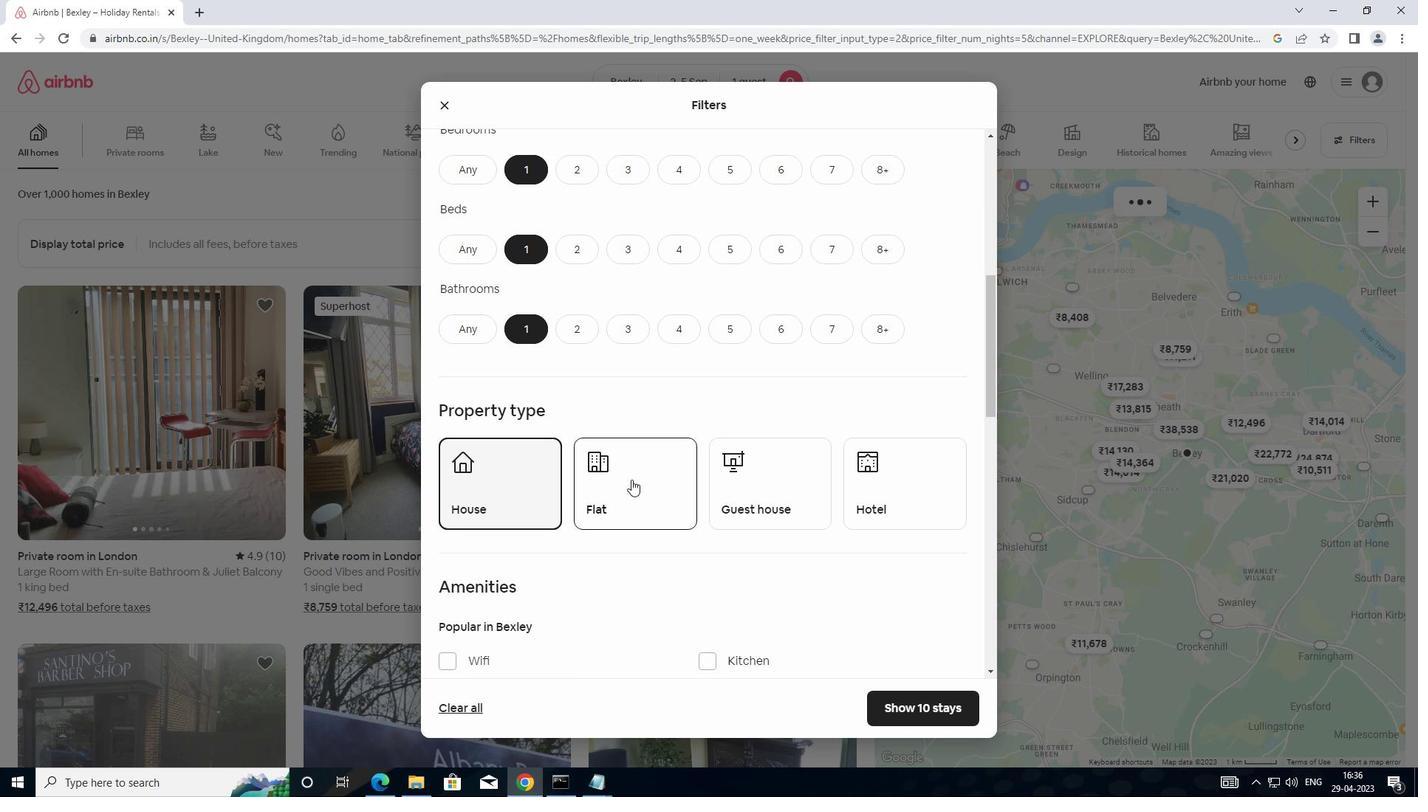 
Action: Mouse pressed left at (633, 481)
Screenshot: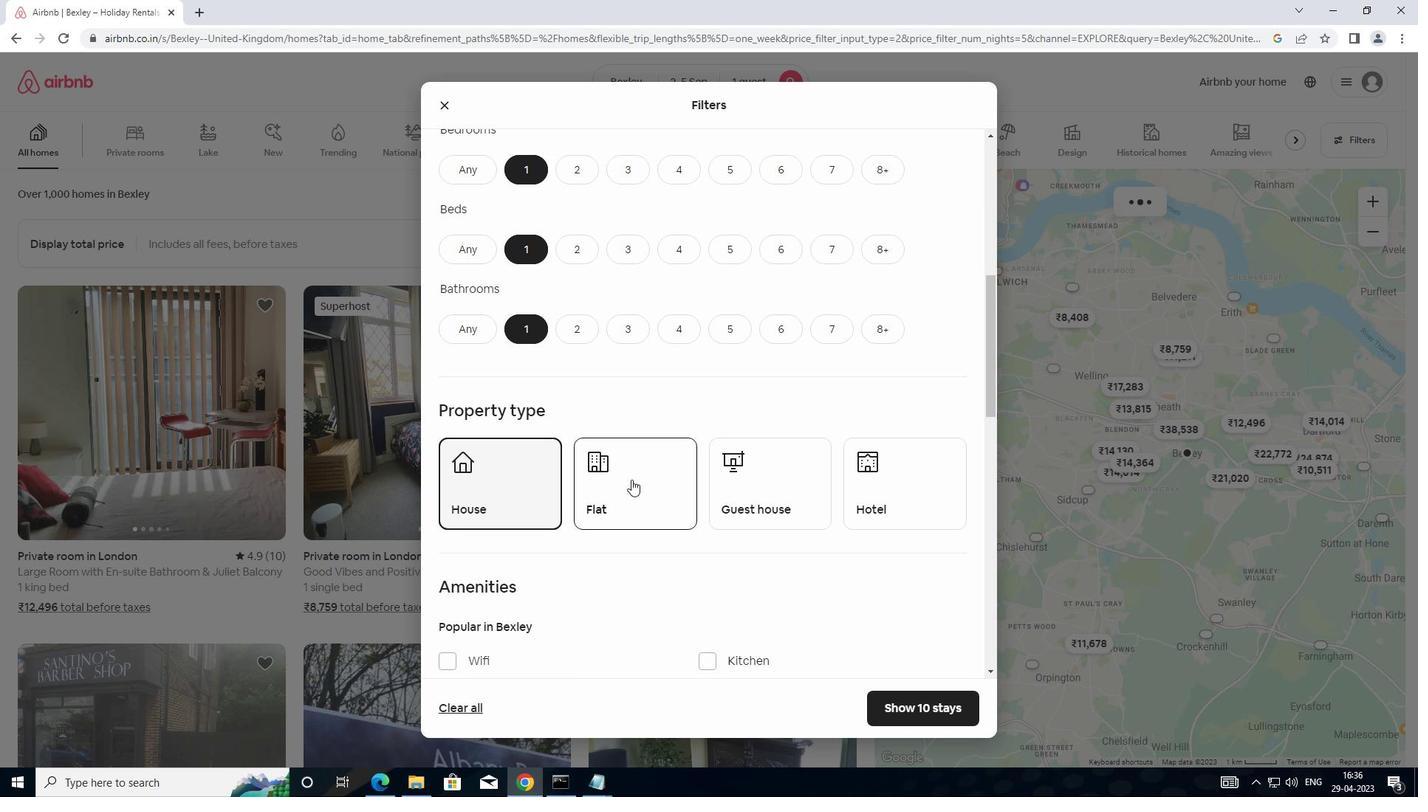 
Action: Mouse moved to (731, 485)
Screenshot: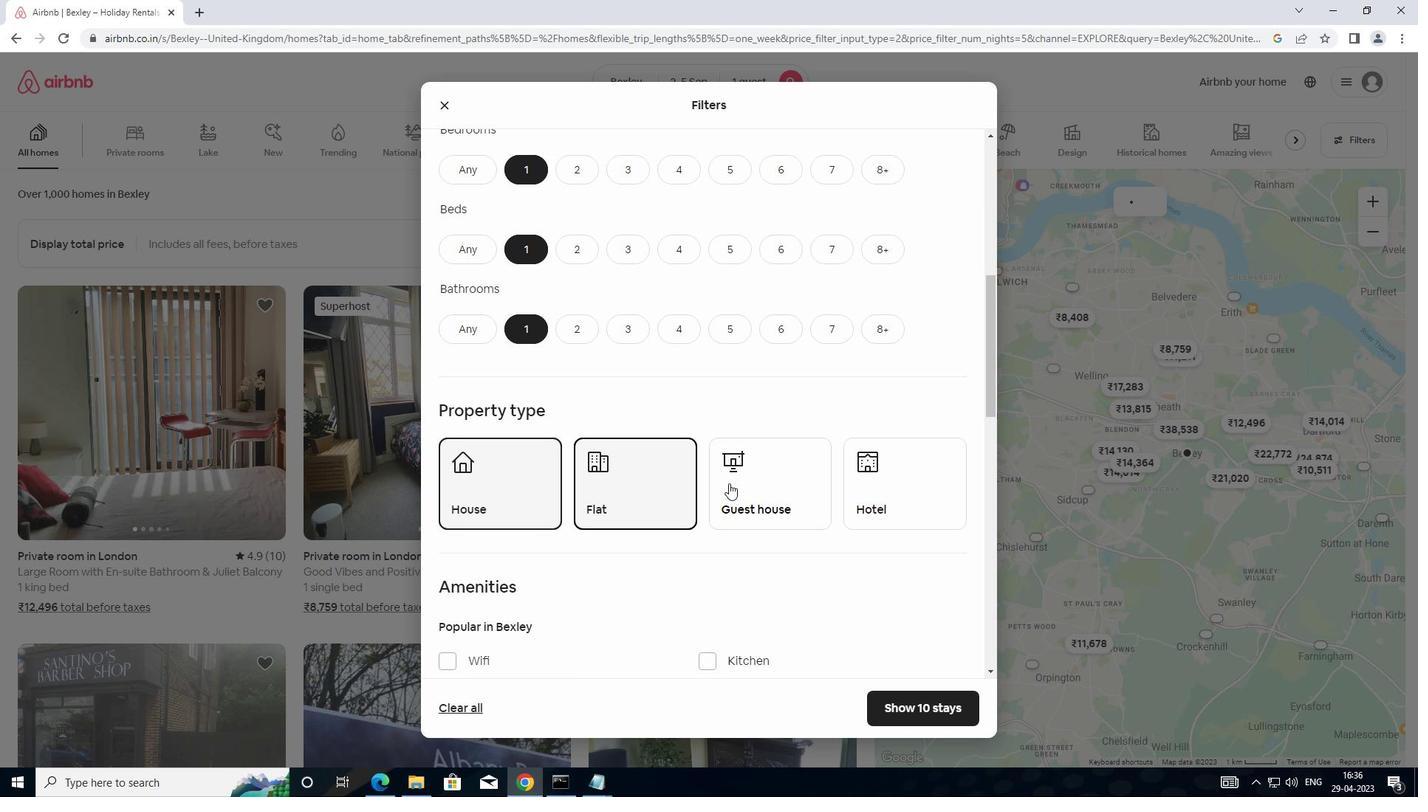 
Action: Mouse pressed left at (731, 485)
Screenshot: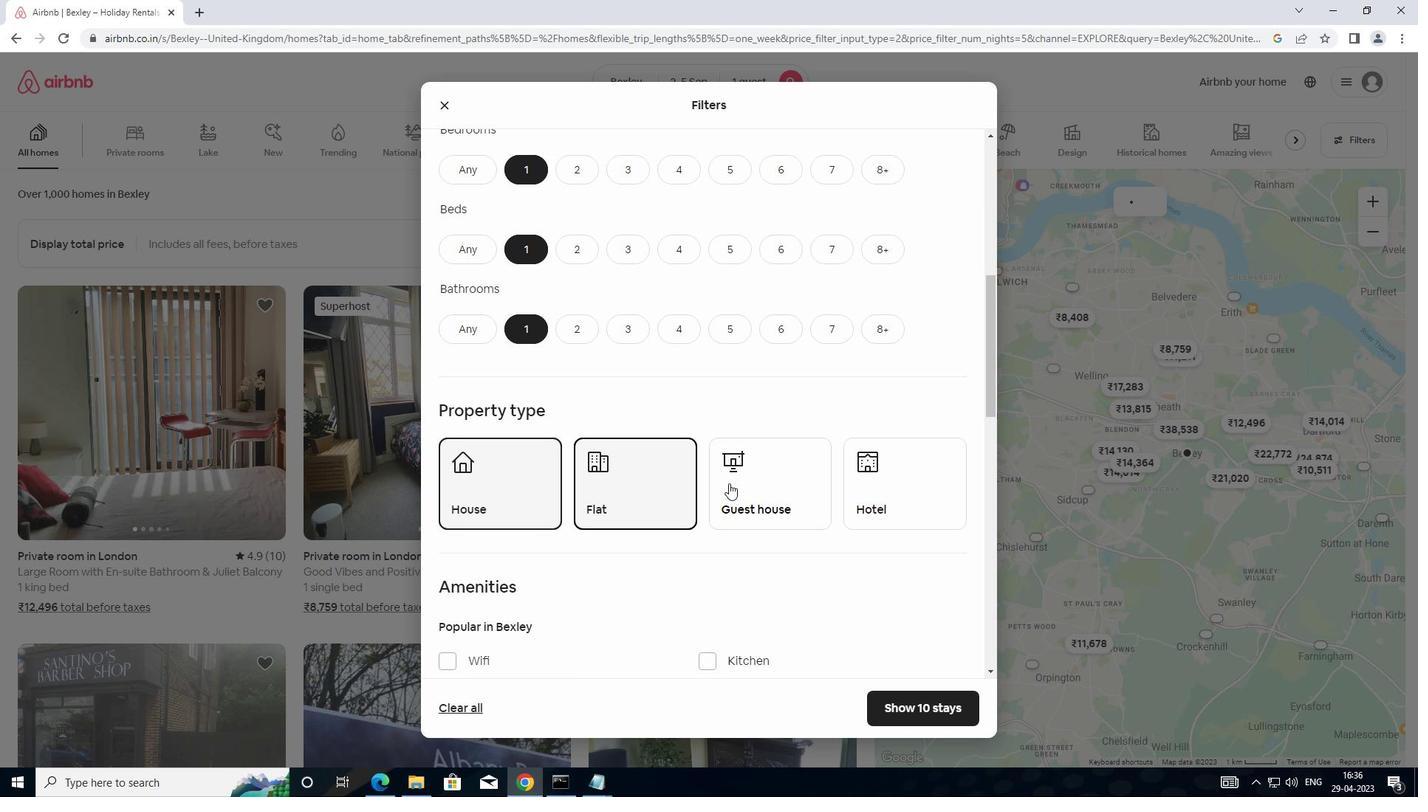 
Action: Mouse moved to (853, 492)
Screenshot: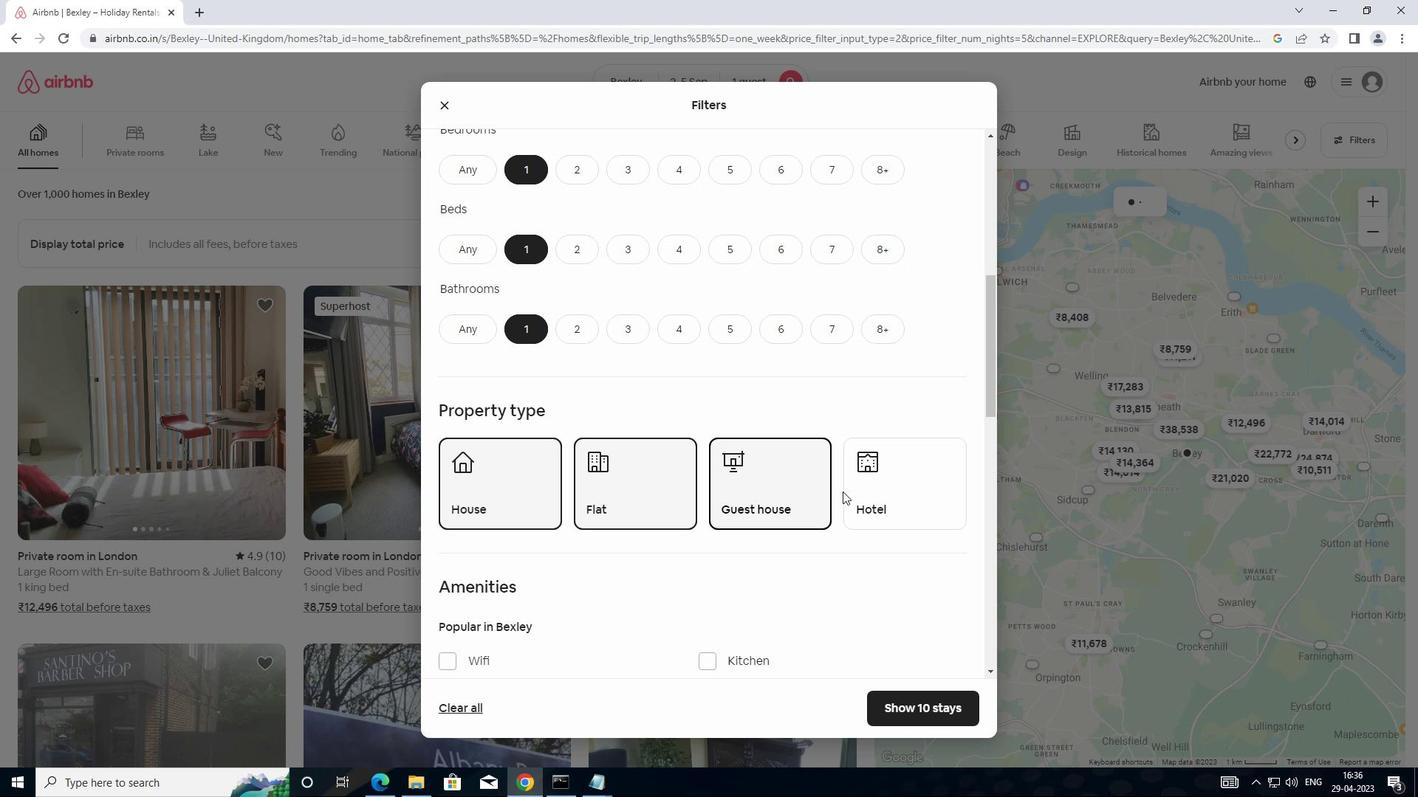 
Action: Mouse pressed left at (853, 492)
Screenshot: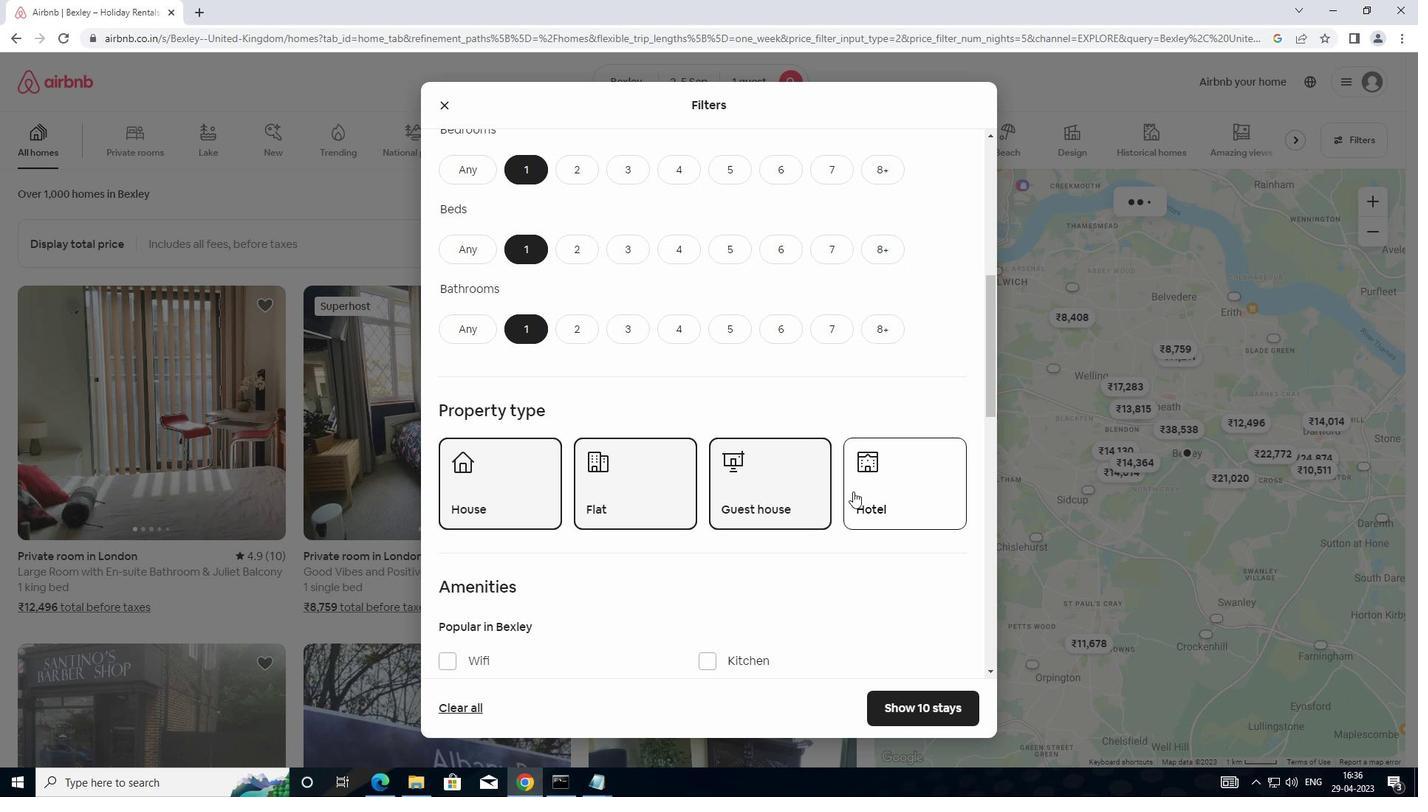 
Action: Mouse moved to (787, 530)
Screenshot: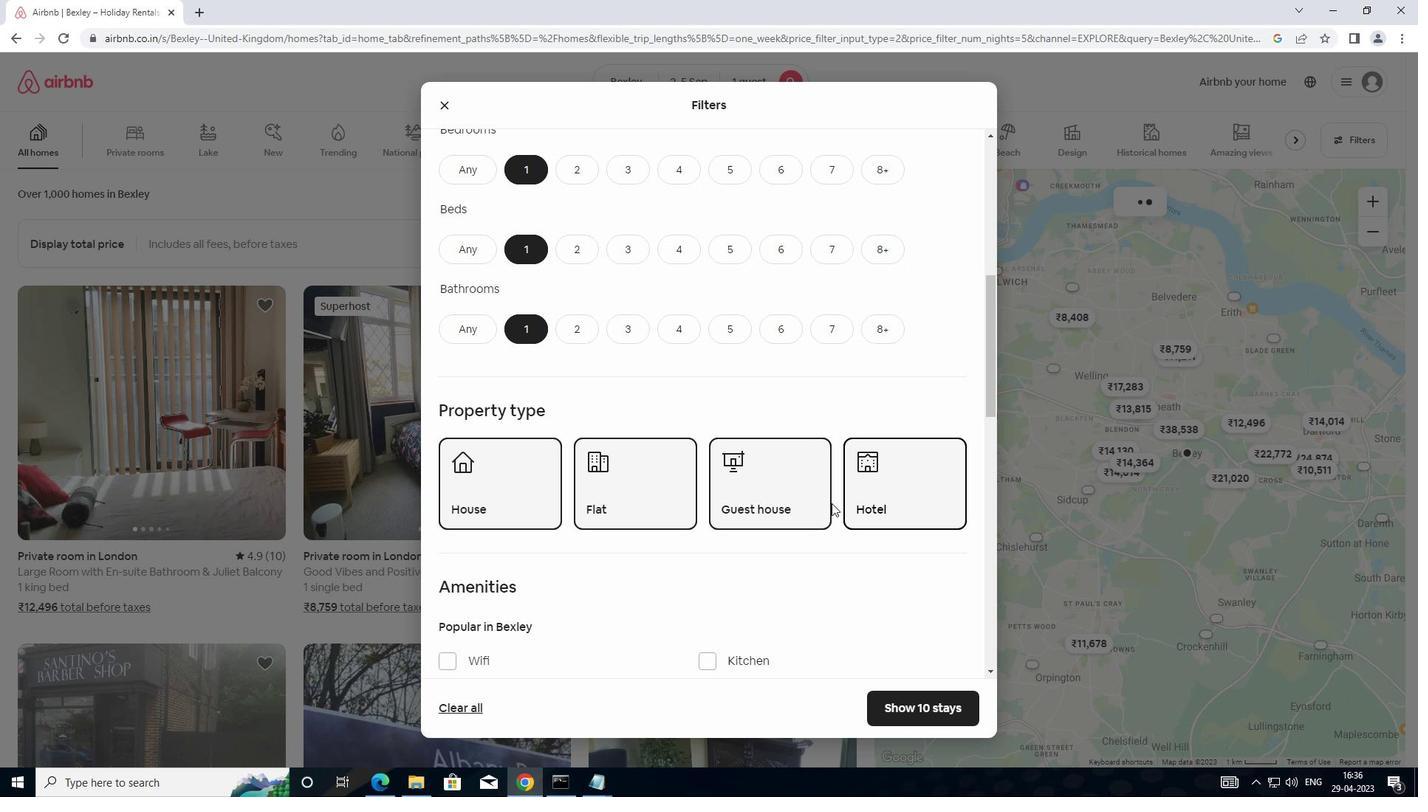 
Action: Mouse scrolled (787, 529) with delta (0, 0)
Screenshot: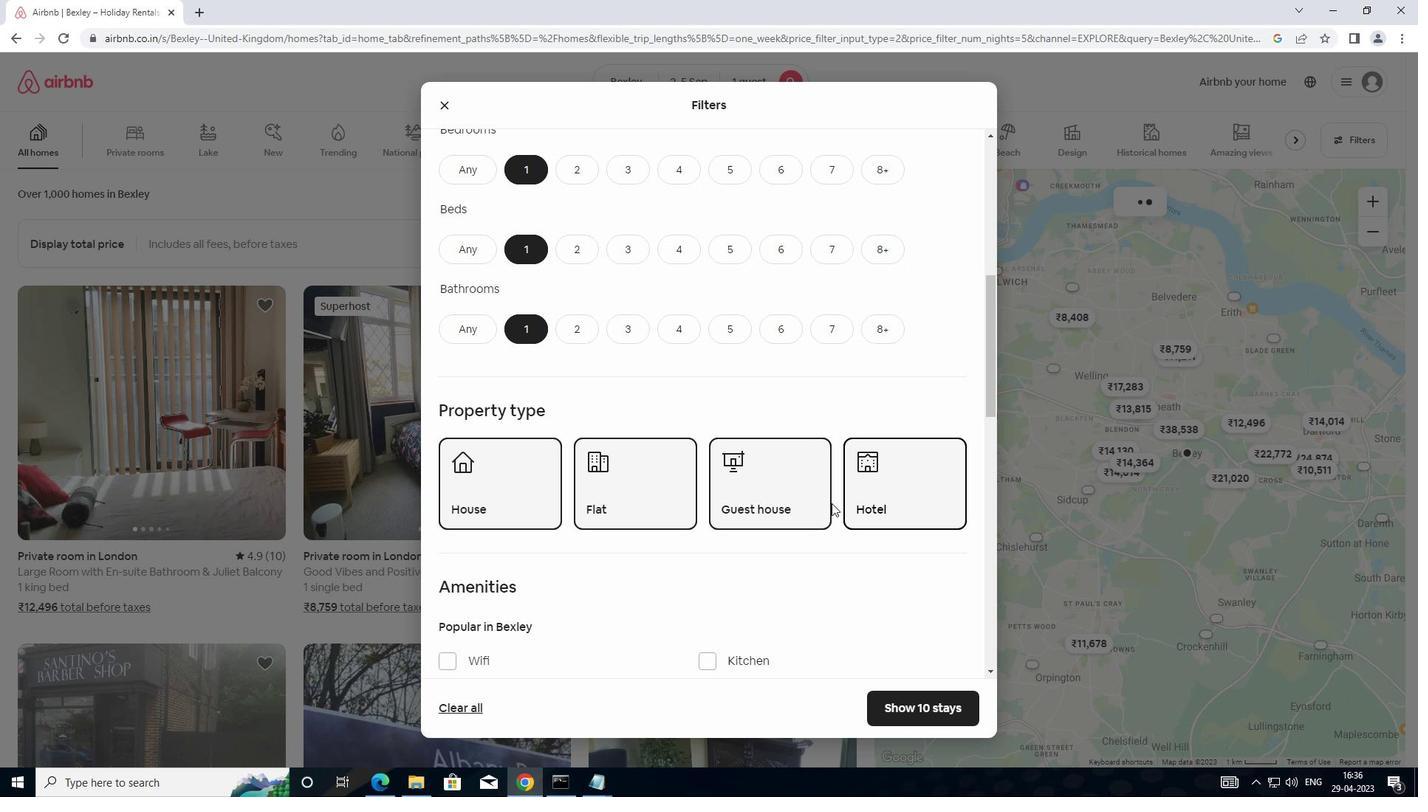 
Action: Mouse moved to (786, 531)
Screenshot: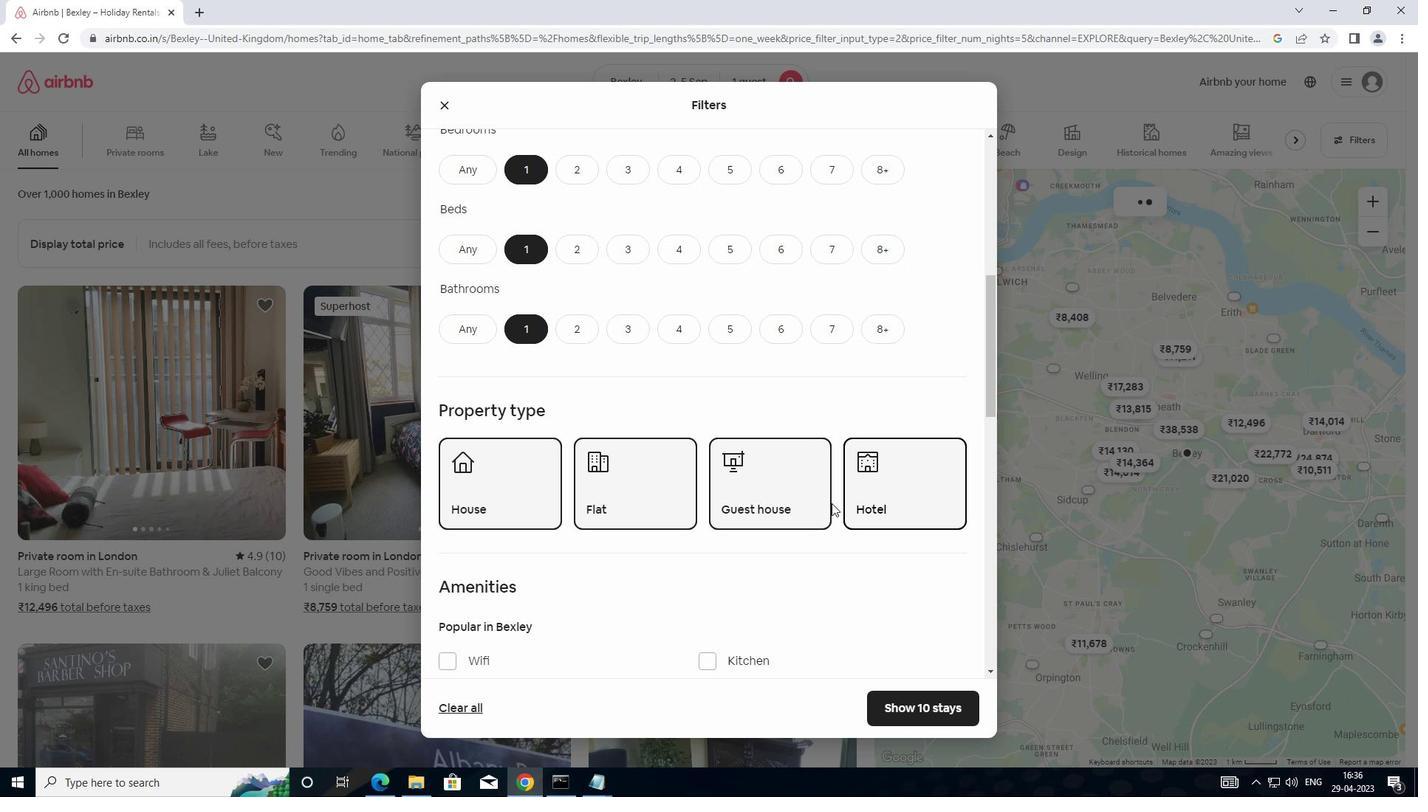 
Action: Mouse scrolled (786, 531) with delta (0, 0)
Screenshot: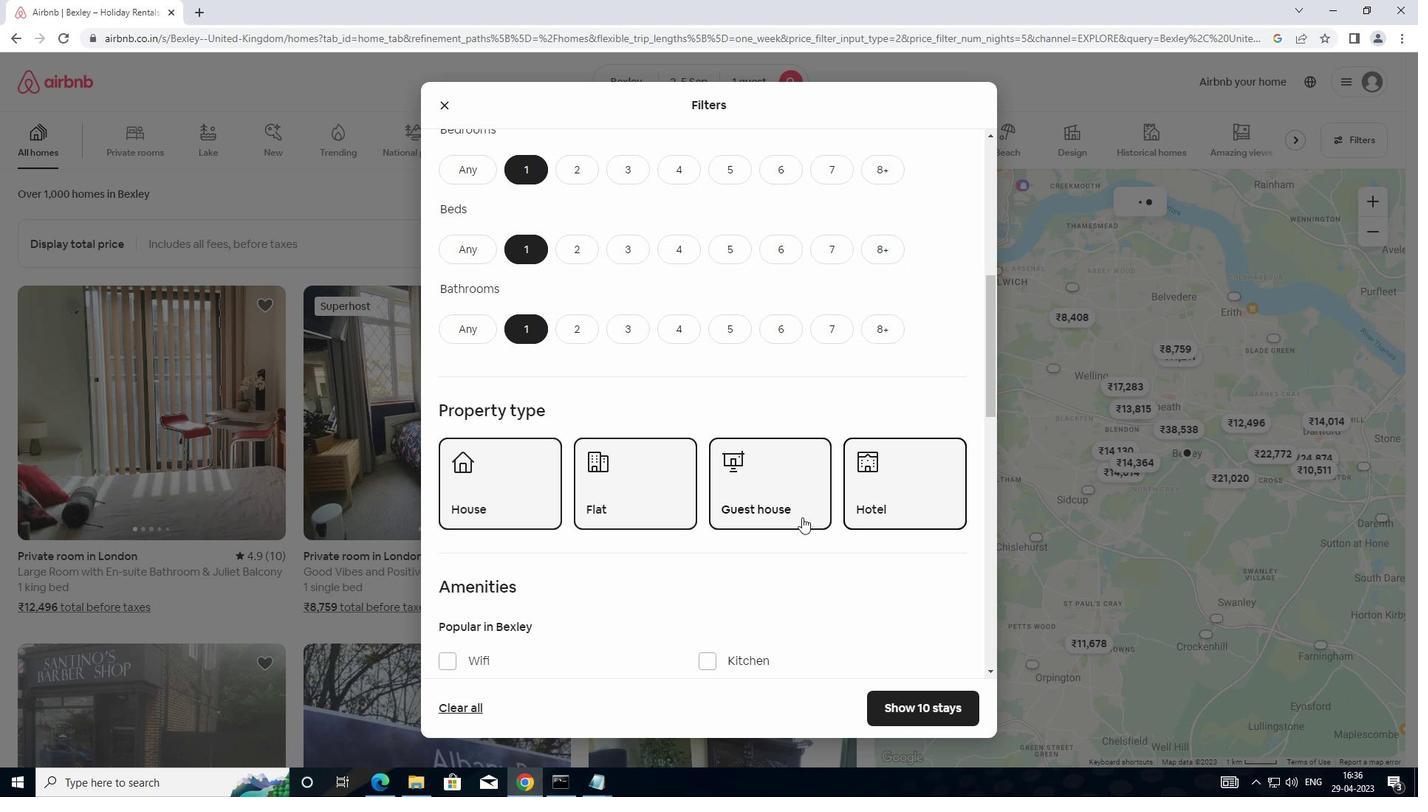 
Action: Mouse scrolled (786, 531) with delta (0, 0)
Screenshot: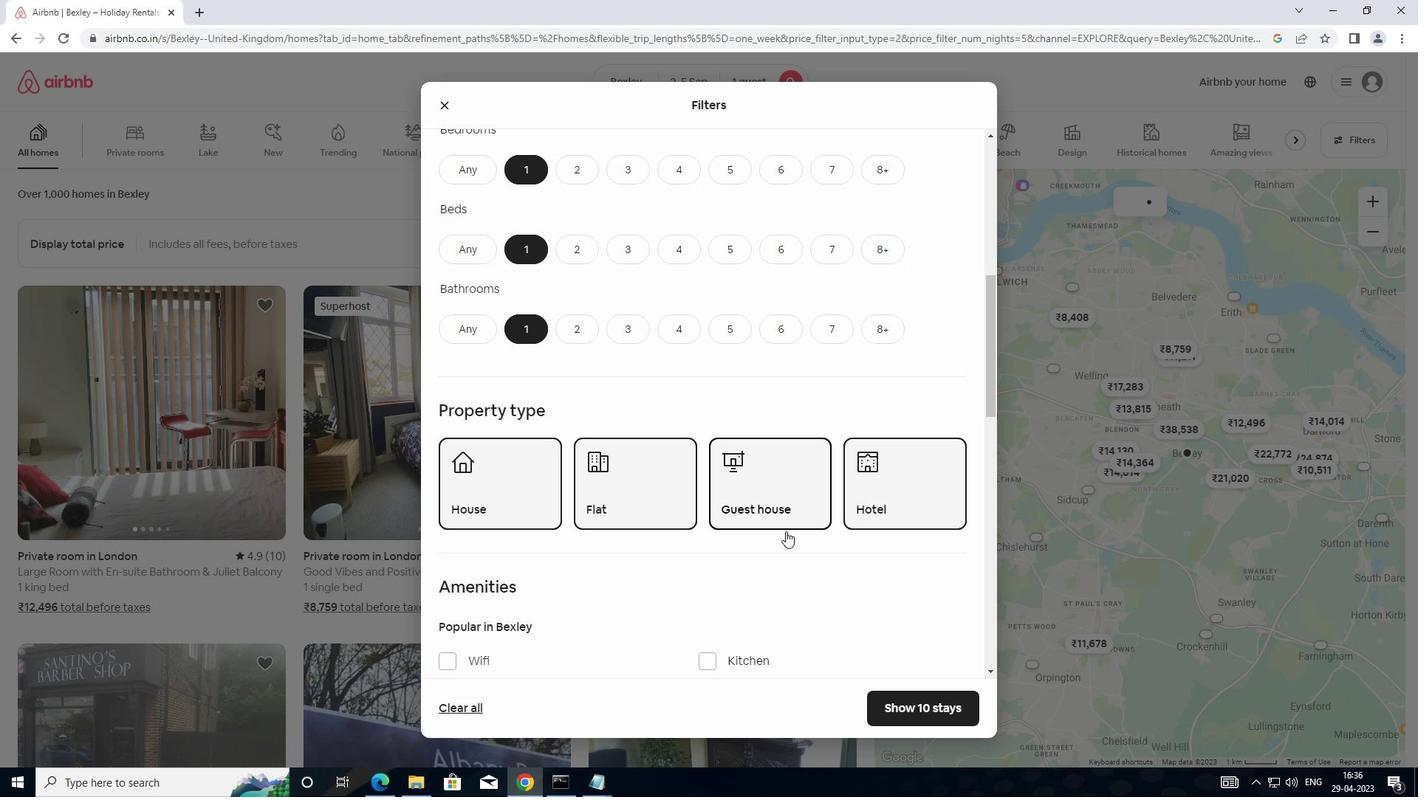 
Action: Mouse moved to (784, 529)
Screenshot: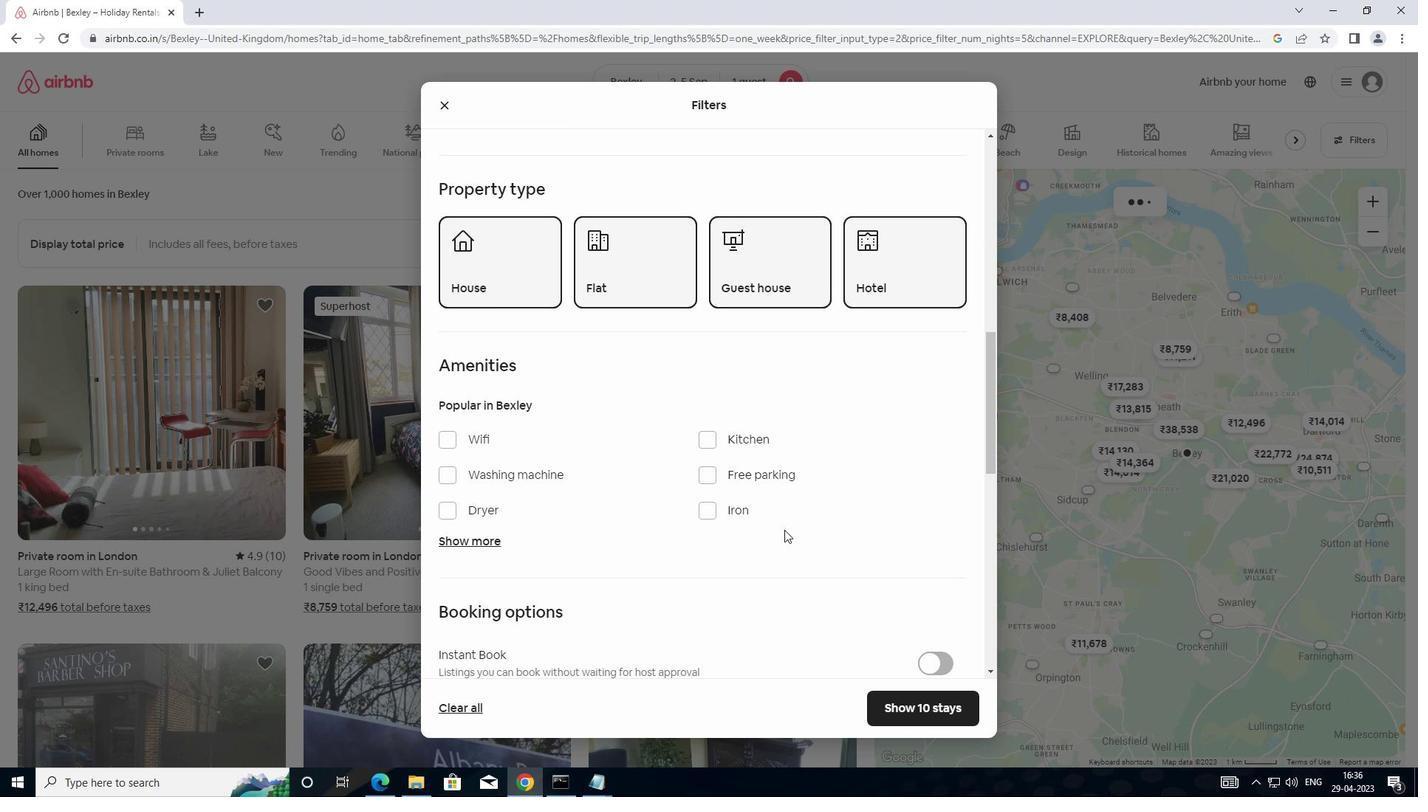 
Action: Mouse scrolled (784, 528) with delta (0, 0)
Screenshot: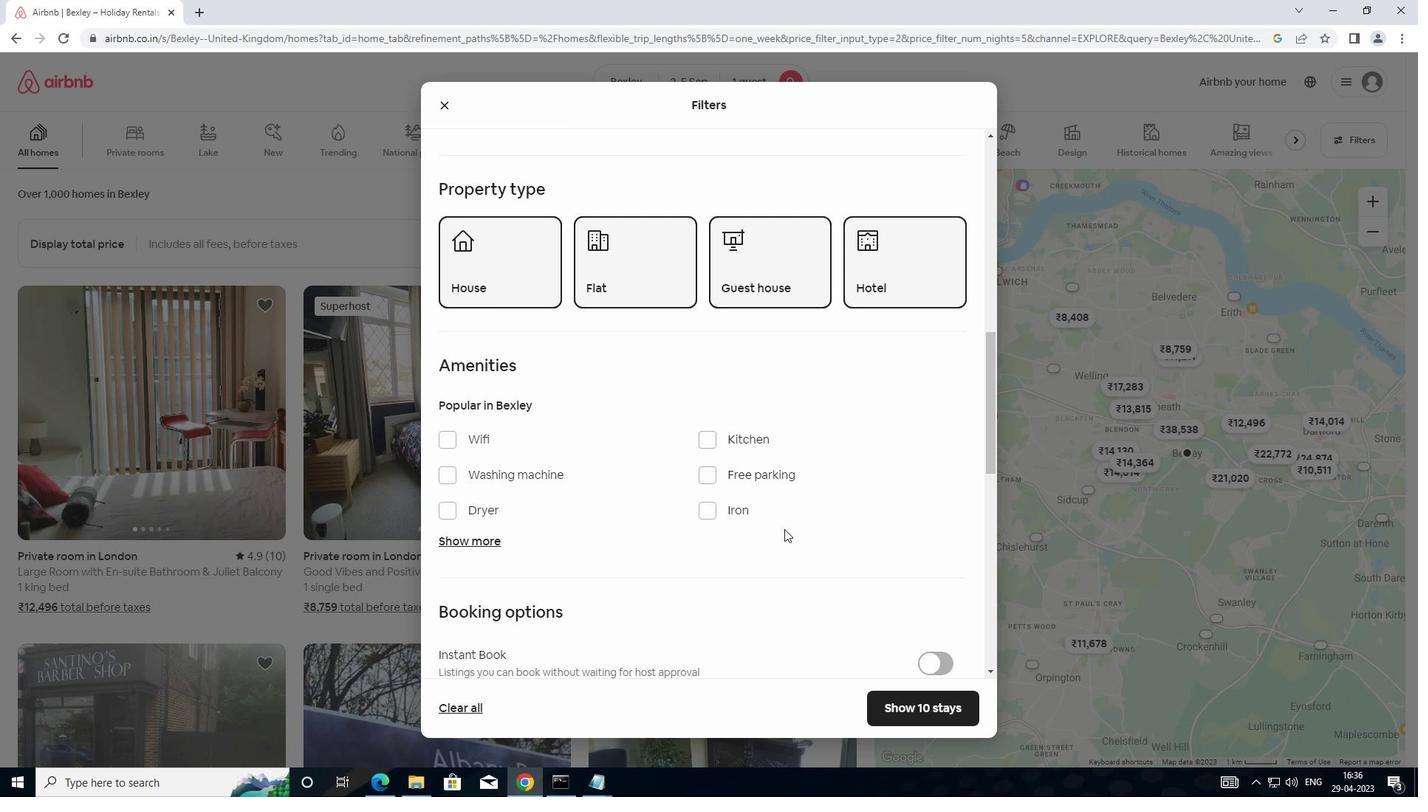 
Action: Mouse scrolled (784, 528) with delta (0, 0)
Screenshot: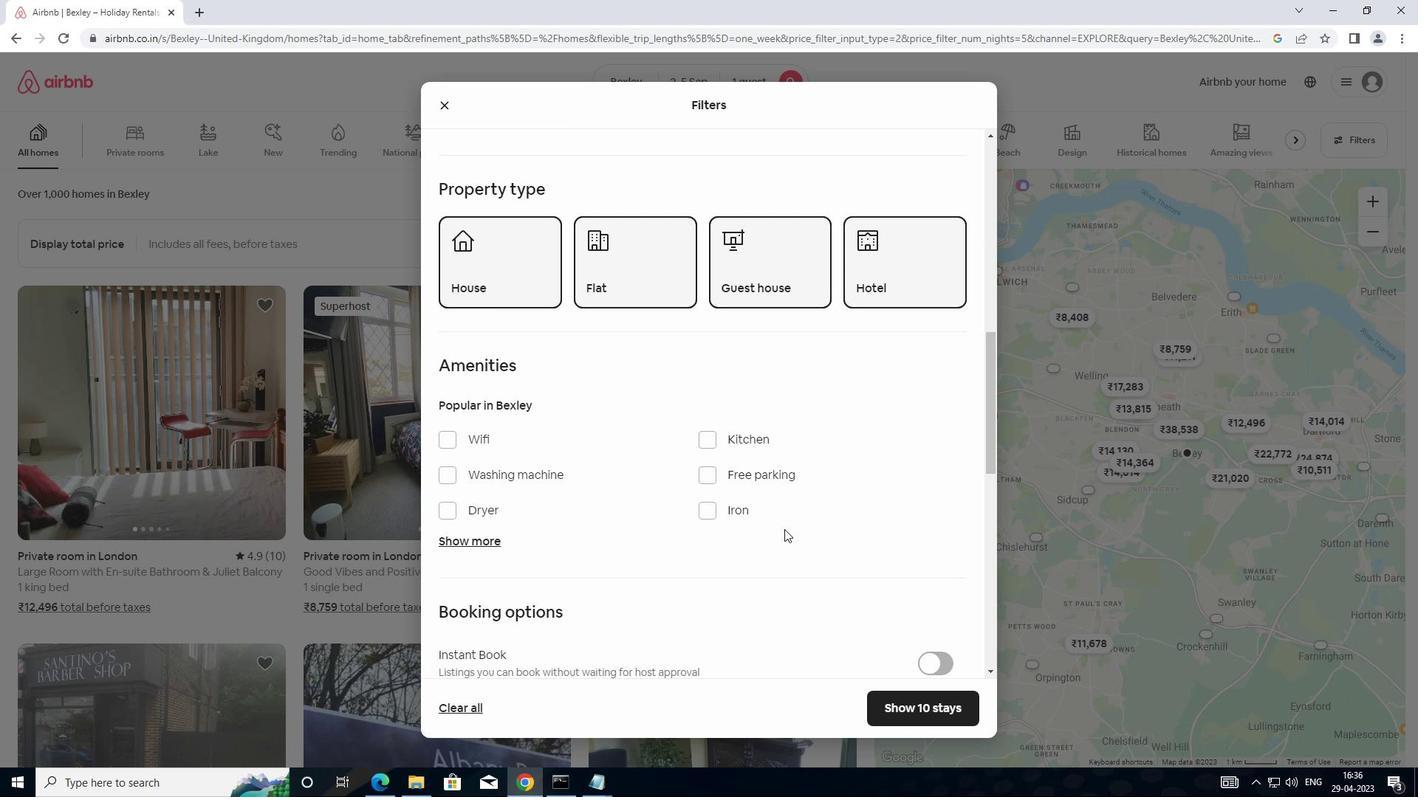 
Action: Mouse moved to (784, 526)
Screenshot: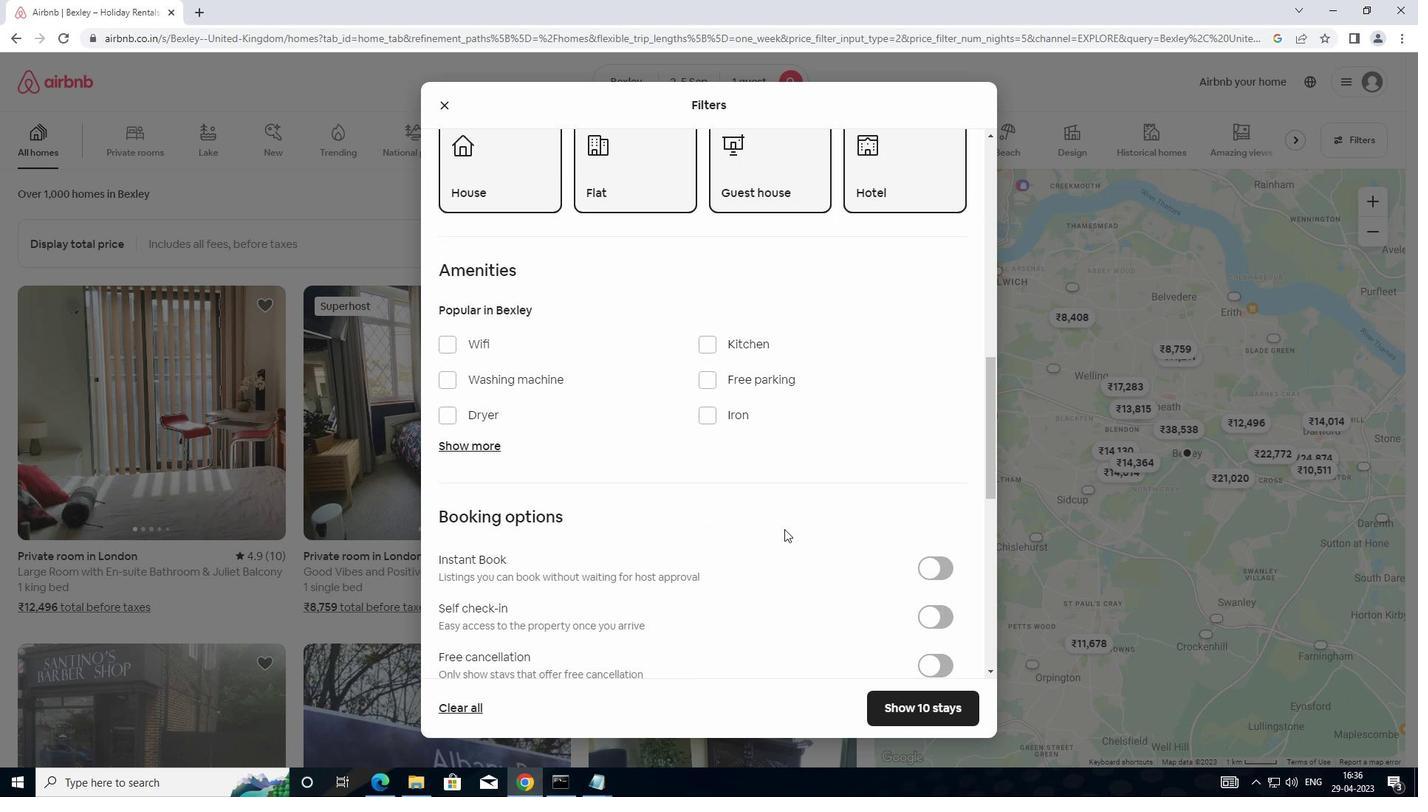 
Action: Mouse scrolled (784, 525) with delta (0, 0)
Screenshot: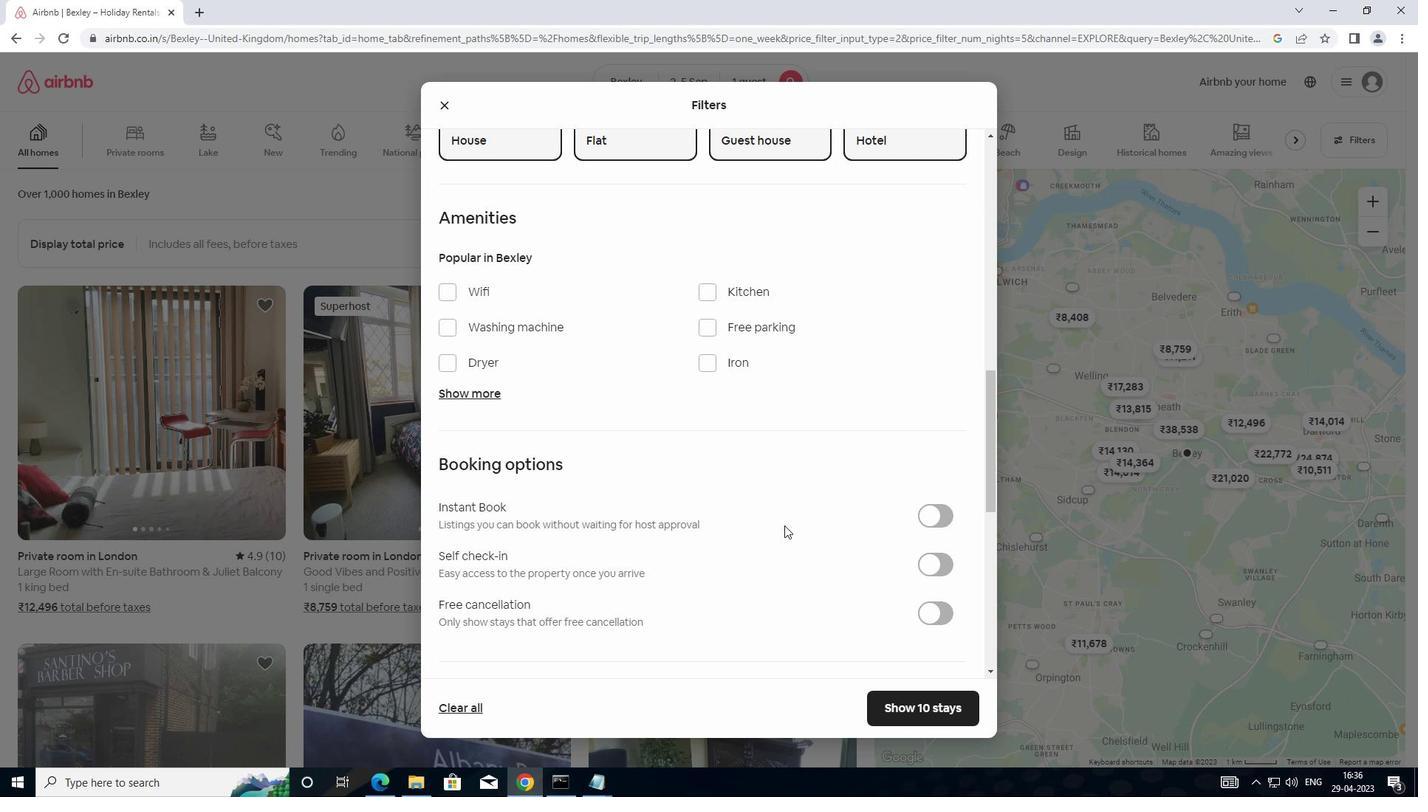 
Action: Mouse moved to (785, 522)
Screenshot: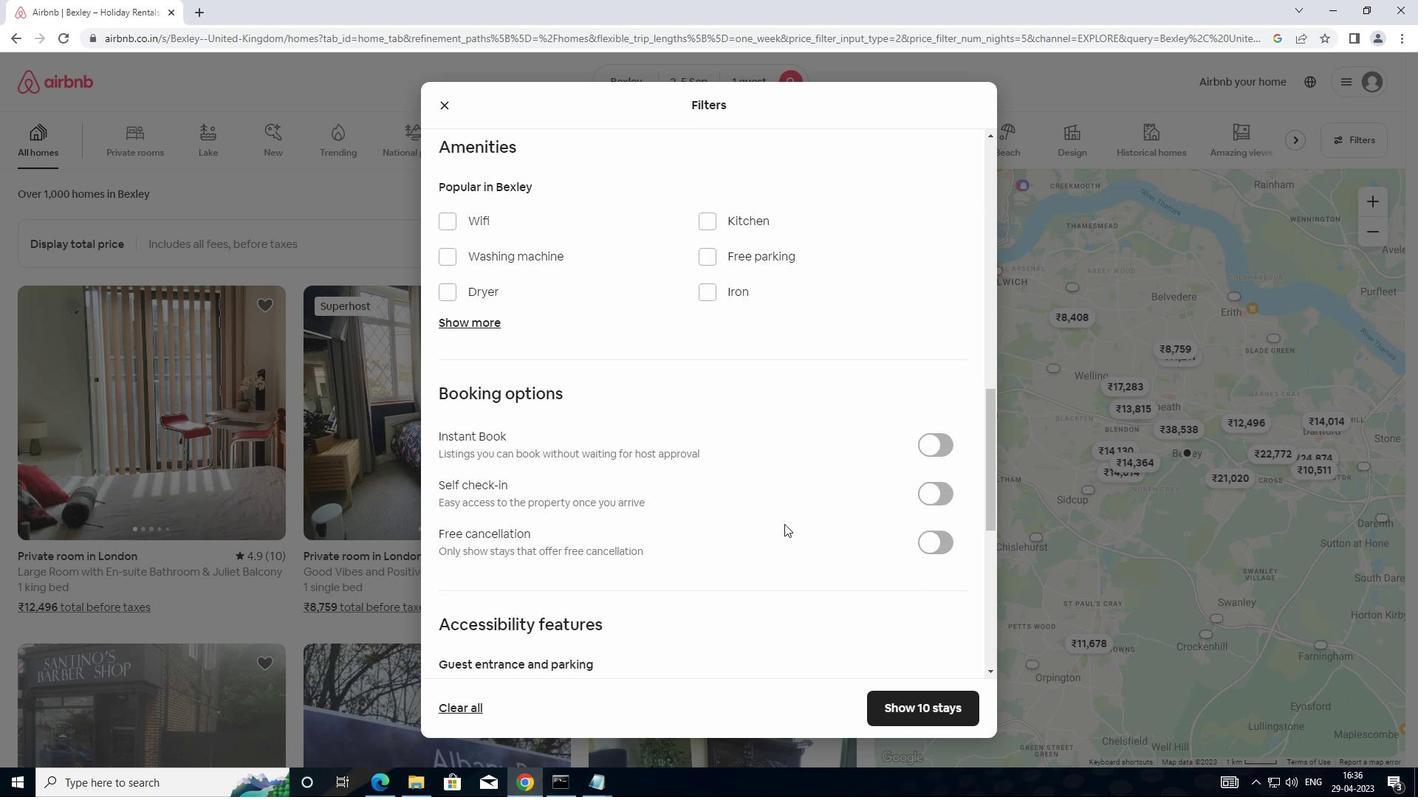 
Action: Mouse scrolled (785, 521) with delta (0, 0)
Screenshot: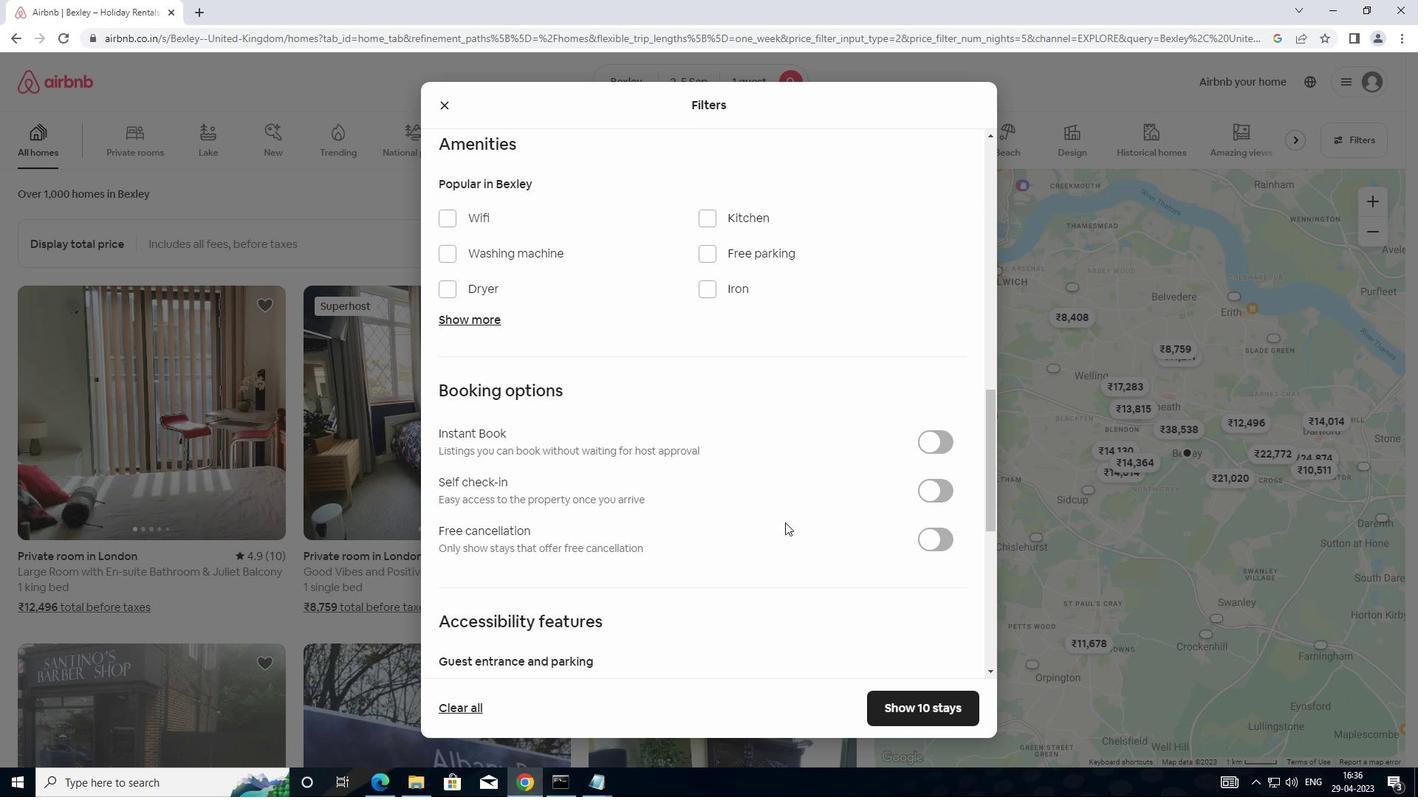 
Action: Mouse scrolled (785, 521) with delta (0, 0)
Screenshot: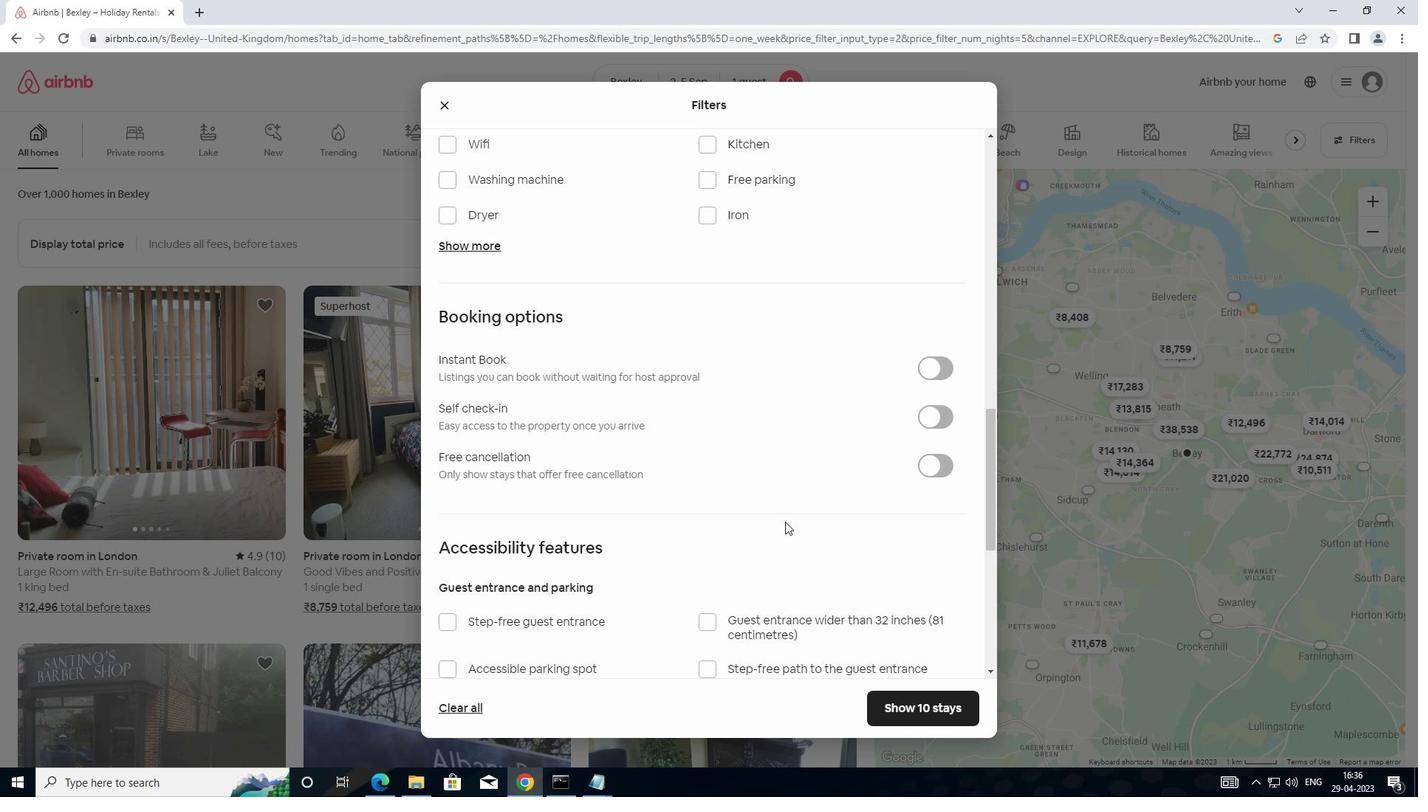 
Action: Mouse moved to (943, 347)
Screenshot: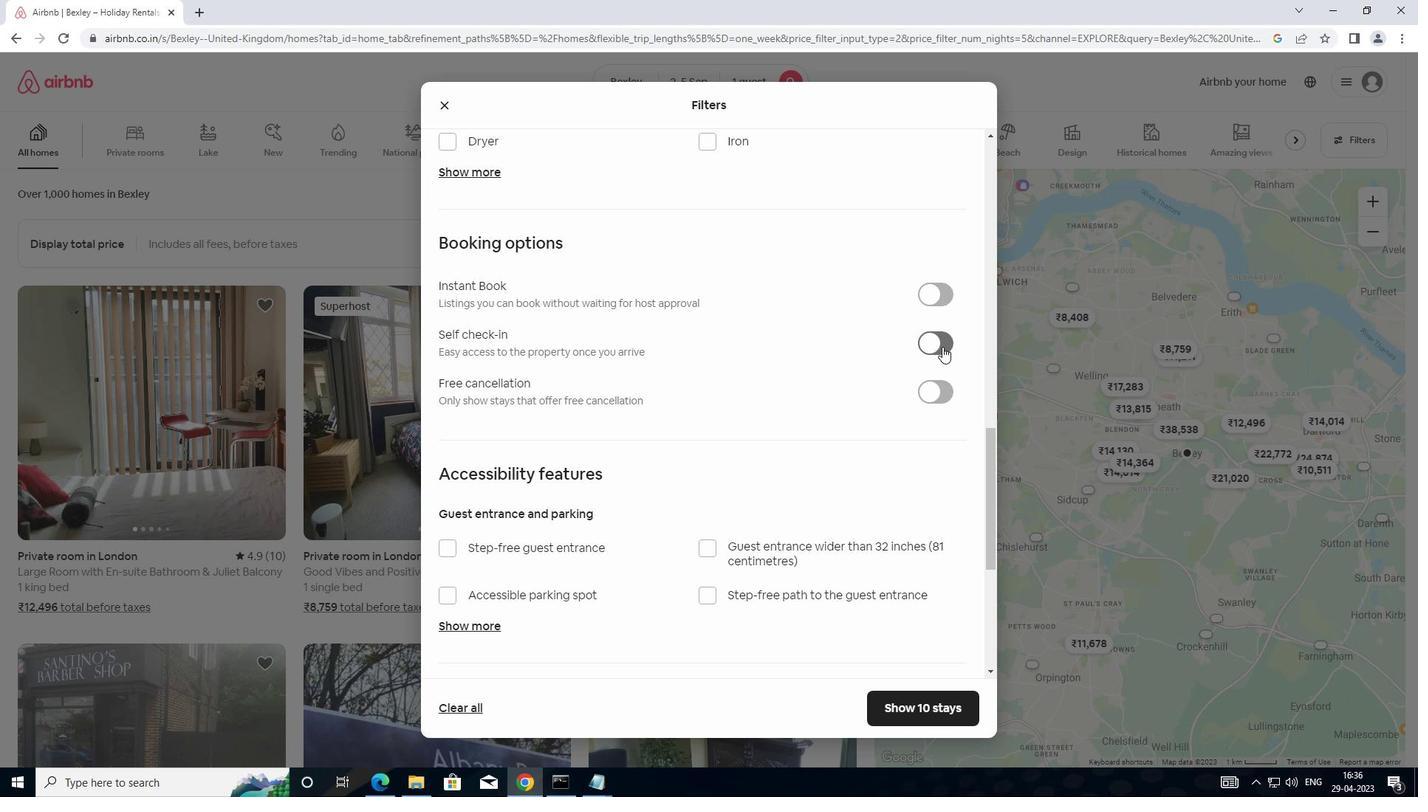 
Action: Mouse pressed left at (943, 347)
Screenshot: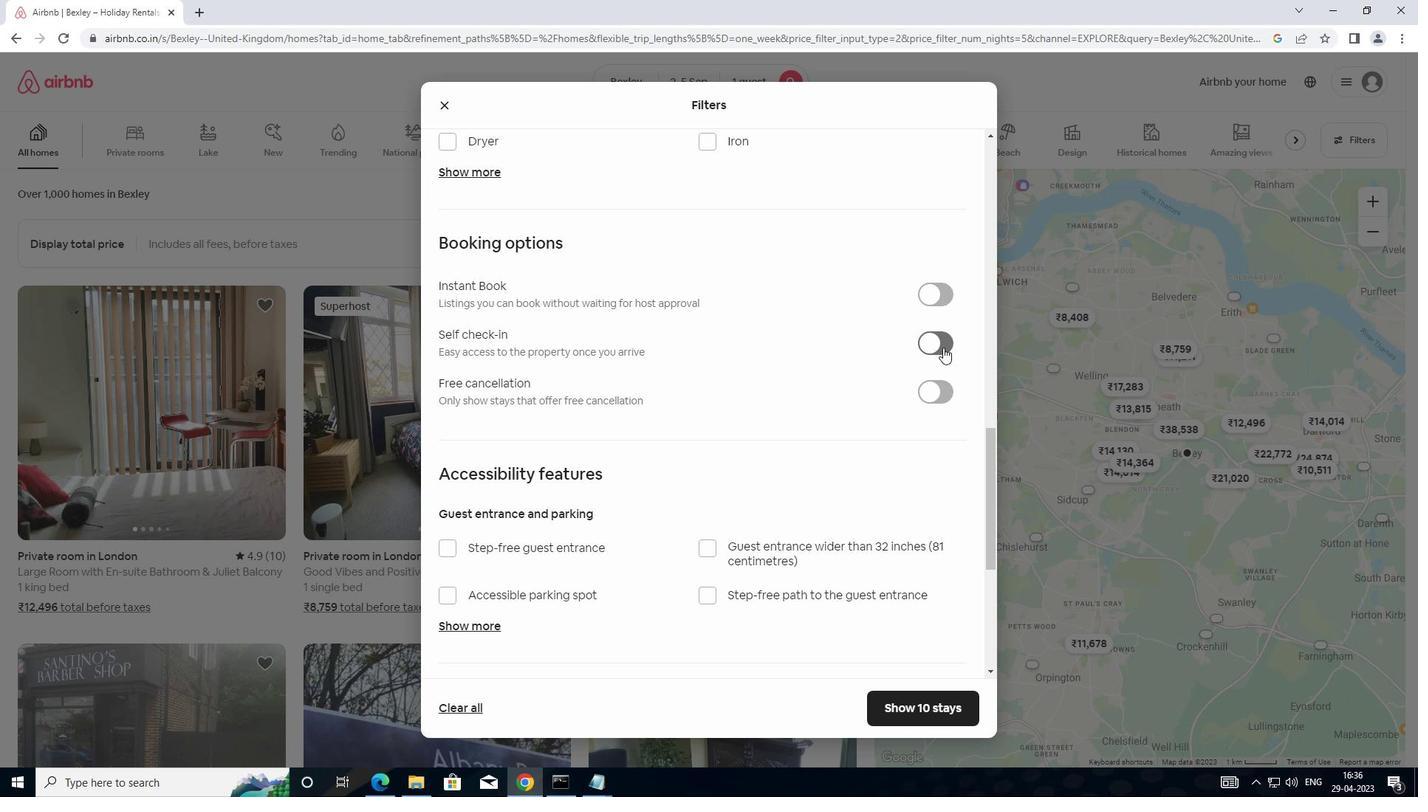
Action: Mouse moved to (807, 431)
Screenshot: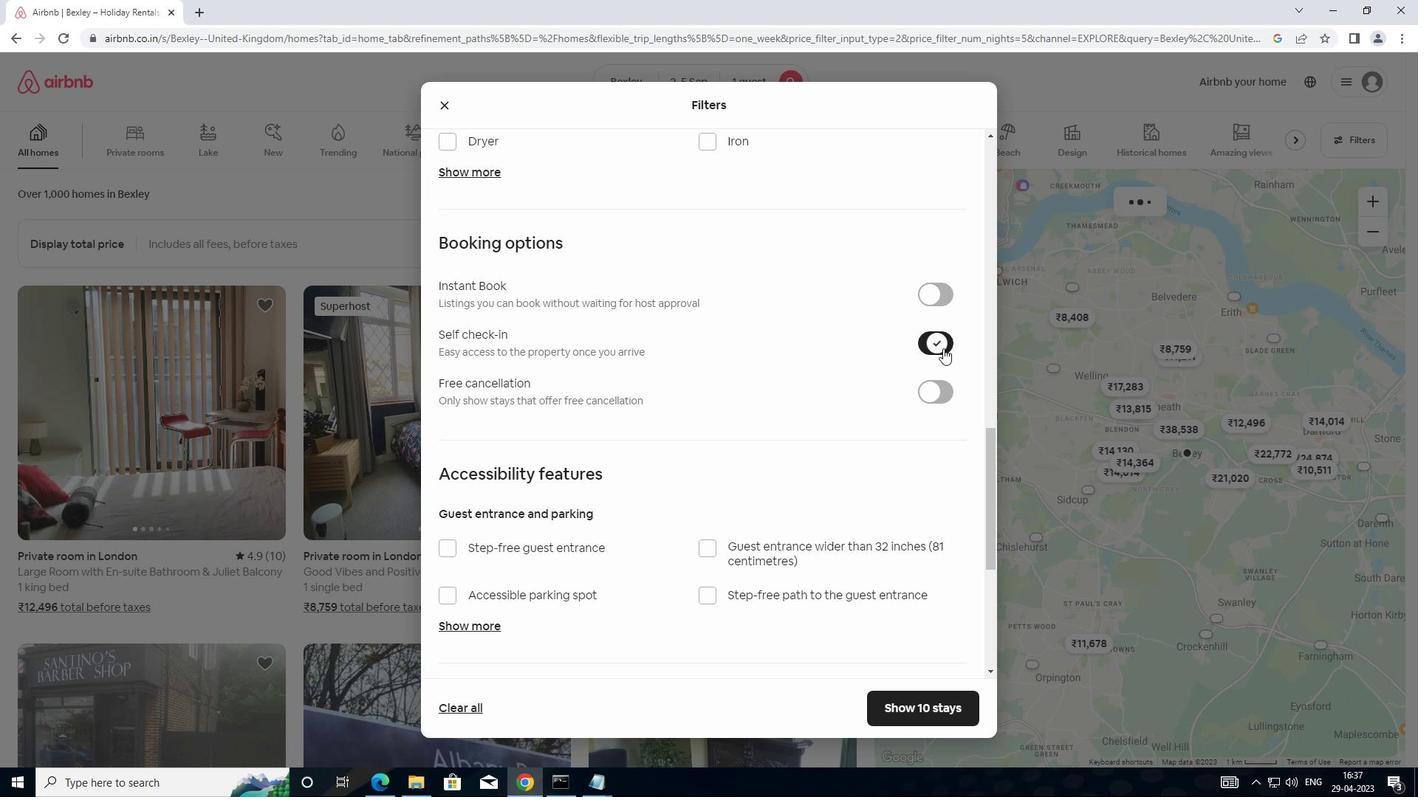 
Action: Mouse scrolled (807, 430) with delta (0, 0)
Screenshot: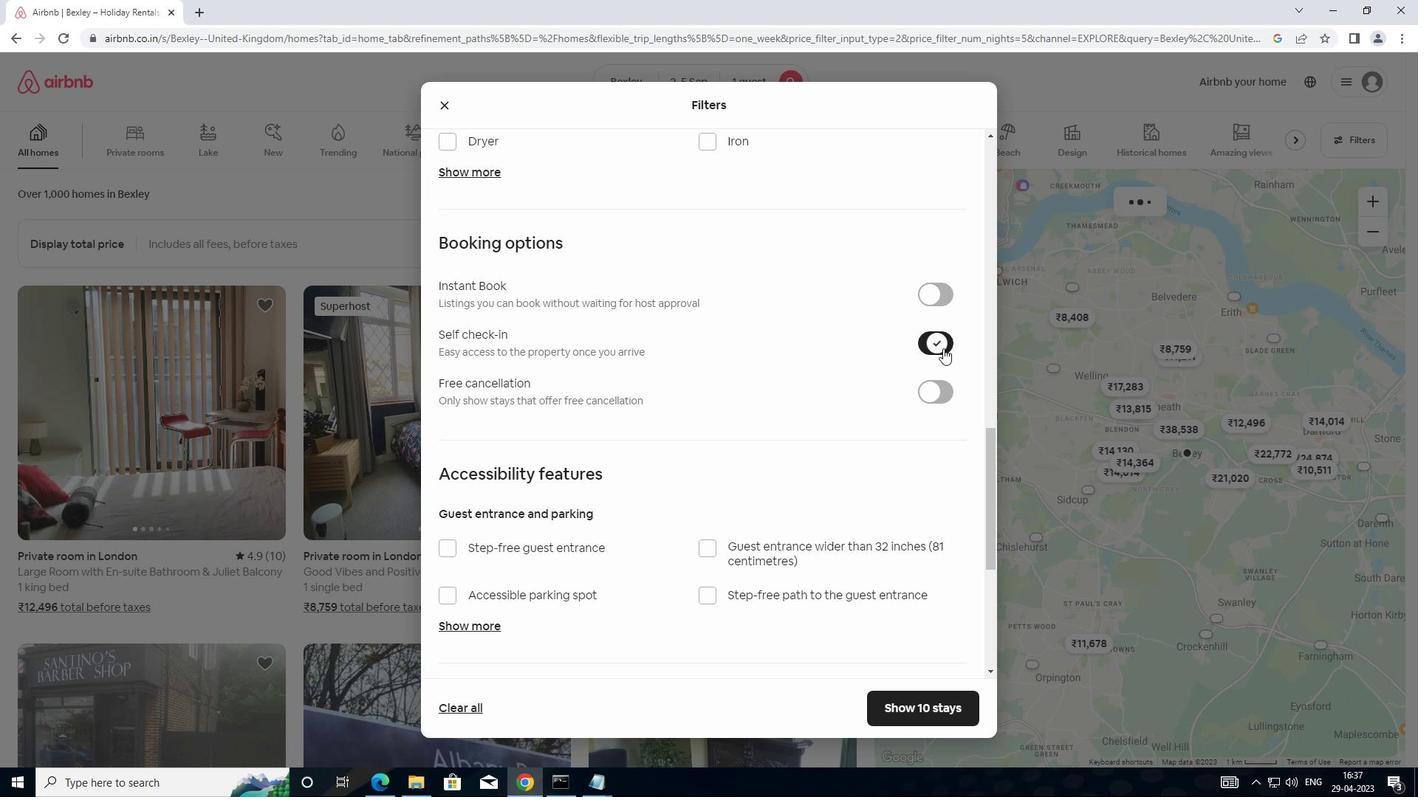 
Action: Mouse moved to (775, 444)
Screenshot: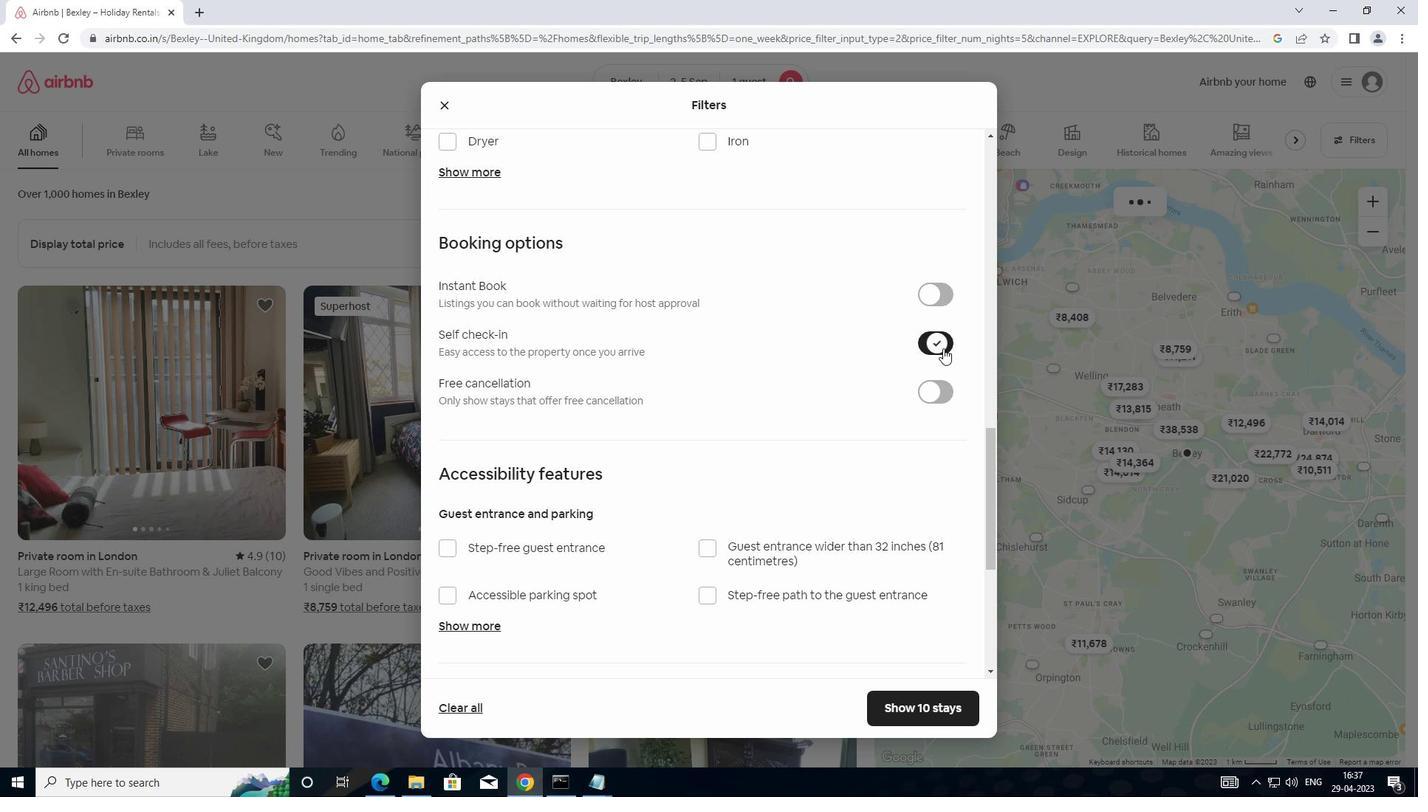 
Action: Mouse scrolled (775, 444) with delta (0, 0)
Screenshot: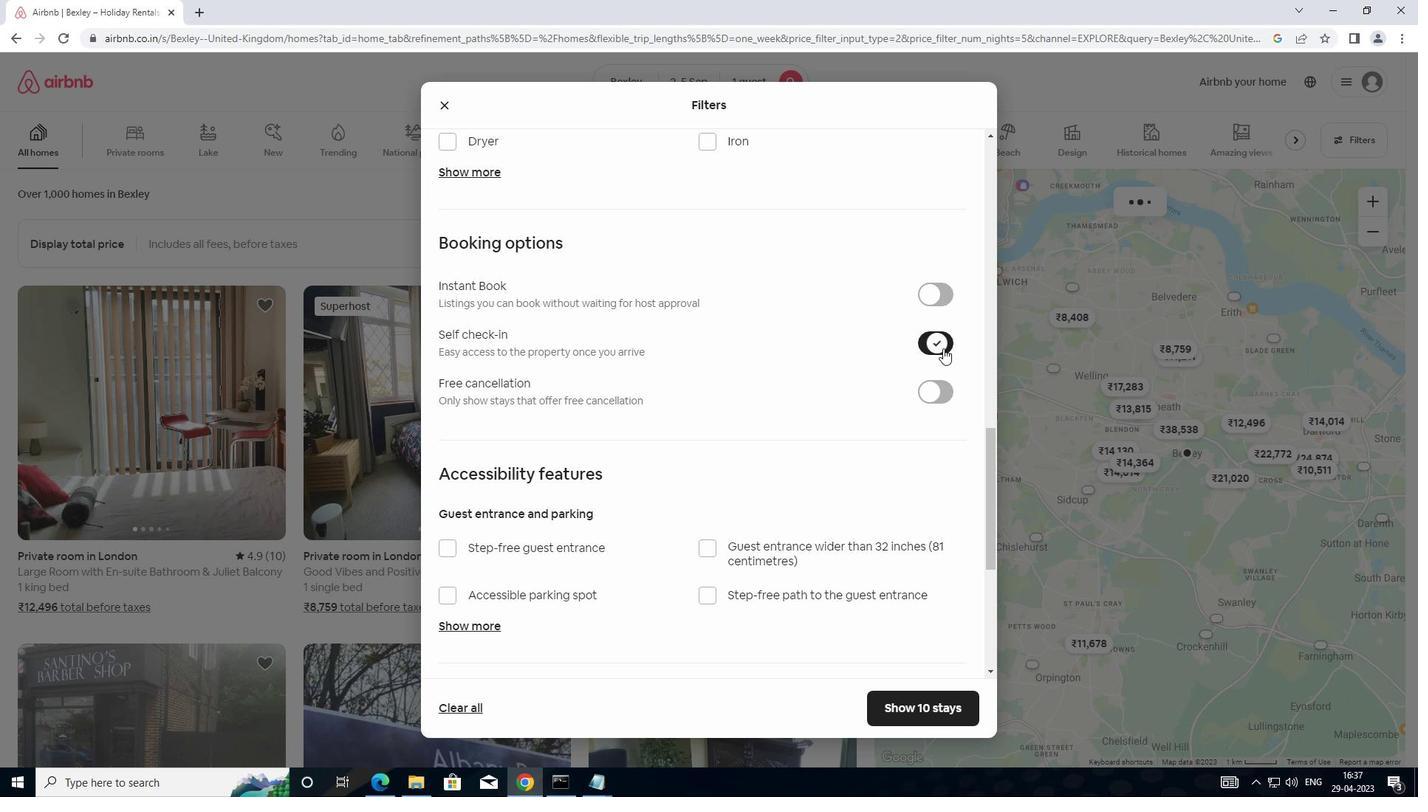 
Action: Mouse moved to (712, 467)
Screenshot: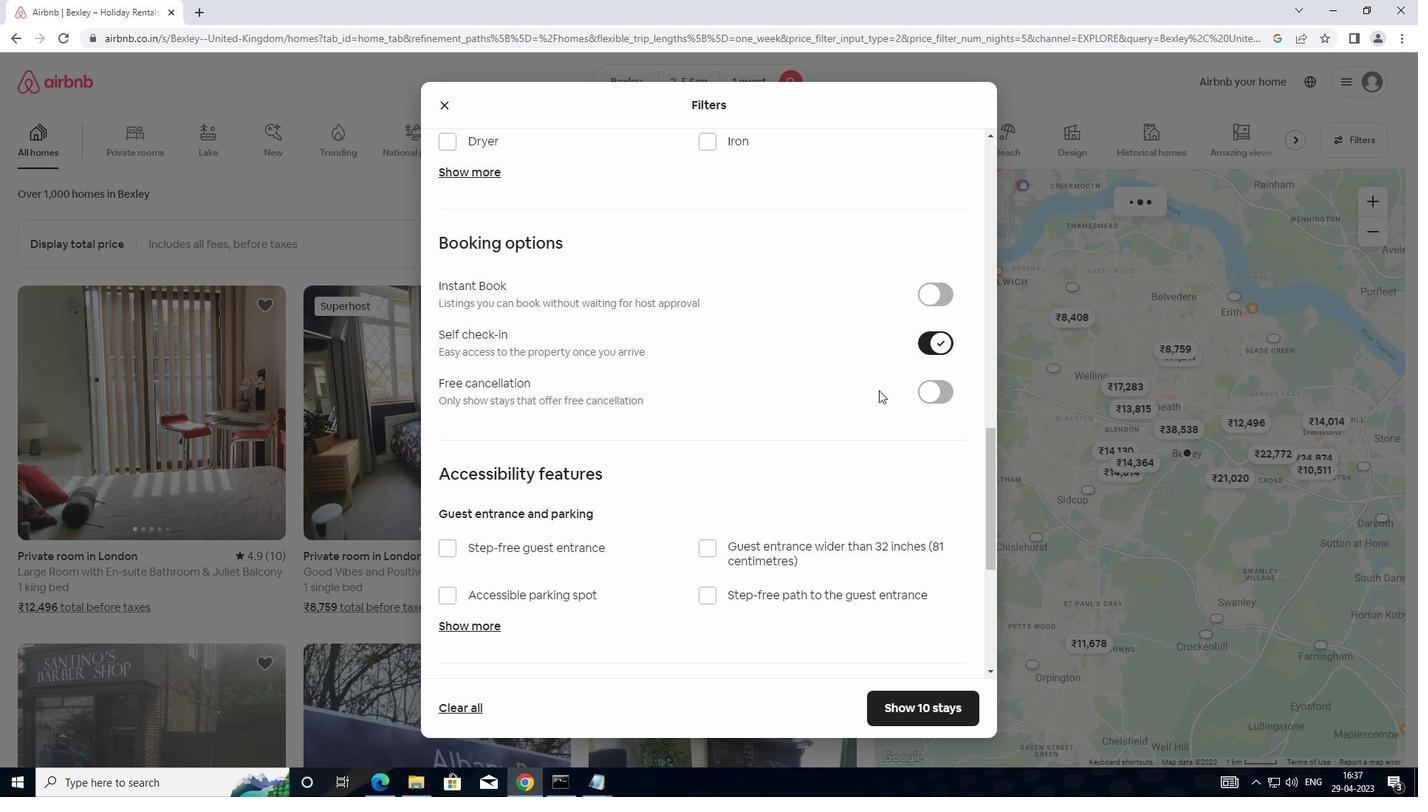 
Action: Mouse scrolled (712, 466) with delta (0, 0)
Screenshot: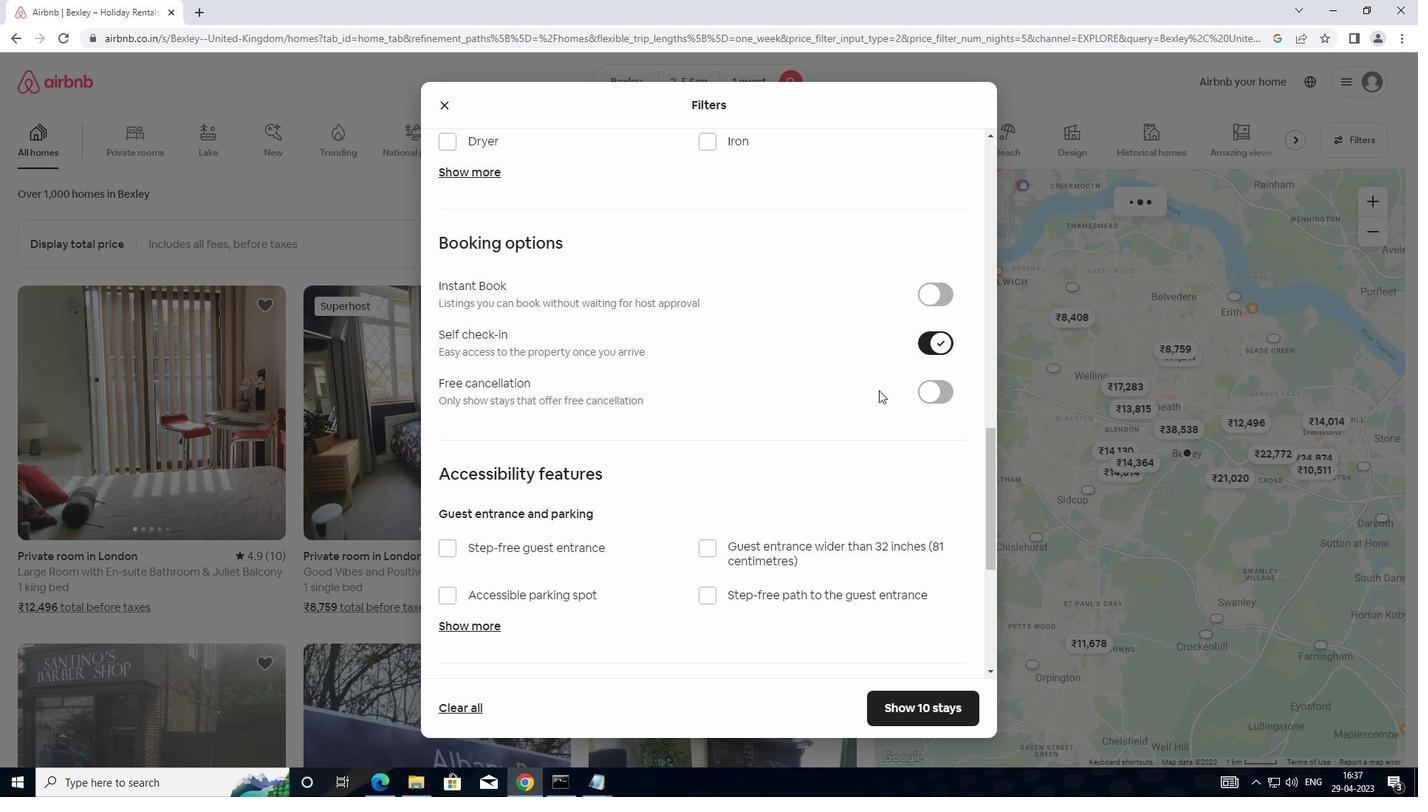 
Action: Mouse moved to (569, 545)
Screenshot: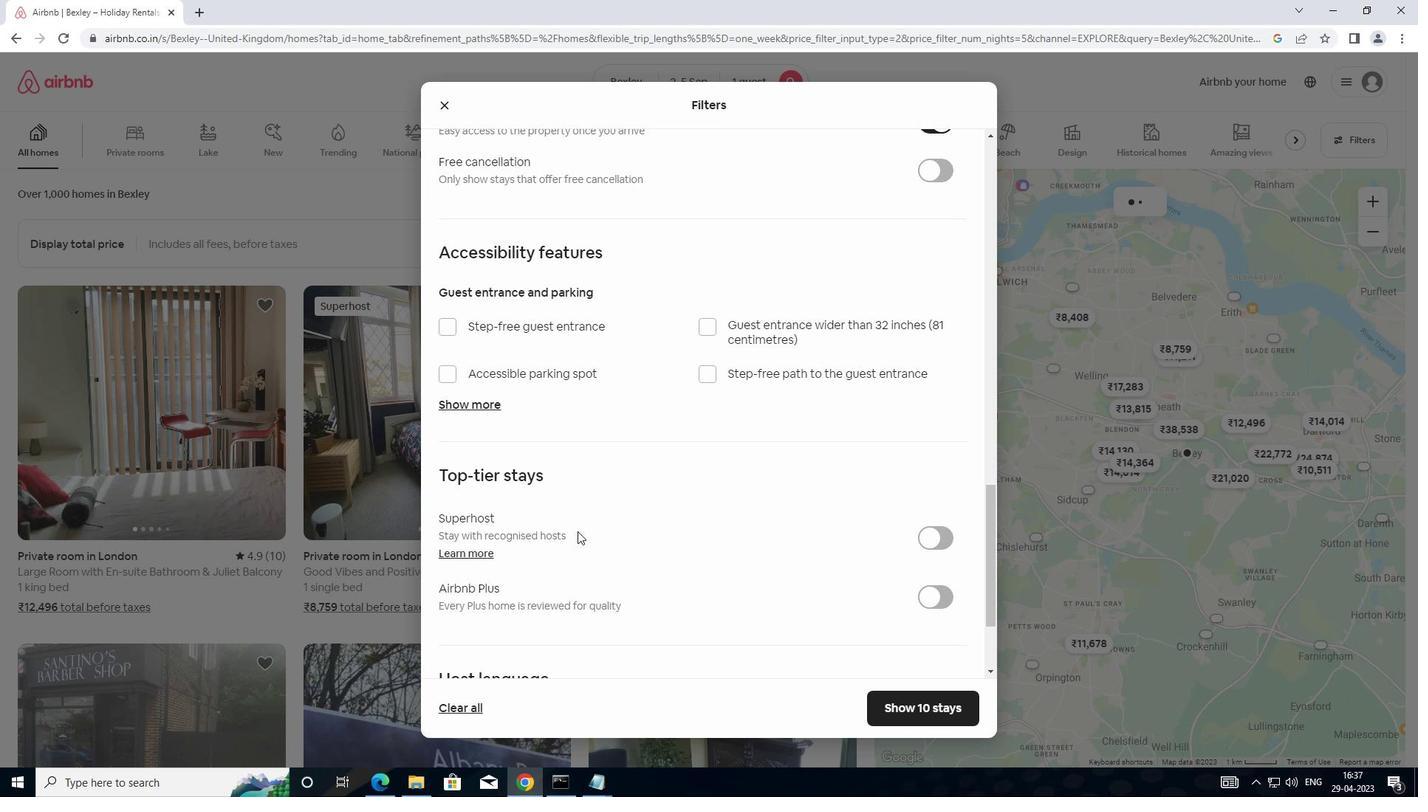 
Action: Mouse scrolled (569, 545) with delta (0, 0)
Screenshot: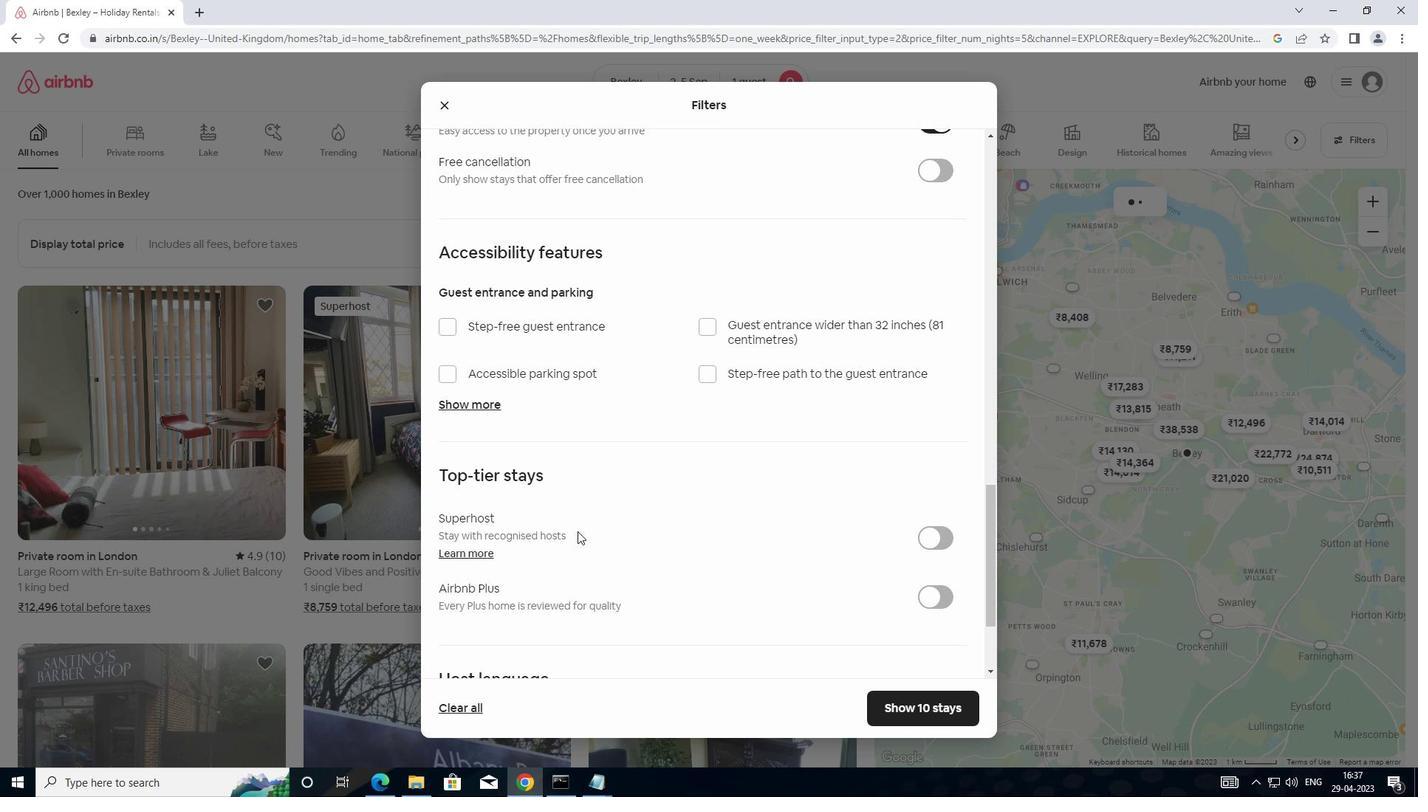 
Action: Mouse moved to (568, 551)
Screenshot: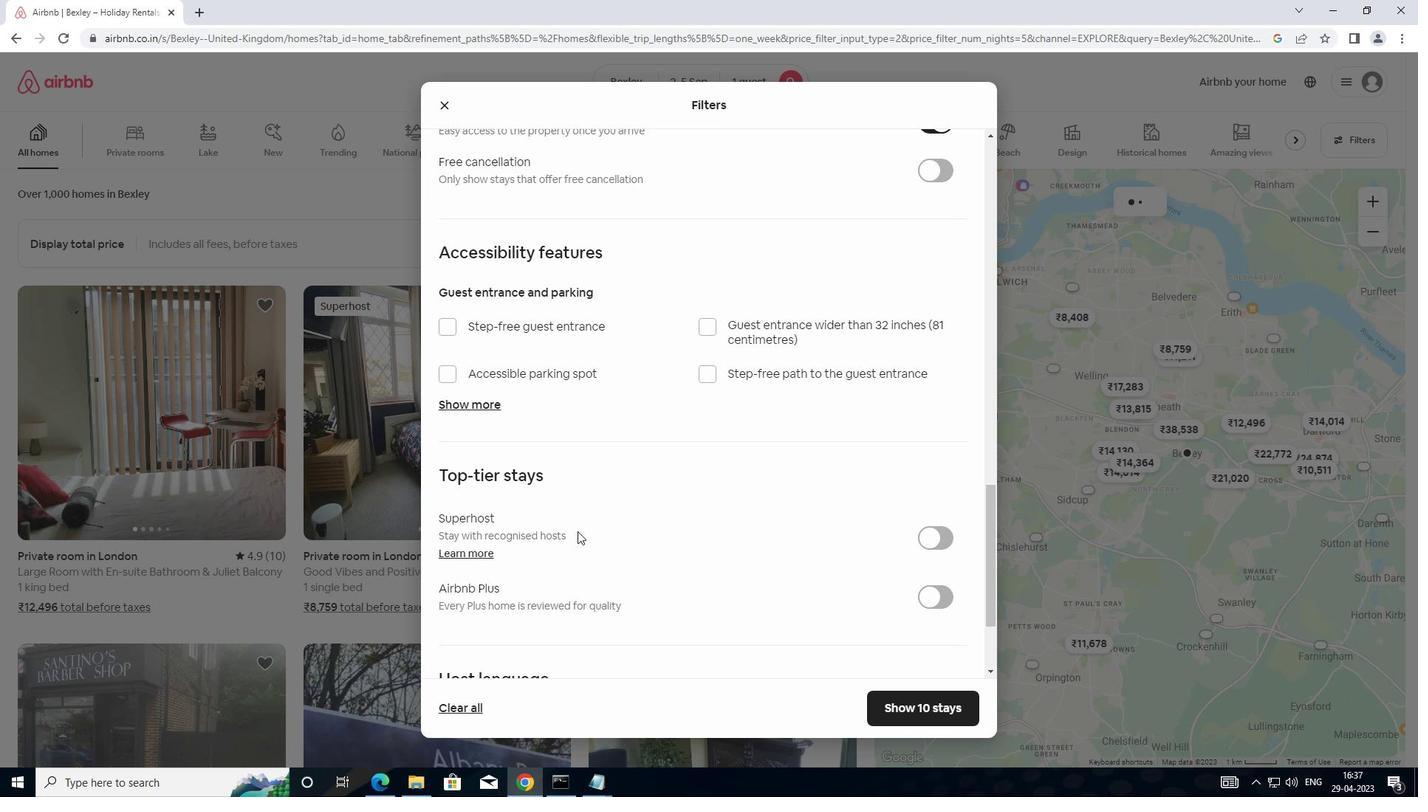 
Action: Mouse scrolled (568, 550) with delta (0, 0)
Screenshot: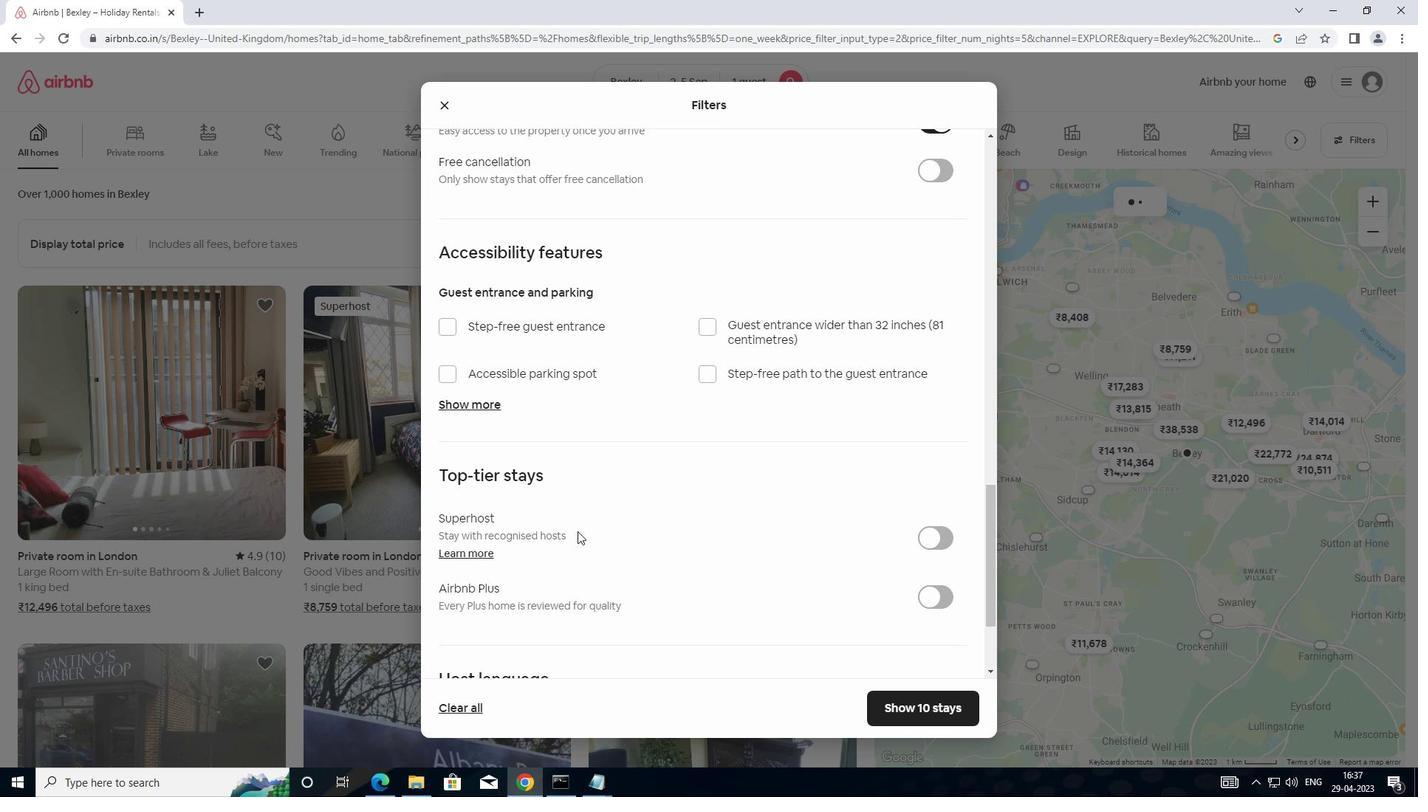 
Action: Mouse moved to (568, 553)
Screenshot: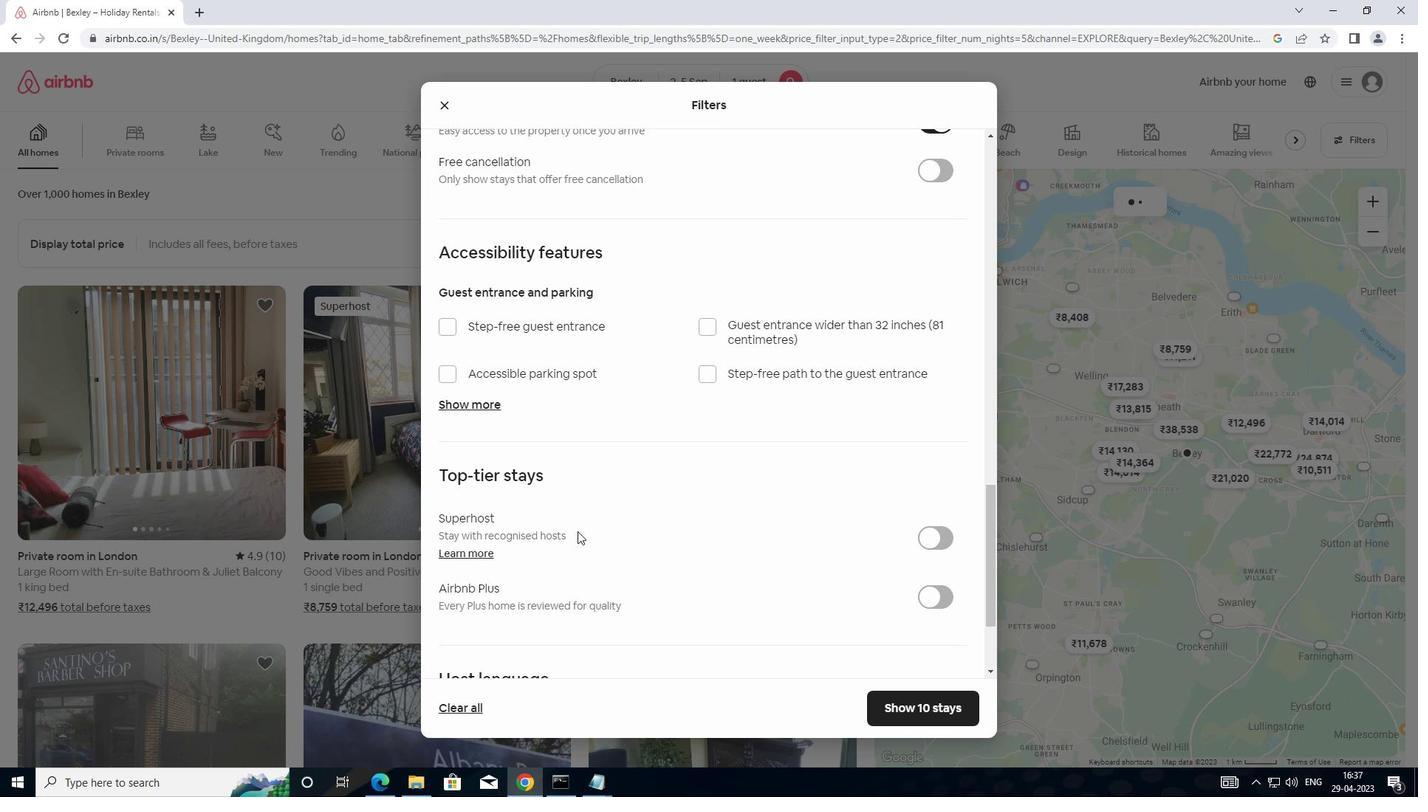 
Action: Mouse scrolled (568, 552) with delta (0, 0)
Screenshot: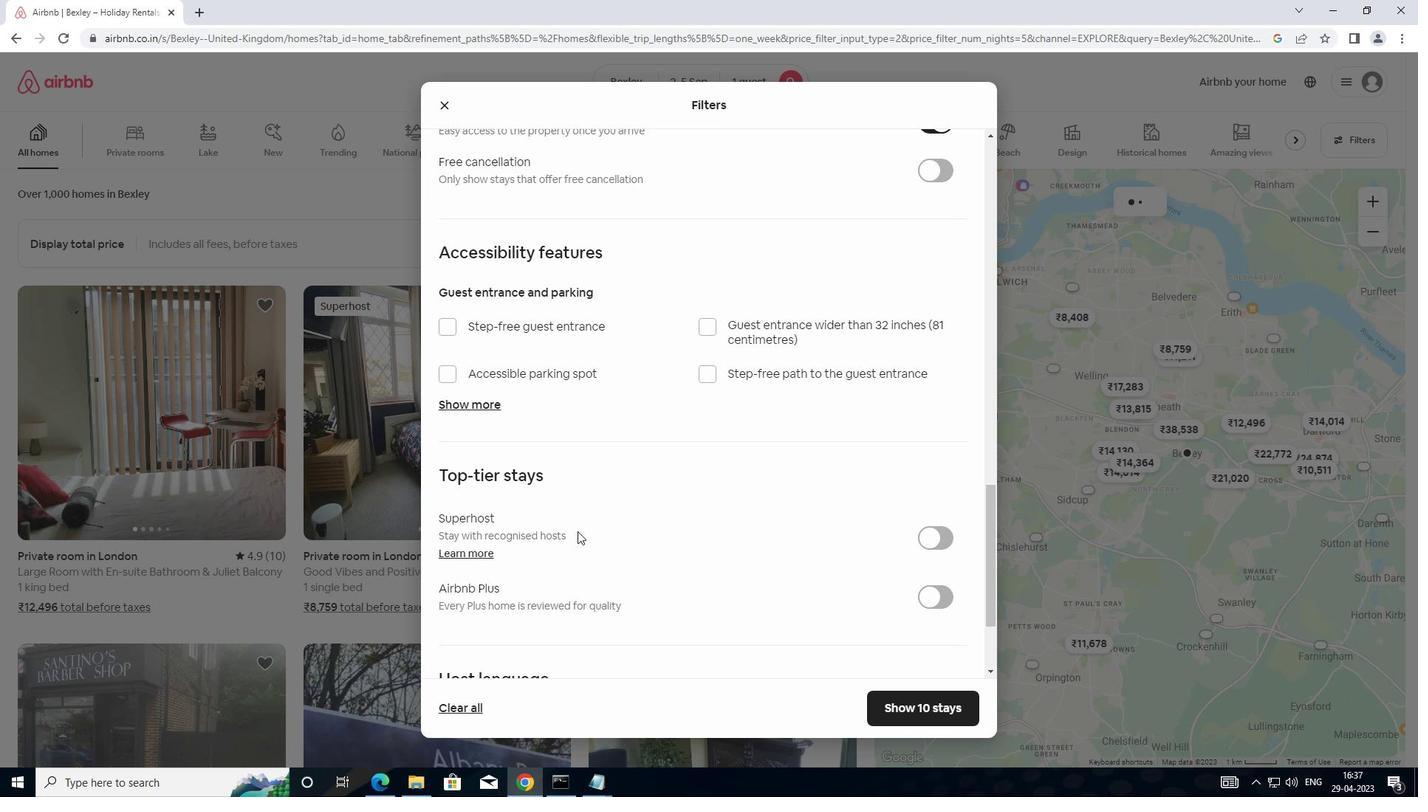 
Action: Mouse scrolled (568, 552) with delta (0, 0)
Screenshot: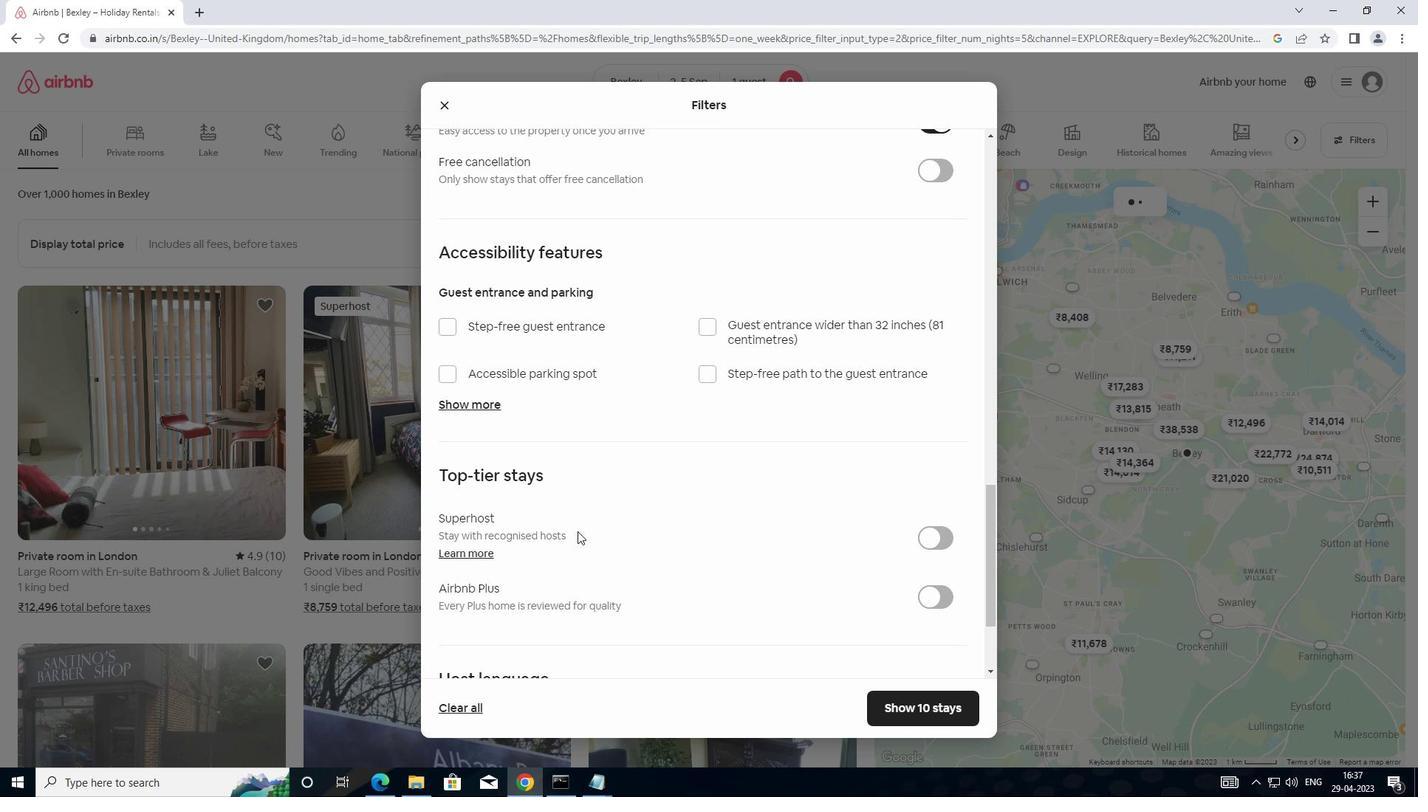 
Action: Mouse scrolled (568, 552) with delta (0, 0)
Screenshot: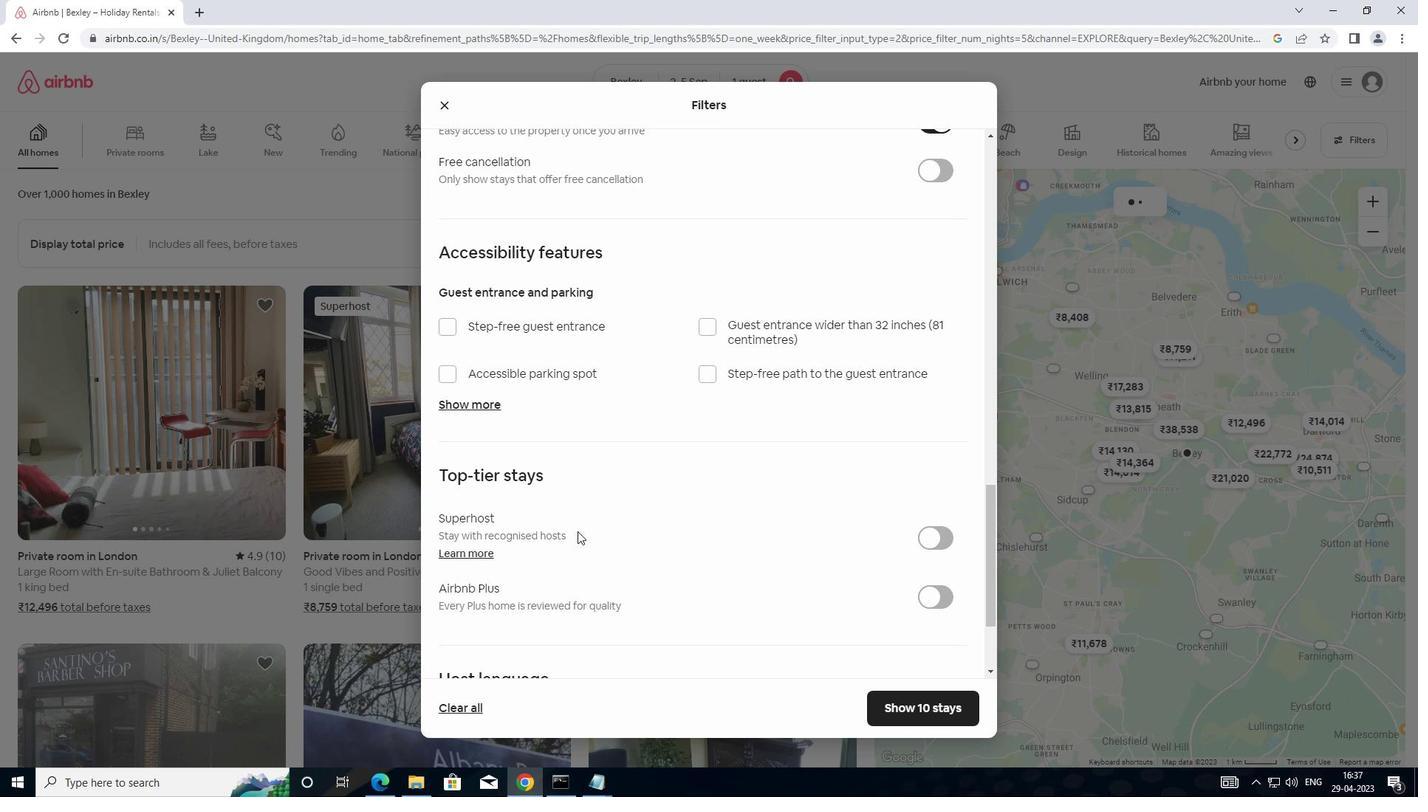 
Action: Mouse moved to (452, 579)
Screenshot: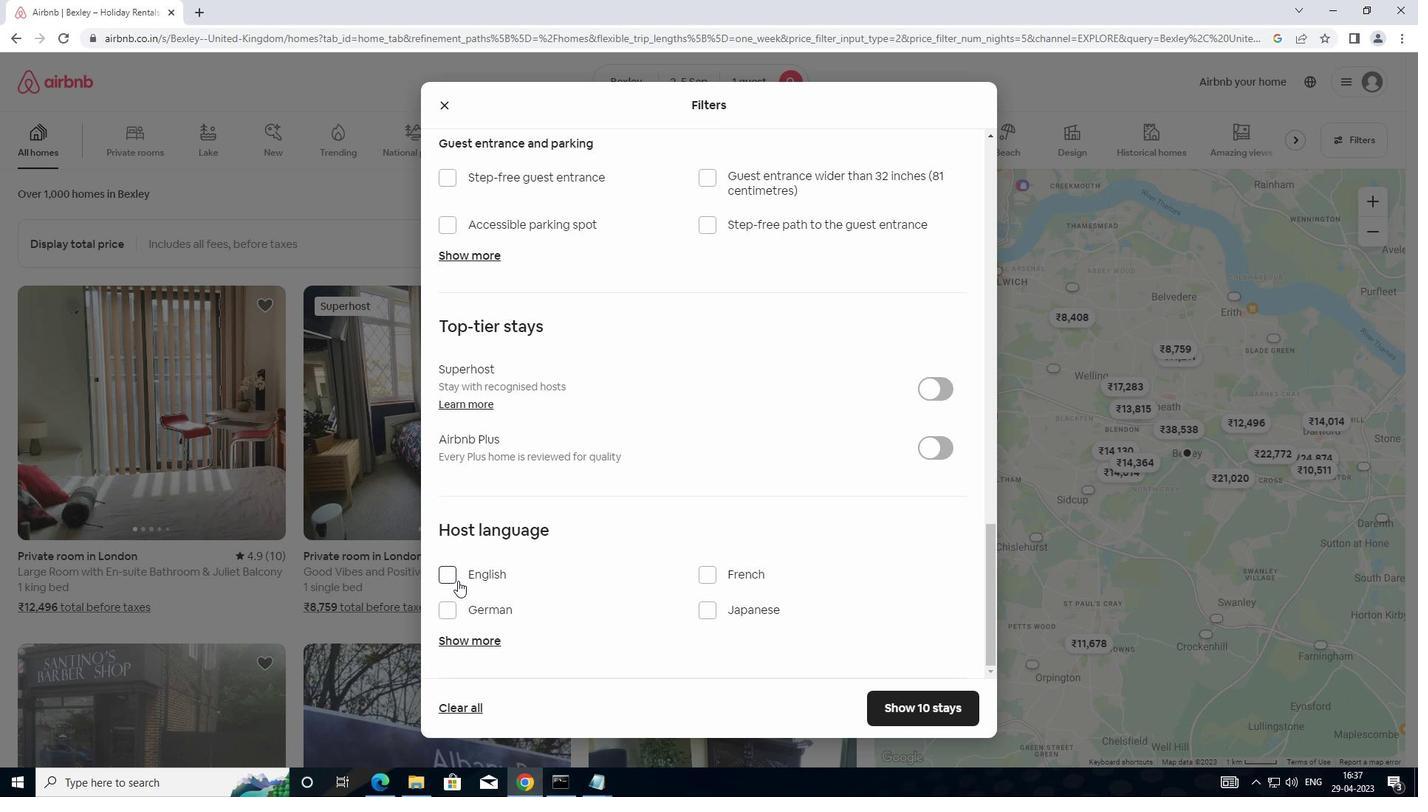 
Action: Mouse pressed left at (452, 579)
Screenshot: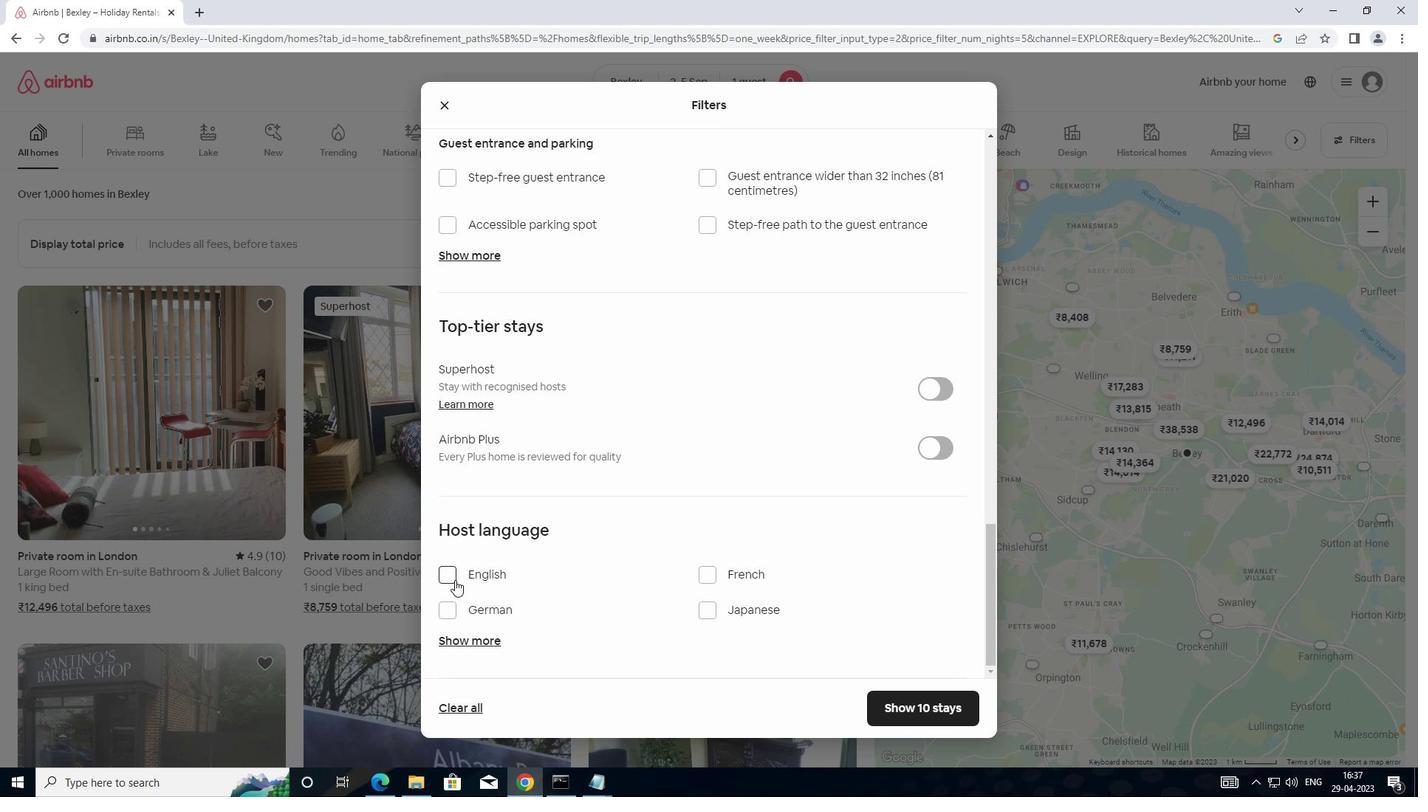 
Action: Mouse moved to (879, 698)
Screenshot: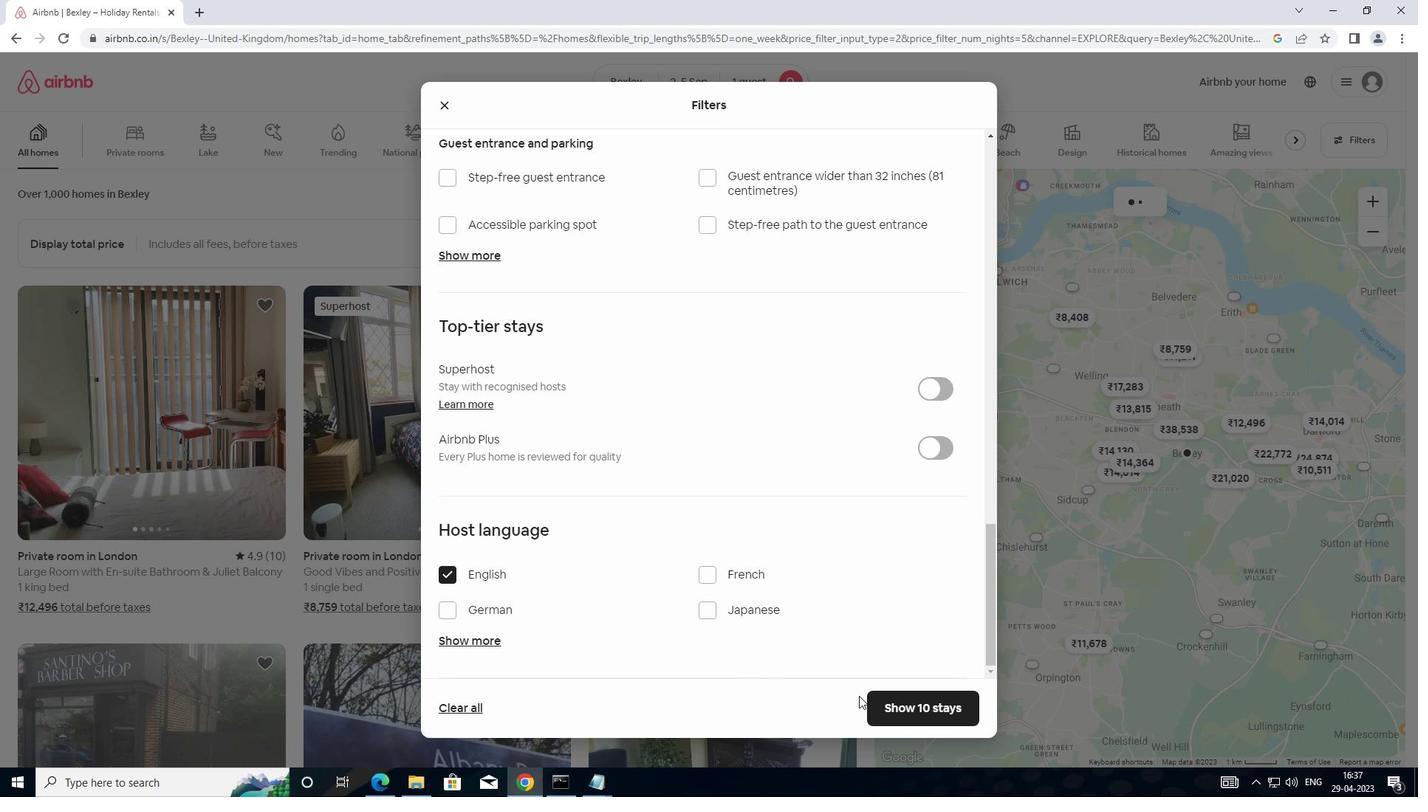 
Action: Mouse pressed left at (879, 698)
Screenshot: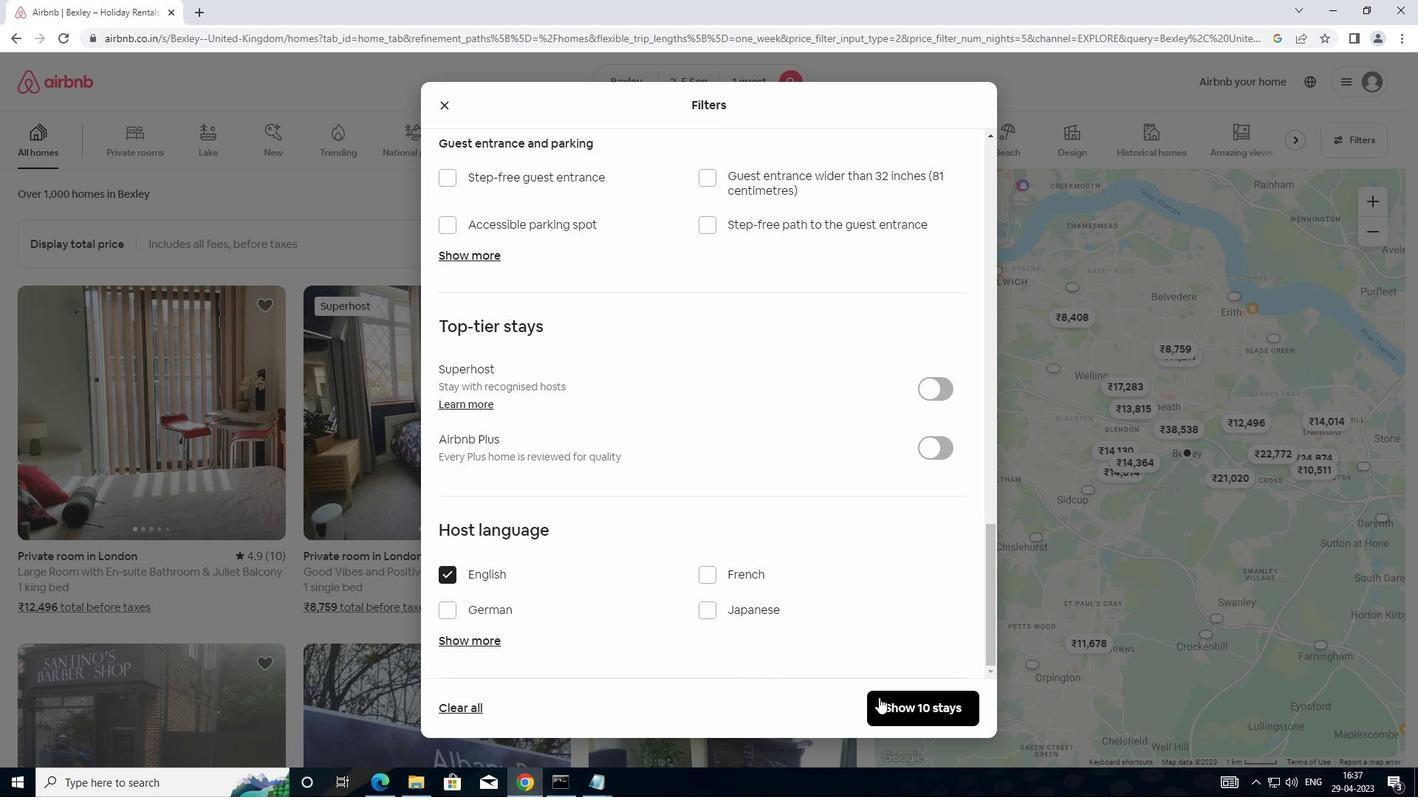 
Action: Mouse moved to (879, 698)
Screenshot: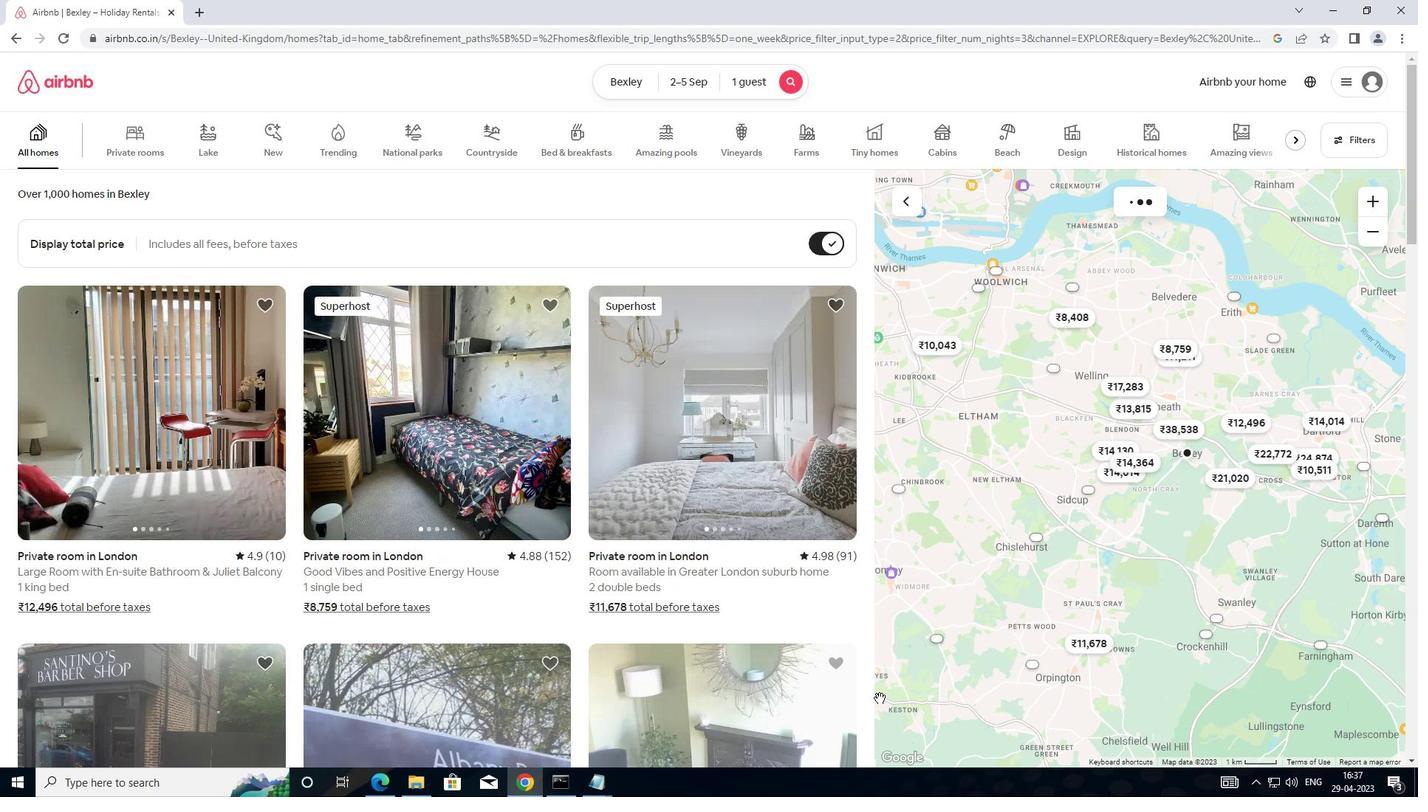 
